 Task: Look for space in Portugalete, Spain from 10th July, 2023 to 15th July, 2023 for 7 adults in price range Rs.10000 to Rs.15000. Place can be entire place or shared room with 4 bedrooms having 7 beds and 4 bathrooms. Property type can be house, flat, guest house. Amenities needed are: wifi, TV, free parkinig on premises, gym, breakfast. Booking option can be shelf check-in. Required host language is English.
Action: Mouse moved to (381, 145)
Screenshot: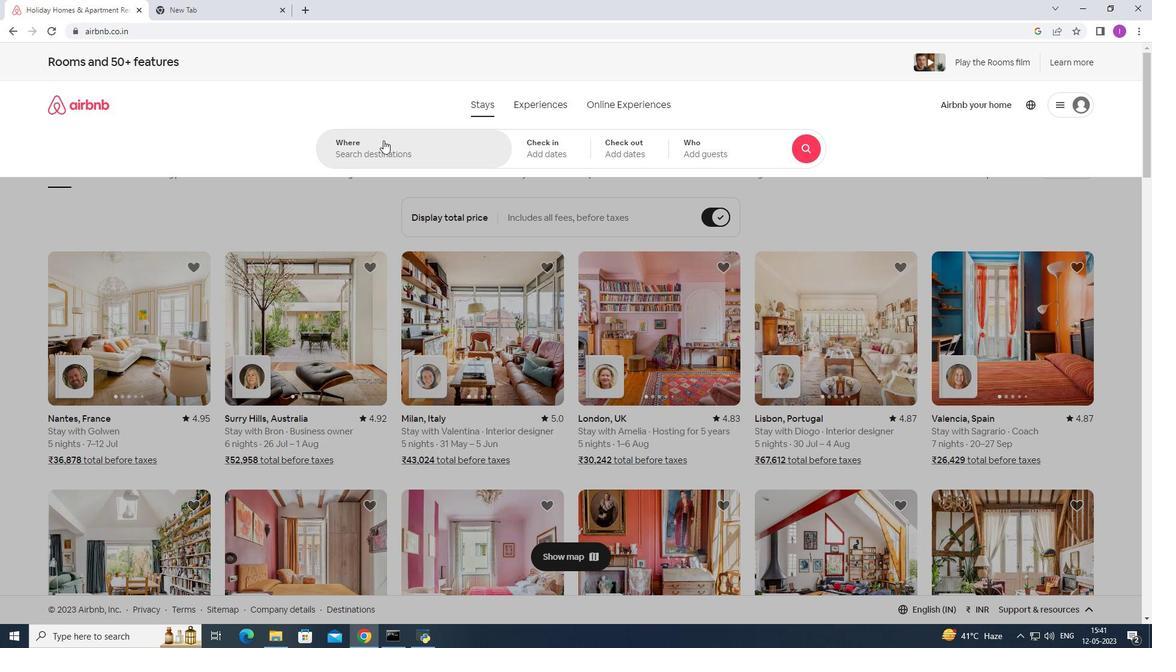 
Action: Mouse pressed left at (381, 145)
Screenshot: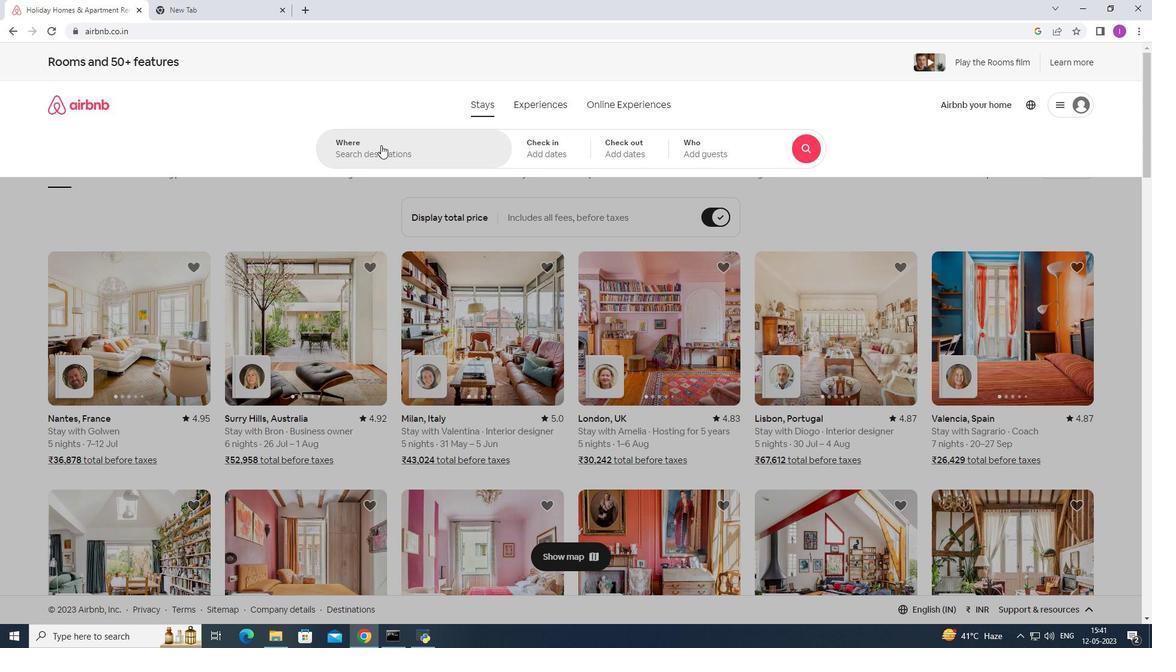 
Action: Key pressed <Key.shift><Key.shift><Key.shift><Key.shift><Key.shift><Key.shift><Key.shift><Key.shift><Key.shift><Key.shift><Key.shift><Key.shift><Key.shift><Key.shift><Key.shift><Key.shift><Key.shift><Key.shift><Key.shift><Key.shift><Key.shift><Key.shift><Key.shift><Key.shift><Key.shift><Key.shift><Key.shift><Key.shift><Key.shift><Key.shift><Key.shift><Key.shift><Key.shift><Key.shift><Key.shift><Key.shift><Key.shift><Key.shift><Key.shift><Key.shift><Key.shift><Key.shift><Key.shift><Key.shift><Key.shift><Key.shift><Key.shift><Key.shift><Key.shift><Key.shift><Key.shift><Key.shift><Key.shift><Key.shift>Porttugalete
Screenshot: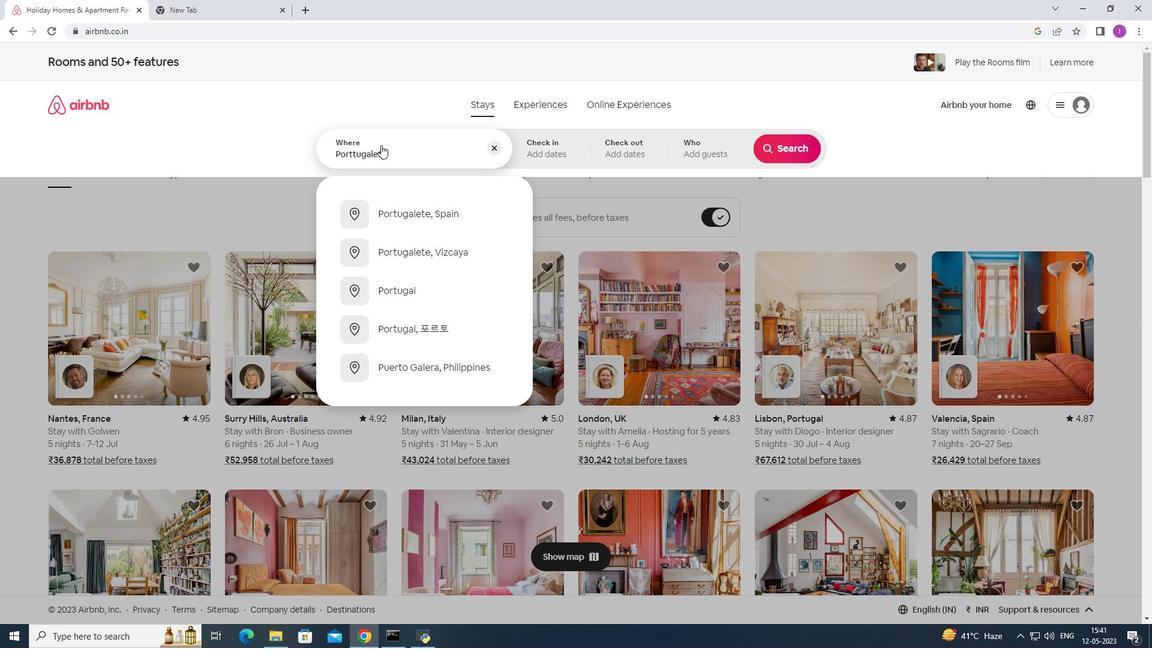 
Action: Mouse moved to (425, 216)
Screenshot: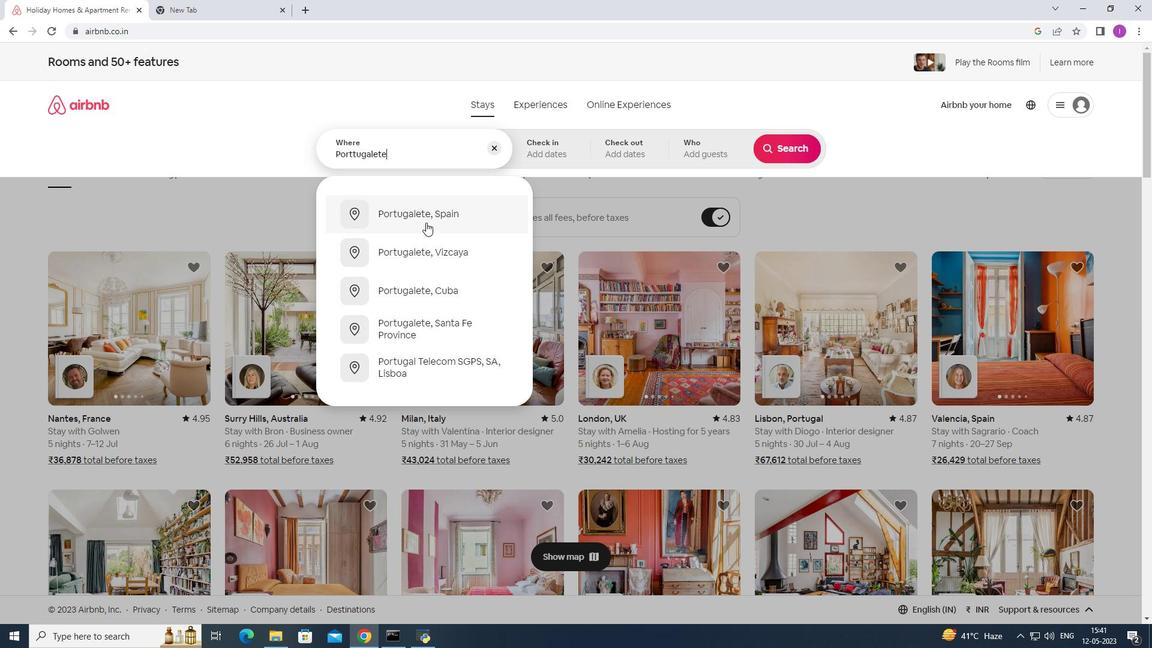 
Action: Mouse pressed left at (425, 216)
Screenshot: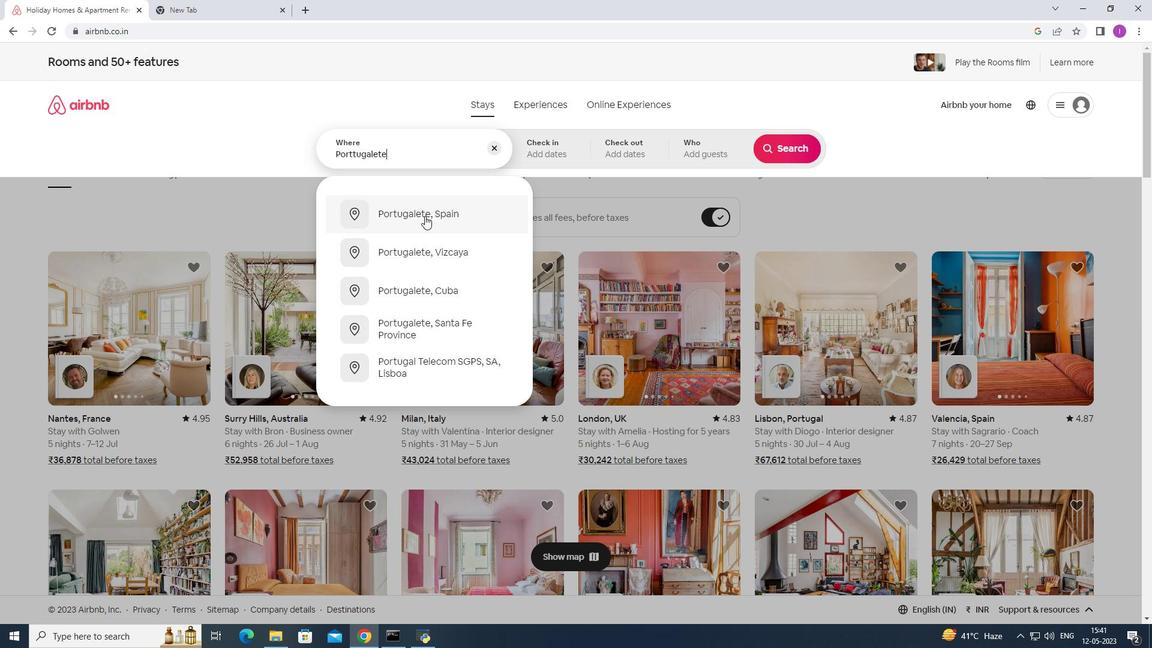 
Action: Mouse moved to (782, 240)
Screenshot: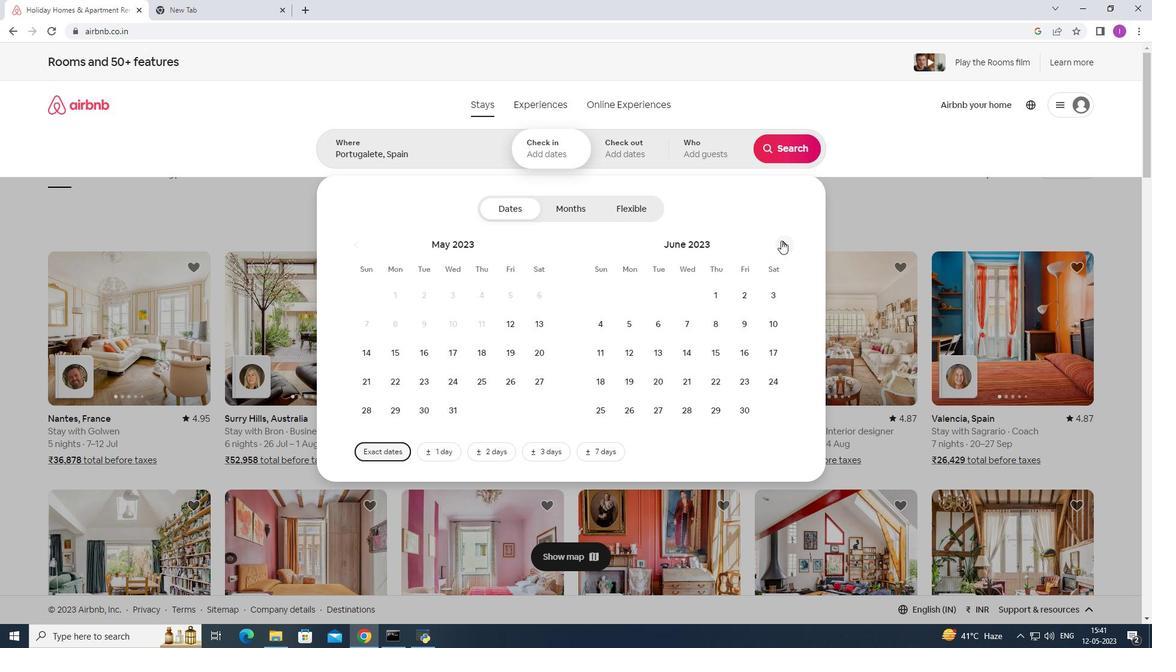 
Action: Mouse pressed left at (782, 240)
Screenshot: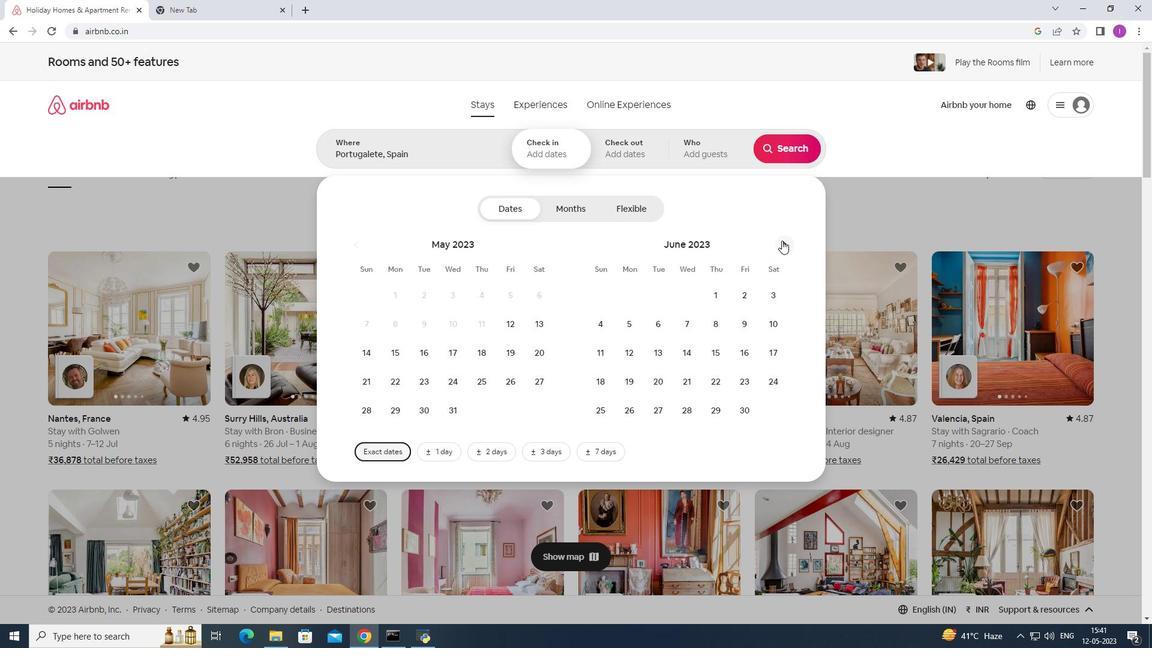 
Action: Mouse moved to (633, 355)
Screenshot: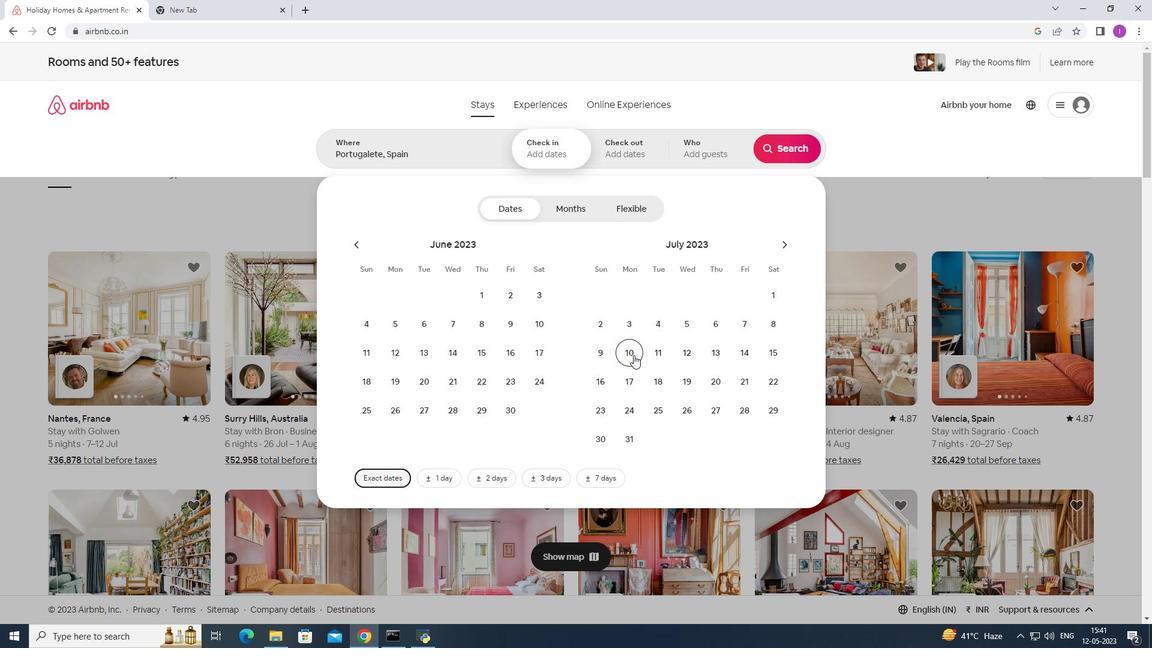 
Action: Mouse pressed left at (633, 355)
Screenshot: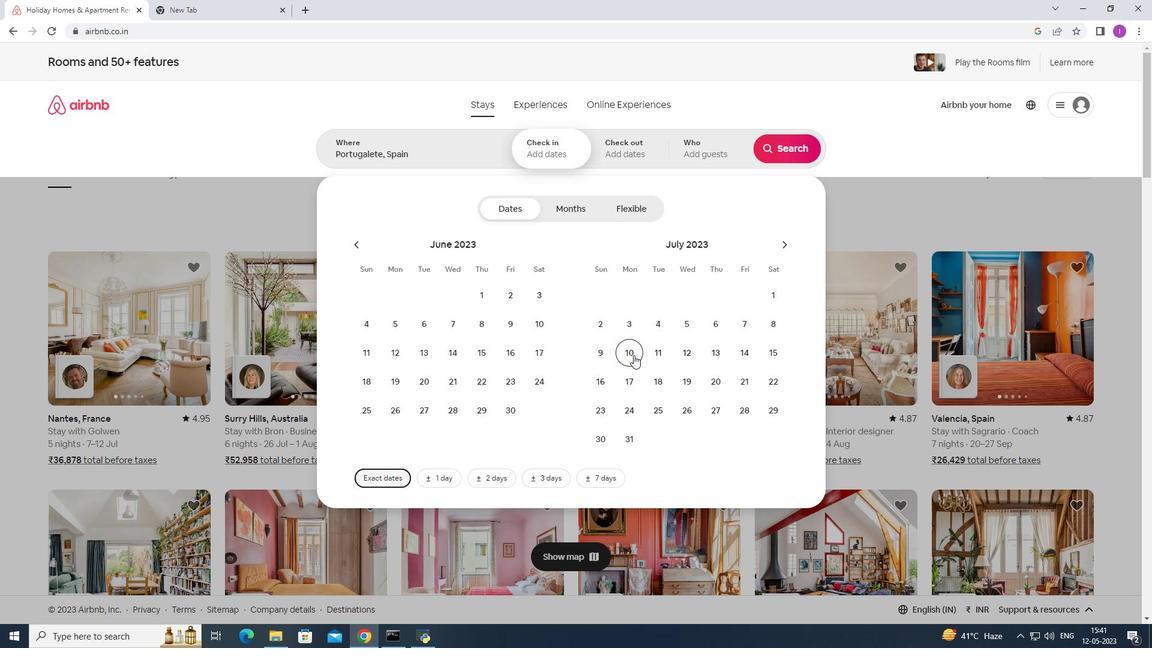 
Action: Mouse moved to (773, 348)
Screenshot: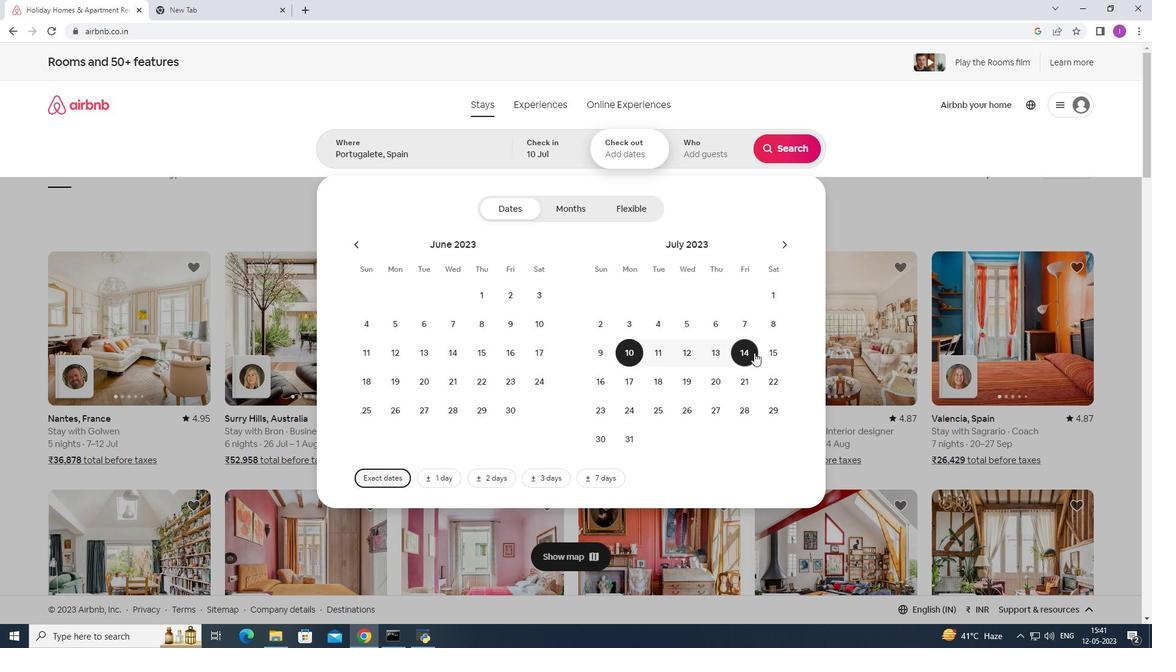 
Action: Mouse pressed left at (773, 348)
Screenshot: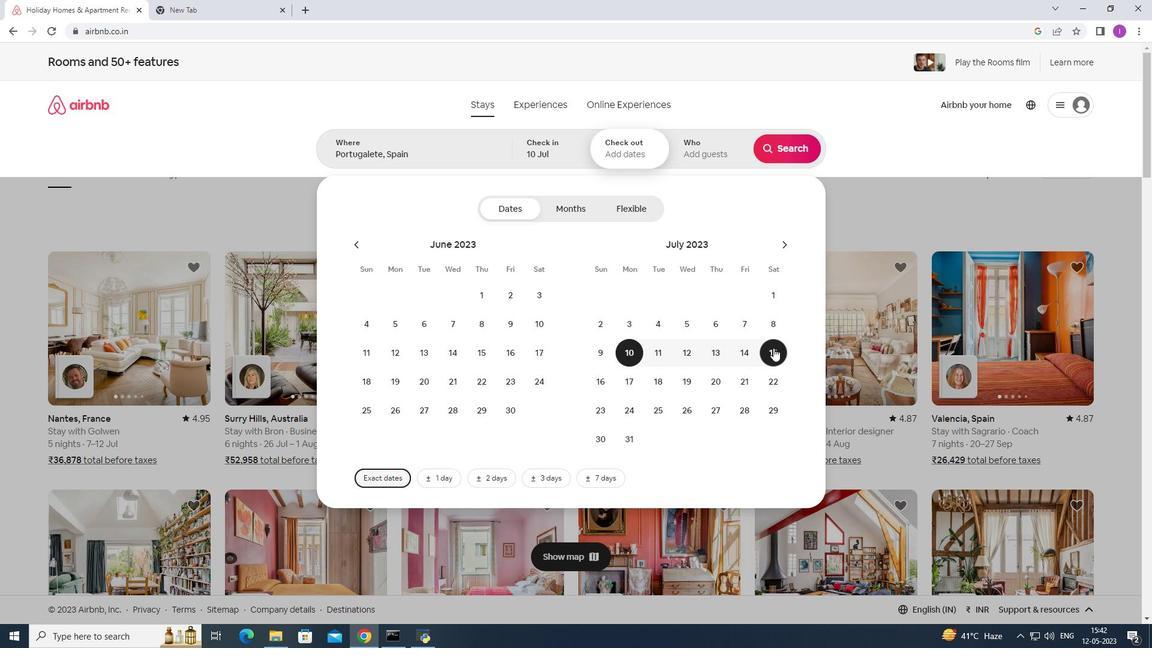 
Action: Mouse moved to (713, 141)
Screenshot: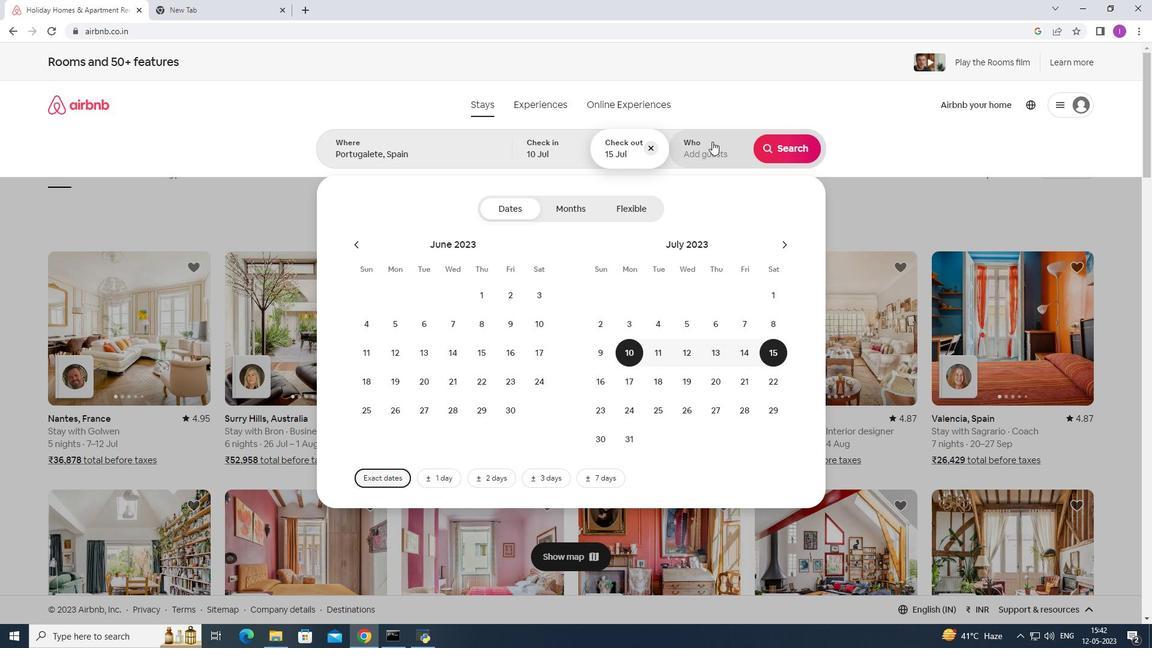 
Action: Mouse pressed left at (713, 141)
Screenshot: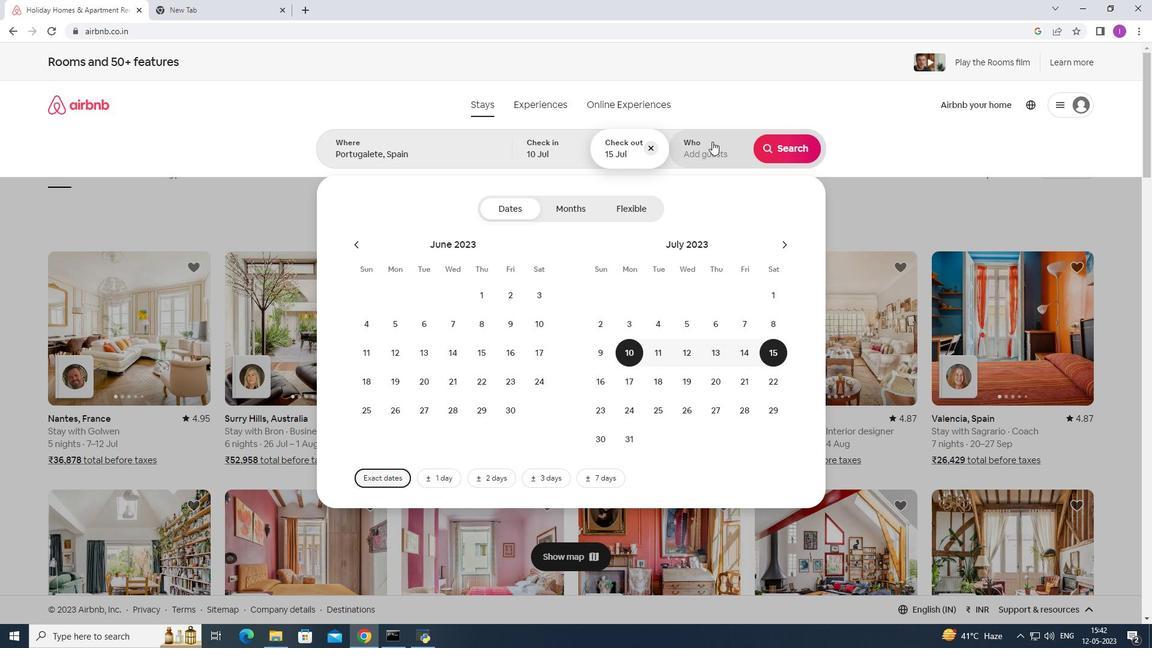 
Action: Mouse moved to (791, 211)
Screenshot: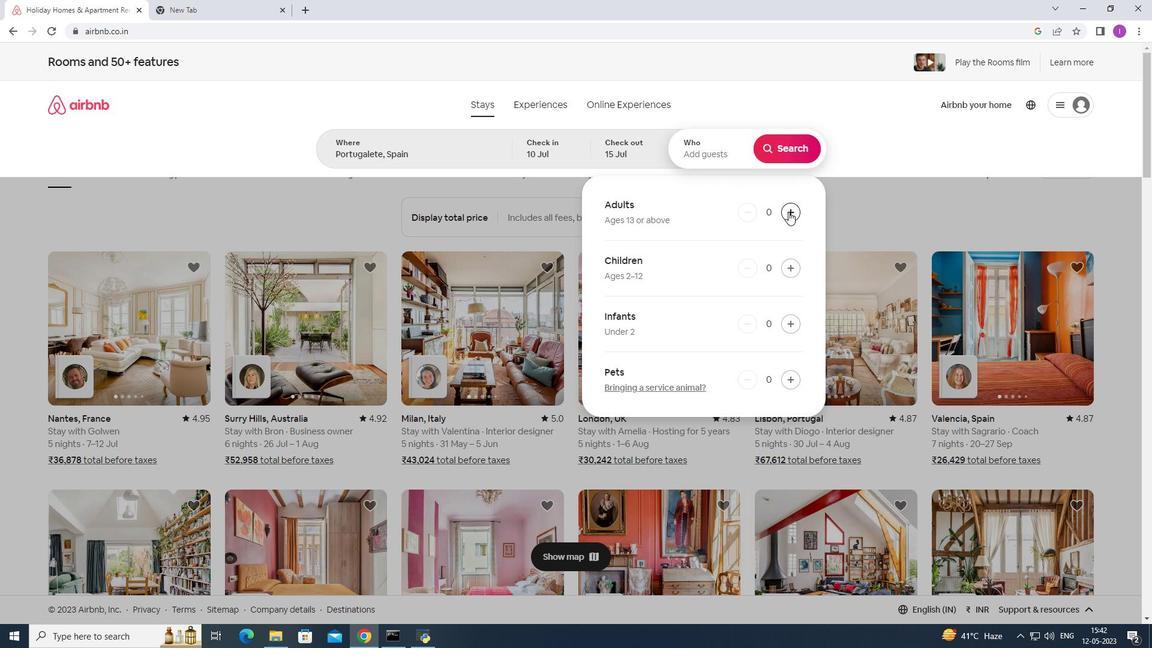 
Action: Mouse pressed left at (791, 211)
Screenshot: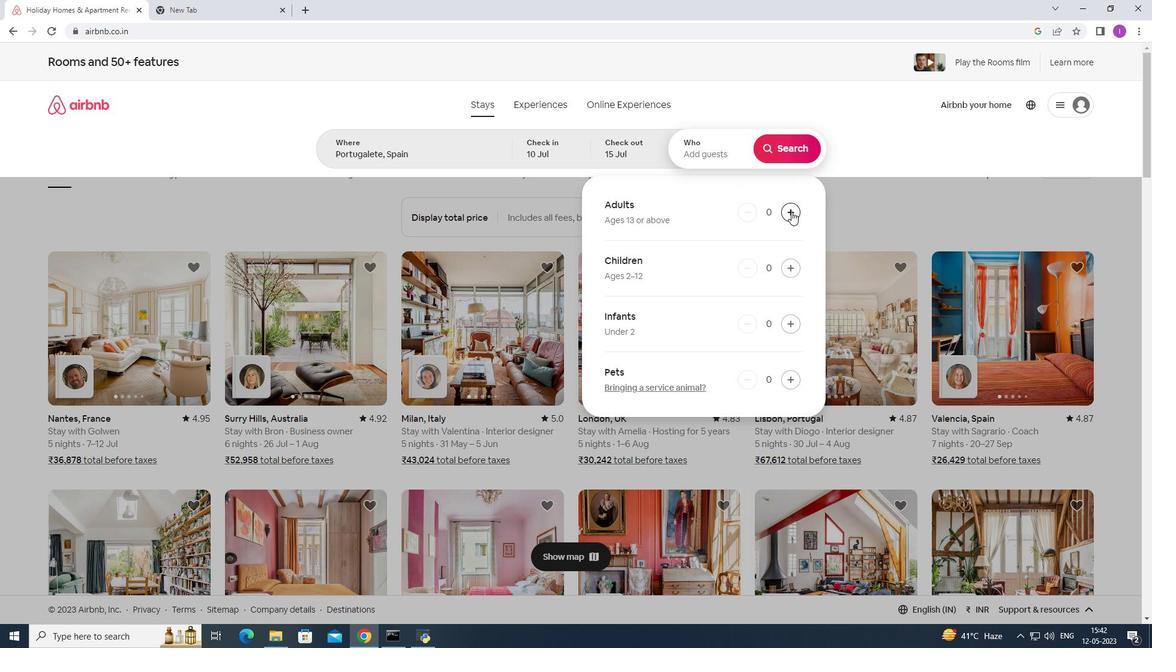 
Action: Mouse pressed left at (791, 211)
Screenshot: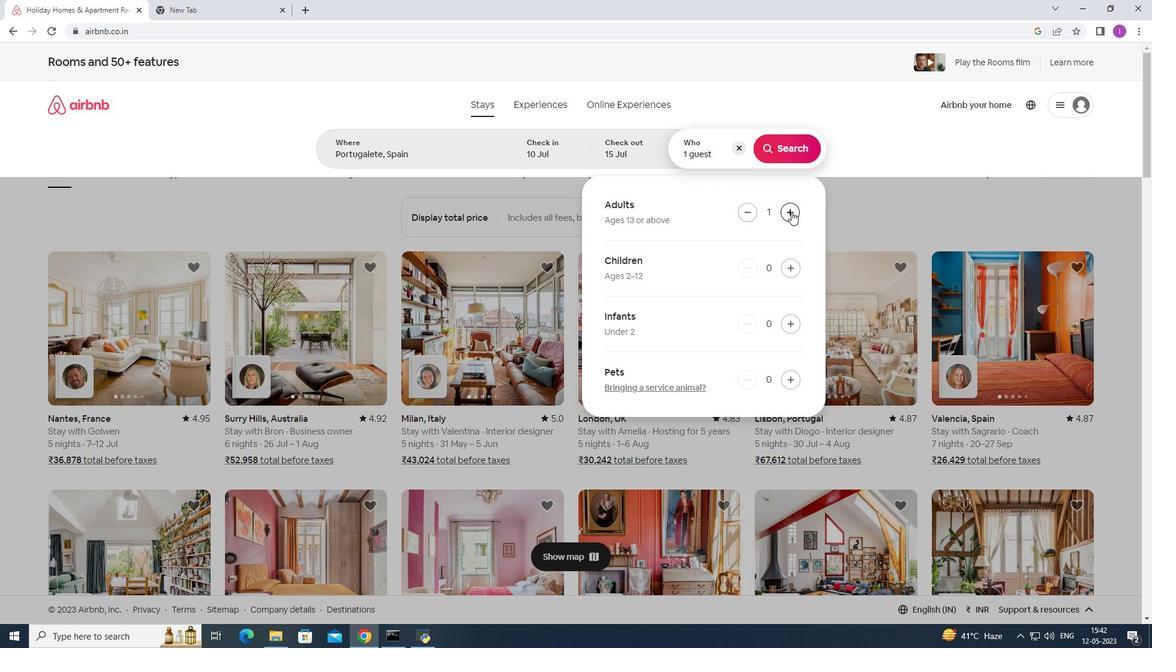 
Action: Mouse pressed left at (791, 211)
Screenshot: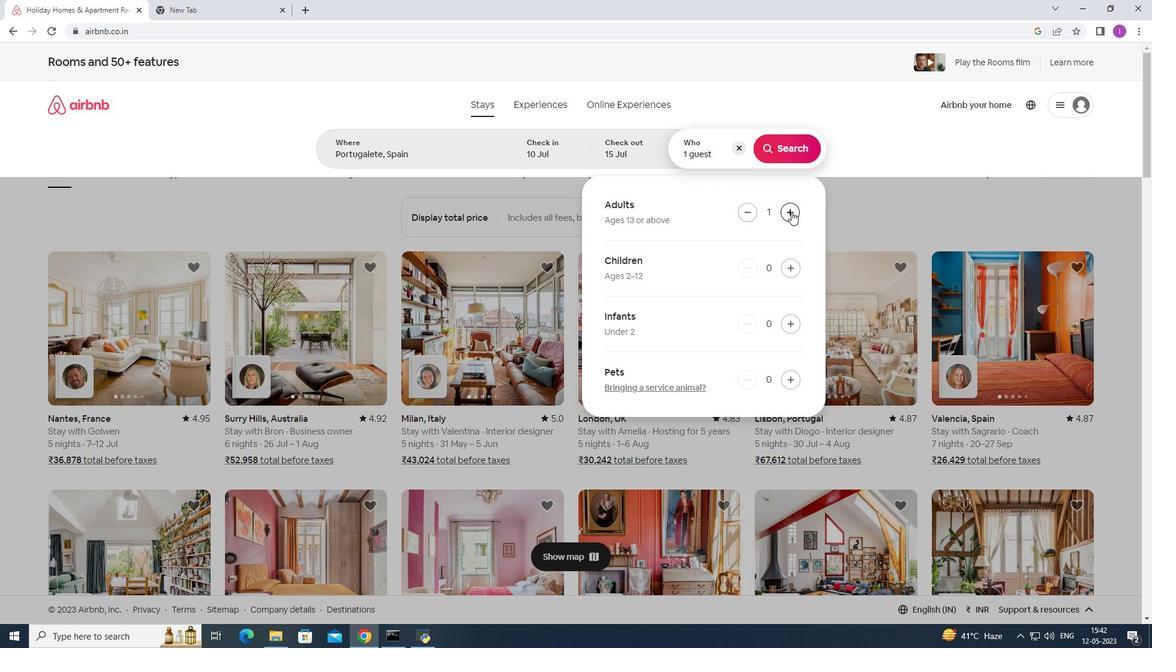 
Action: Mouse pressed left at (791, 211)
Screenshot: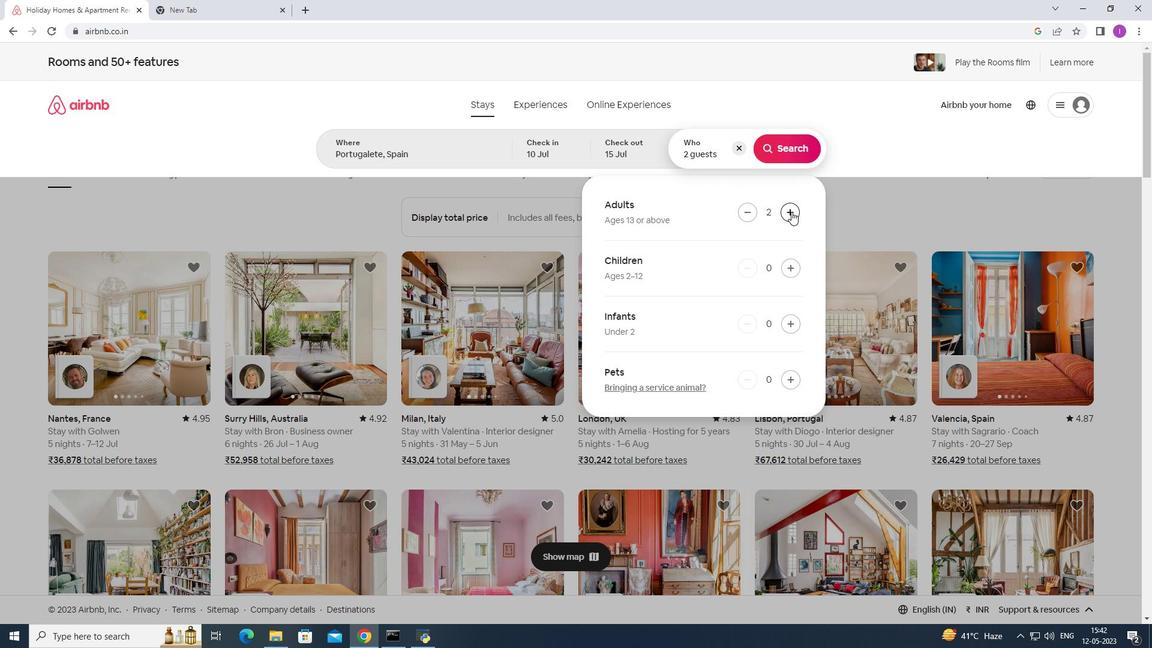 
Action: Mouse pressed left at (791, 211)
Screenshot: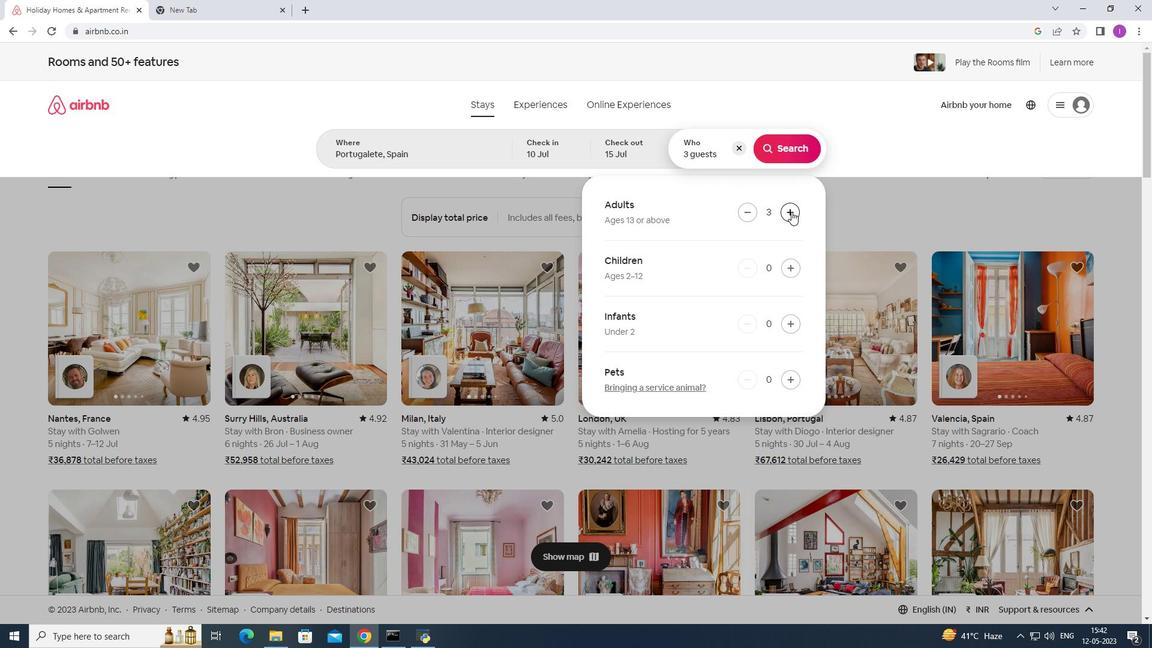 
Action: Mouse pressed left at (791, 211)
Screenshot: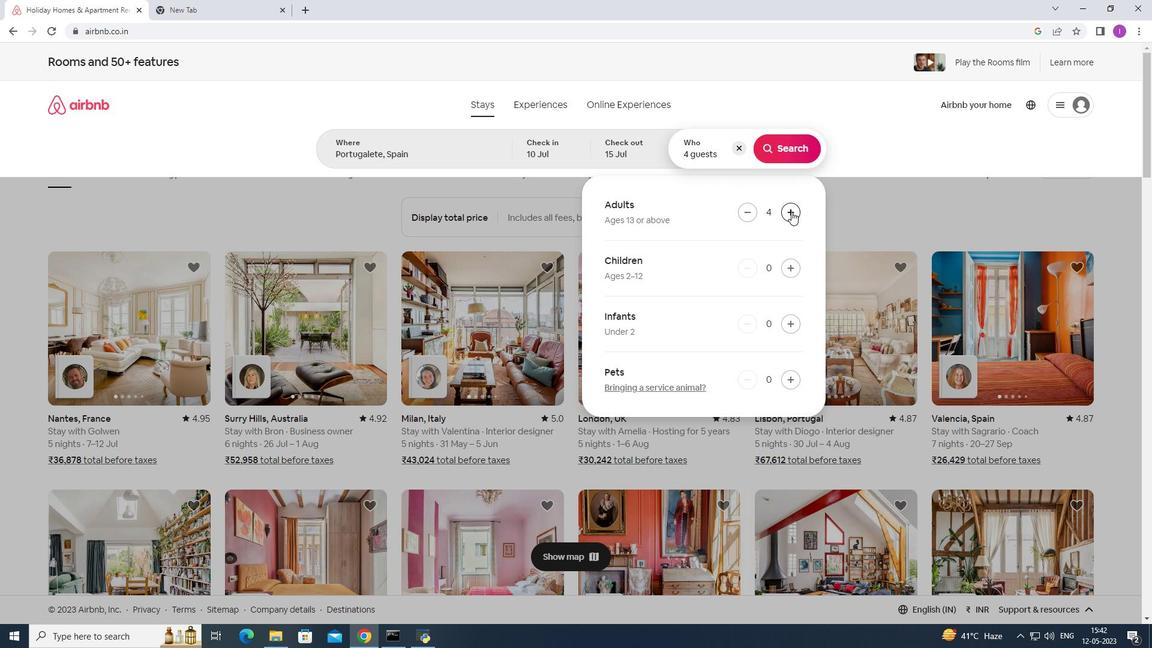 
Action: Mouse pressed left at (791, 211)
Screenshot: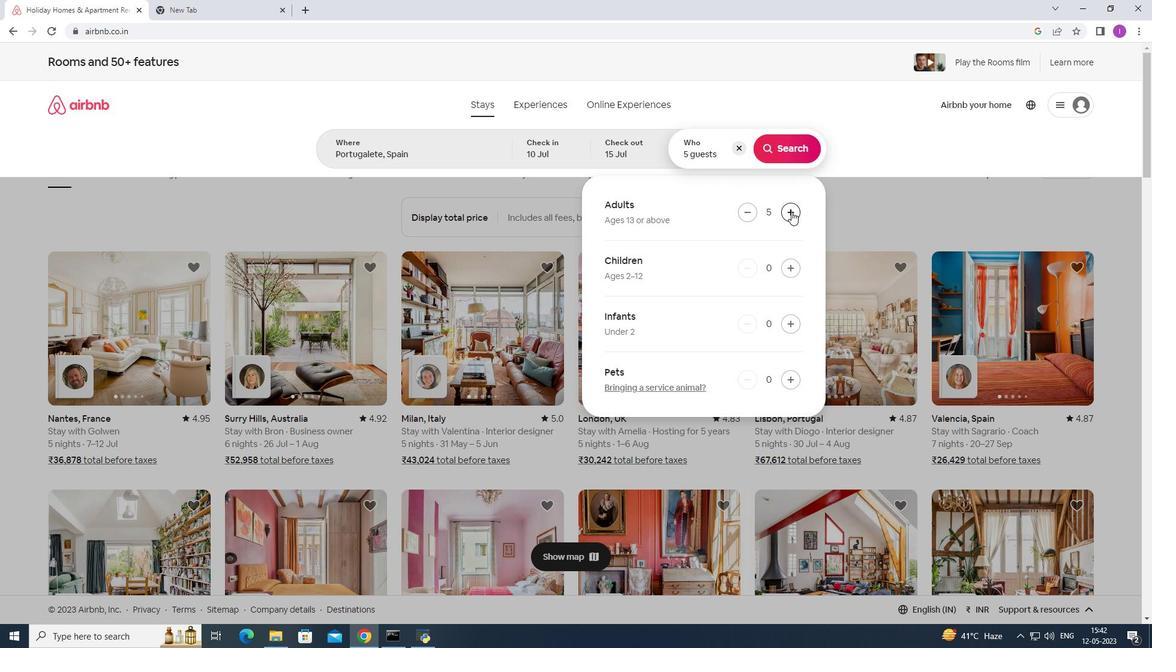 
Action: Mouse moved to (776, 147)
Screenshot: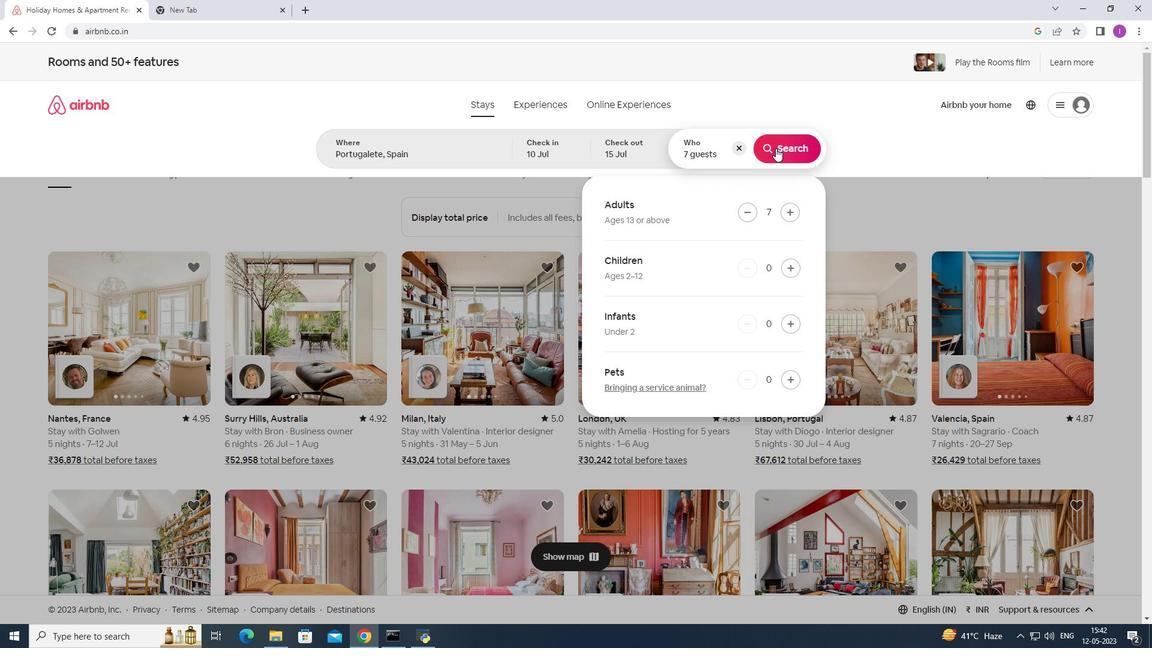 
Action: Mouse pressed left at (776, 147)
Screenshot: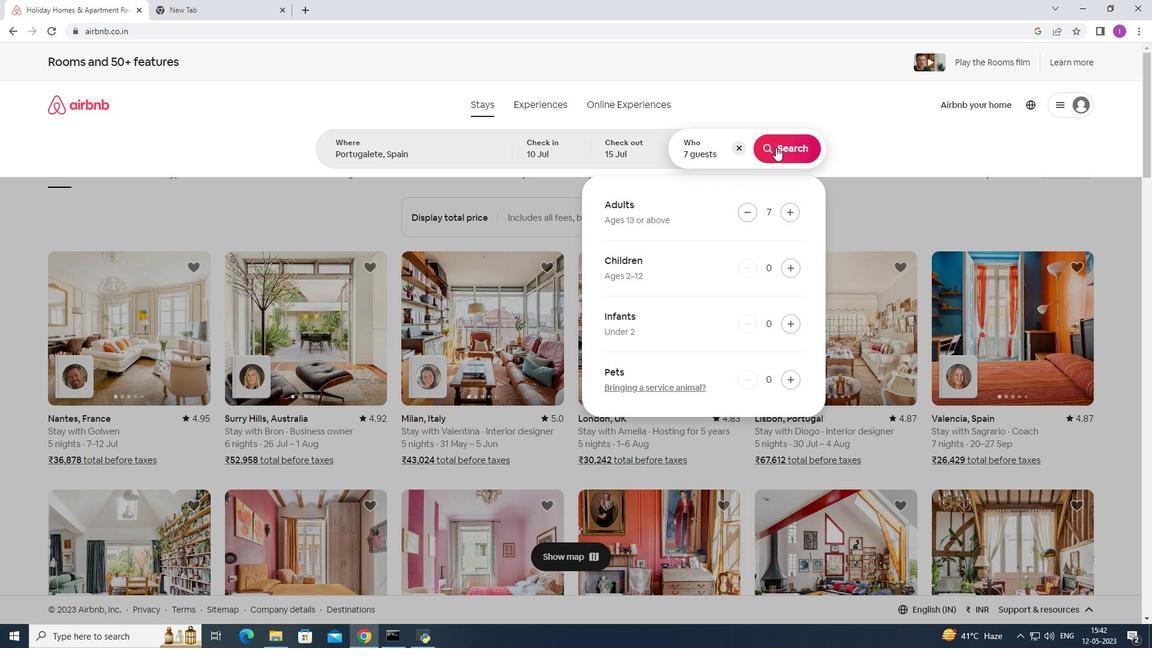 
Action: Mouse moved to (1109, 109)
Screenshot: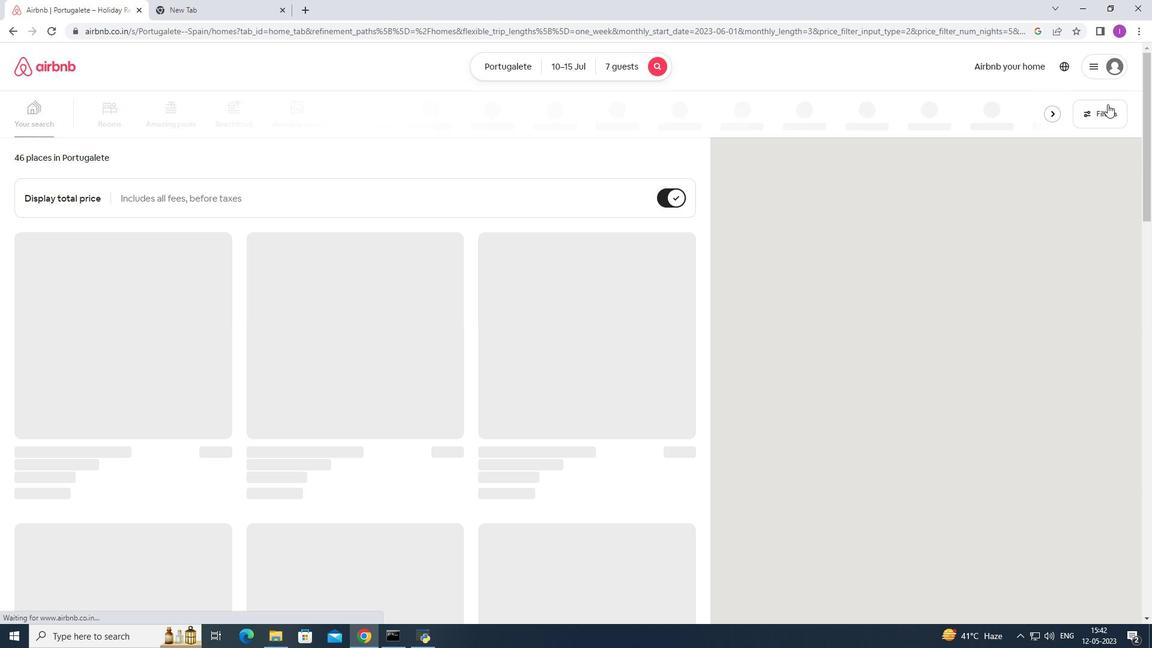 
Action: Mouse pressed left at (1109, 109)
Screenshot: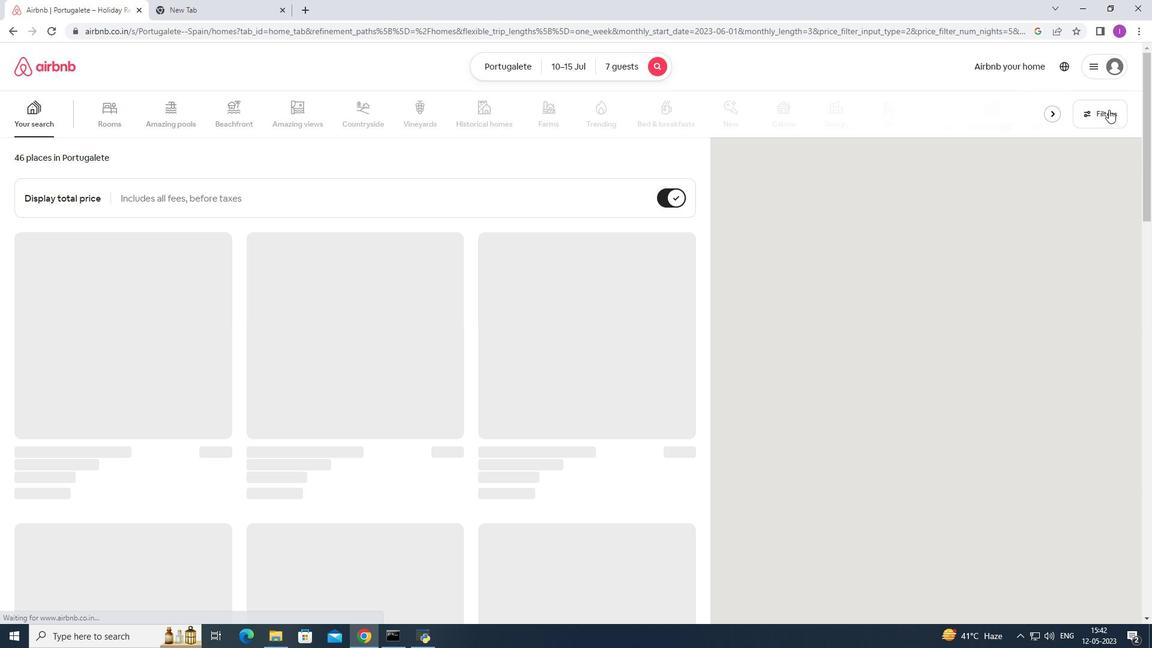 
Action: Mouse moved to (360, 250)
Screenshot: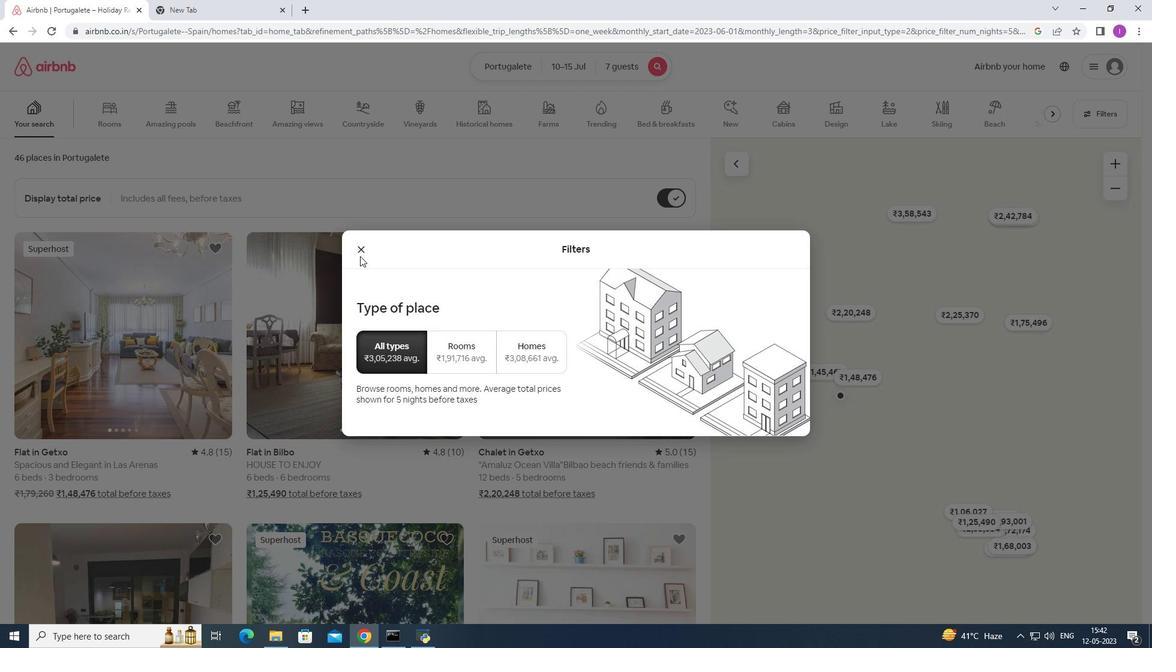 
Action: Mouse pressed left at (360, 250)
Screenshot: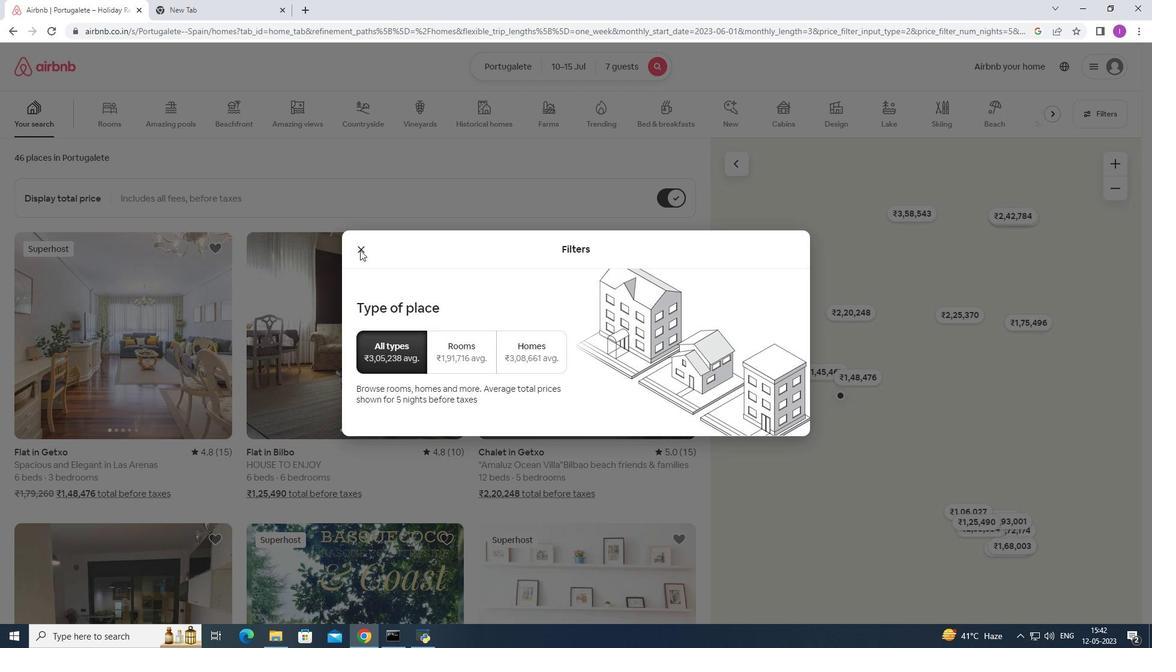 
Action: Mouse moved to (1092, 114)
Screenshot: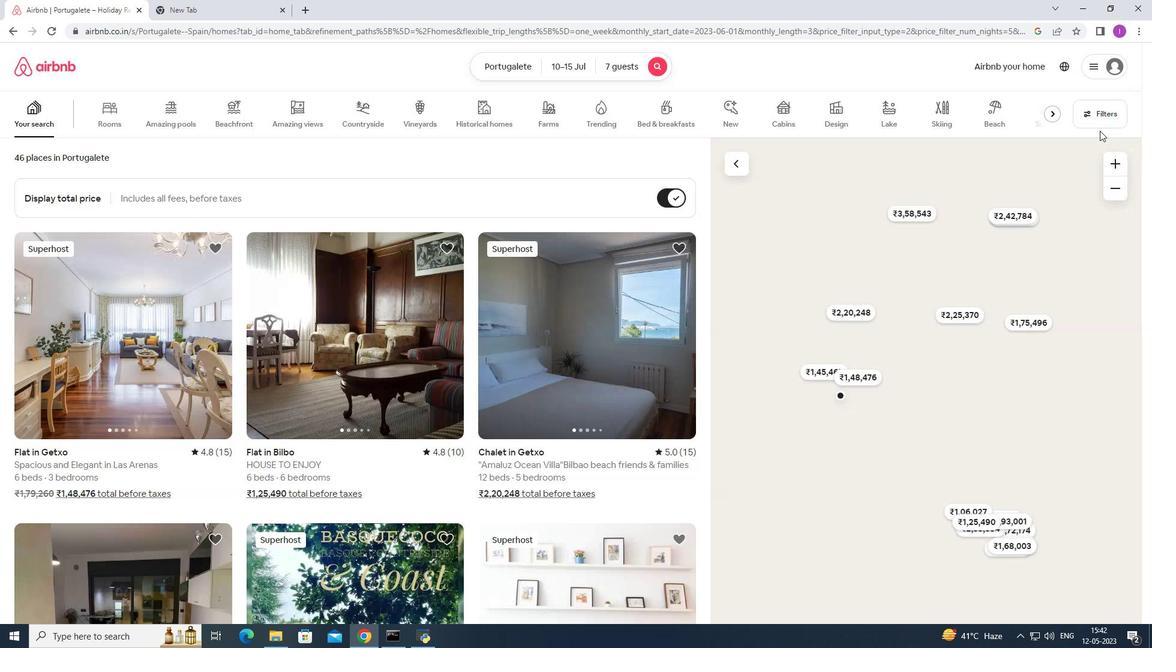 
Action: Mouse pressed left at (1092, 114)
Screenshot: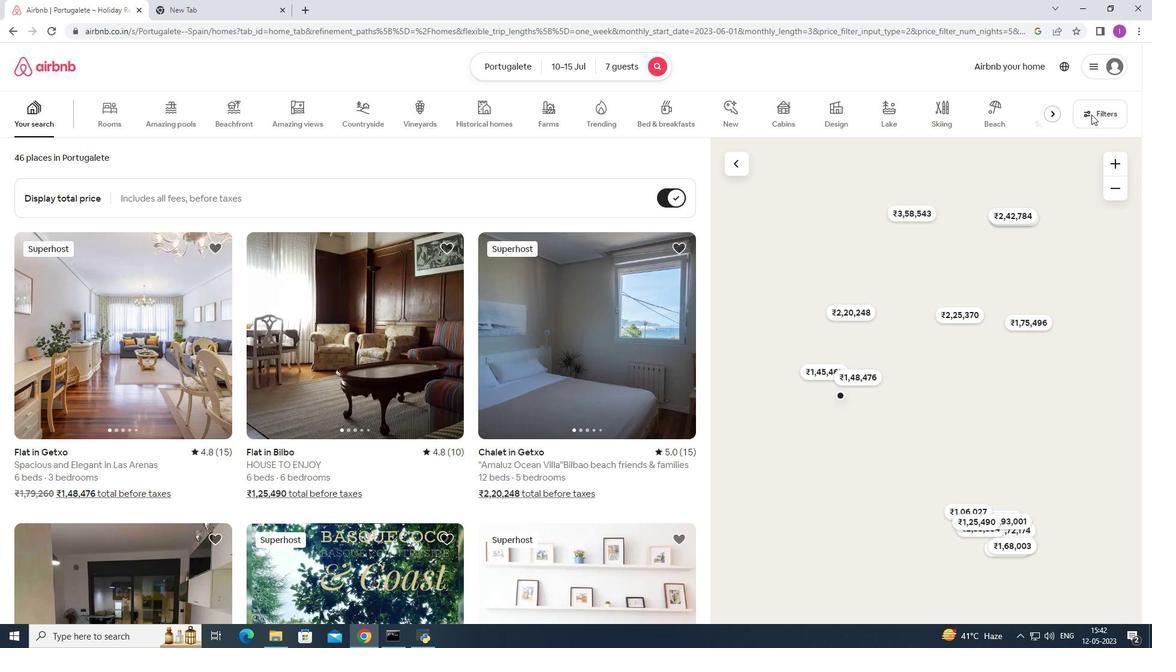 
Action: Mouse moved to (647, 411)
Screenshot: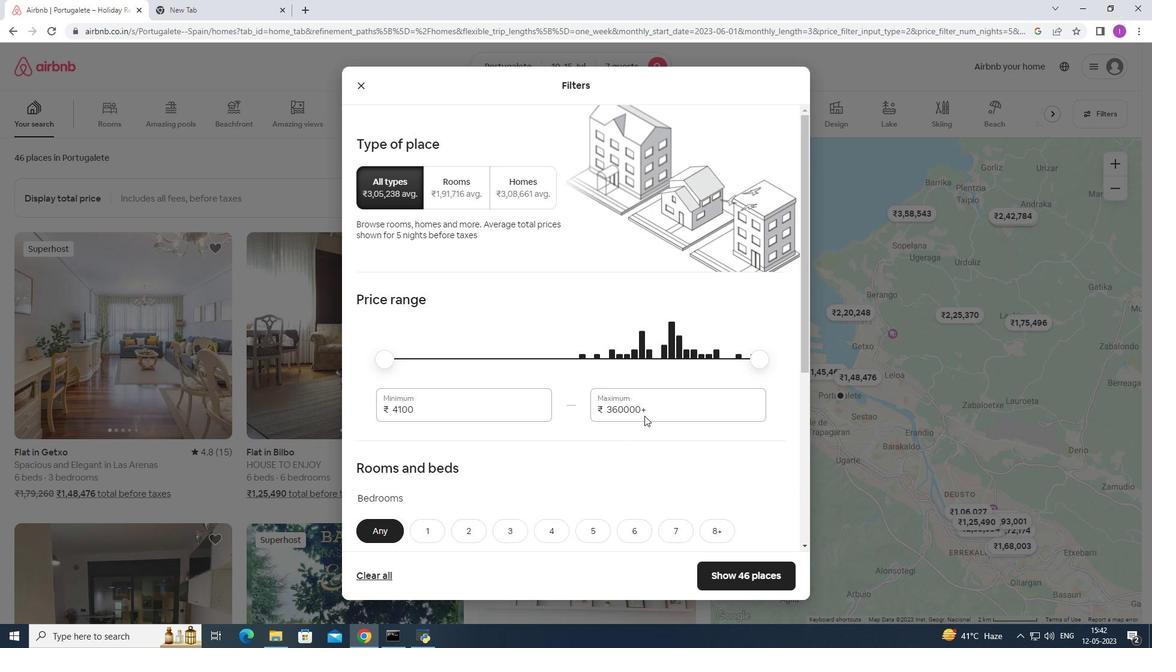 
Action: Mouse pressed left at (647, 411)
Screenshot: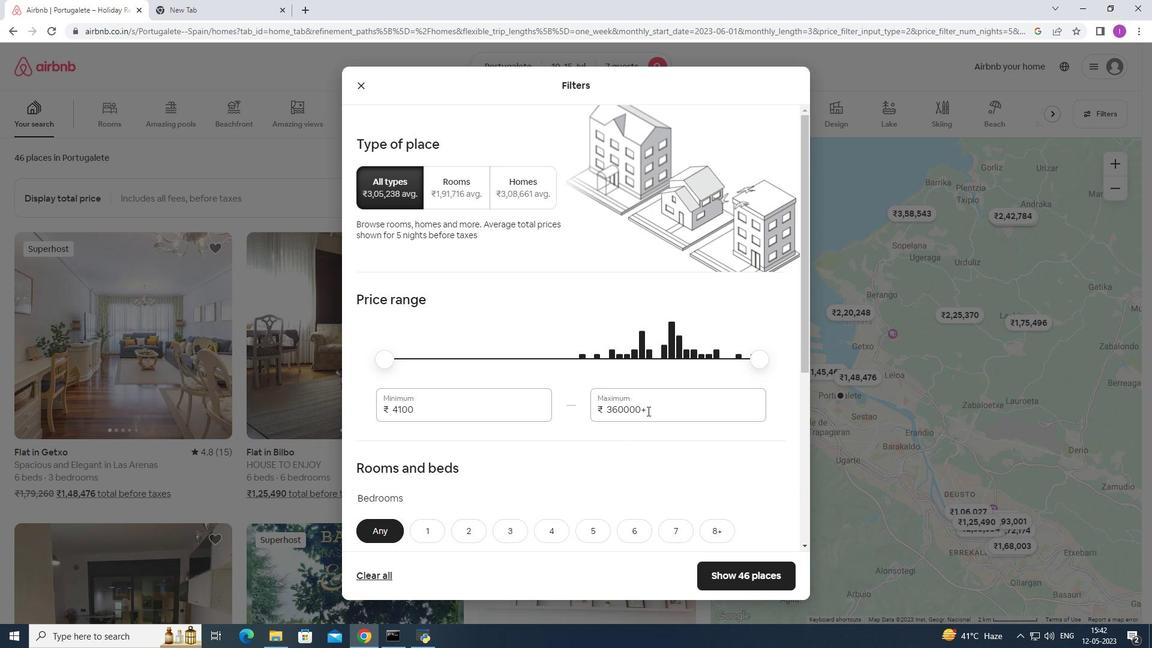 
Action: Mouse moved to (656, 411)
Screenshot: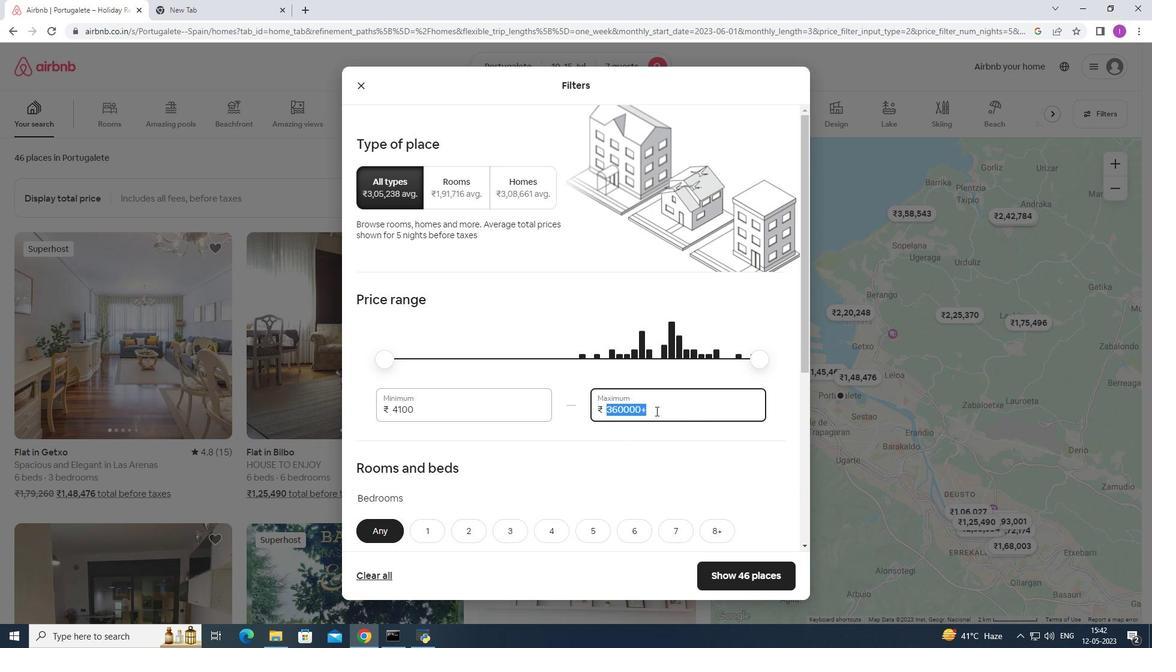 
Action: Key pressed <Key.backspace>
Screenshot: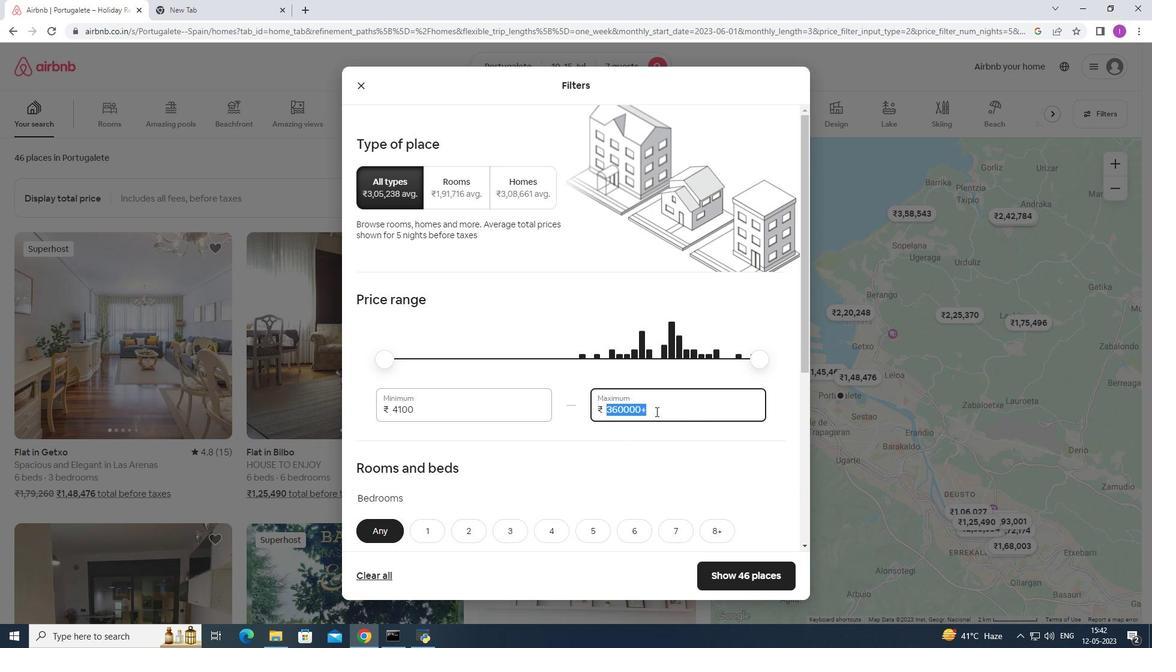 
Action: Mouse moved to (654, 413)
Screenshot: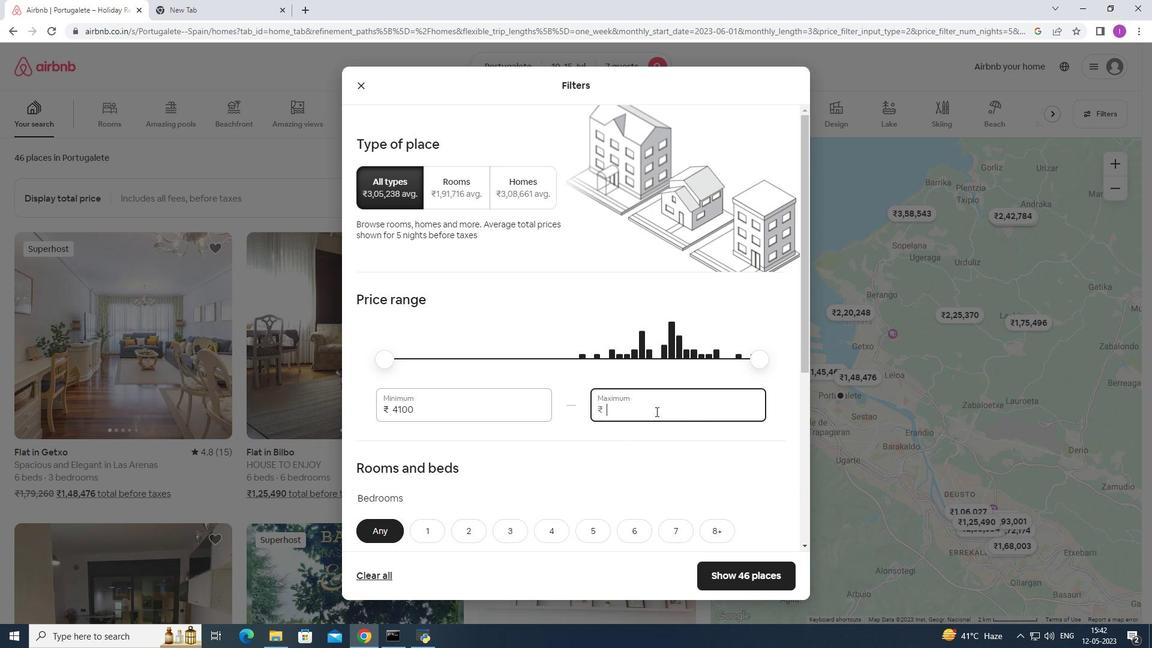 
Action: Key pressed <Key.backspace>
Screenshot: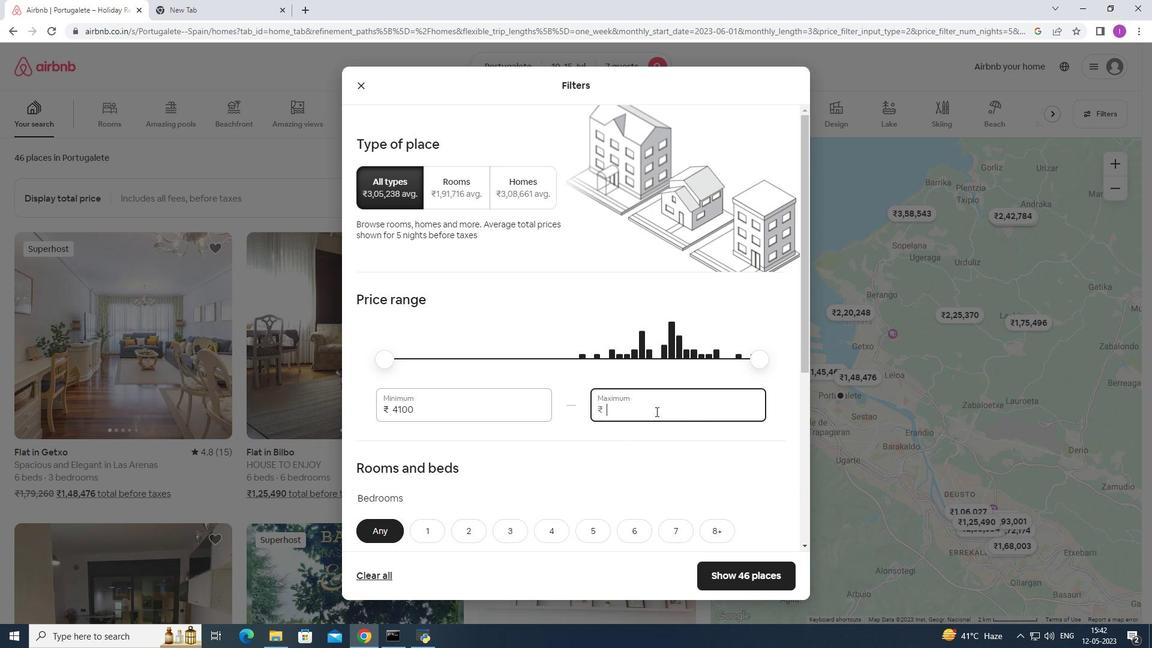 
Action: Mouse moved to (654, 413)
Screenshot: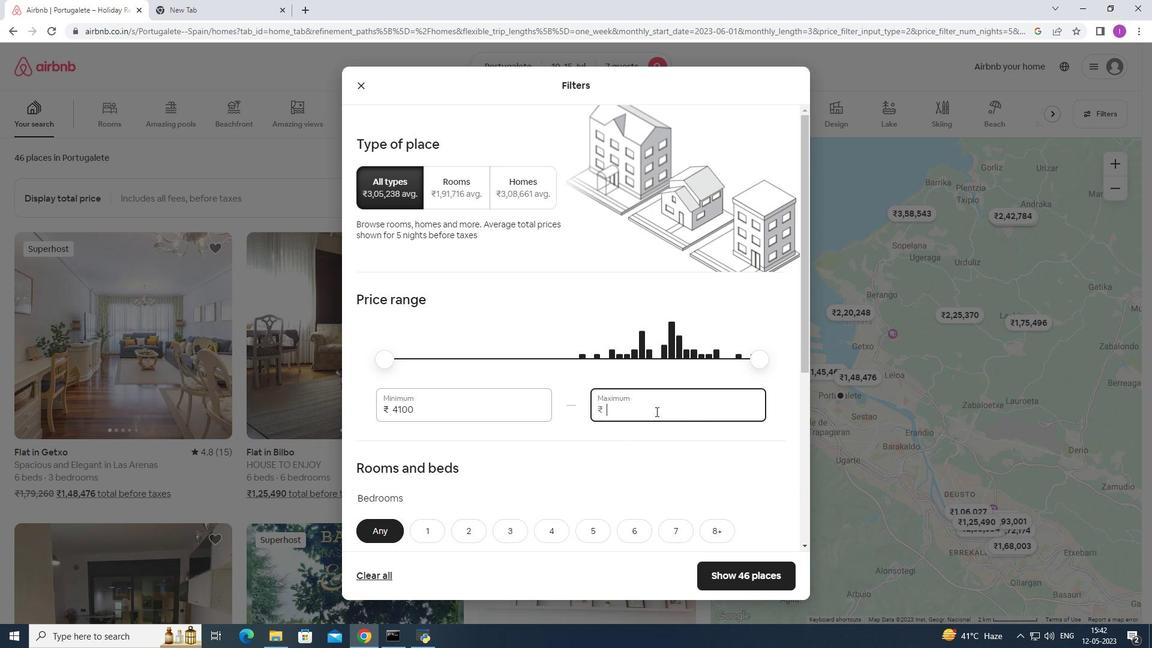 
Action: Key pressed <Key.backspace>
Screenshot: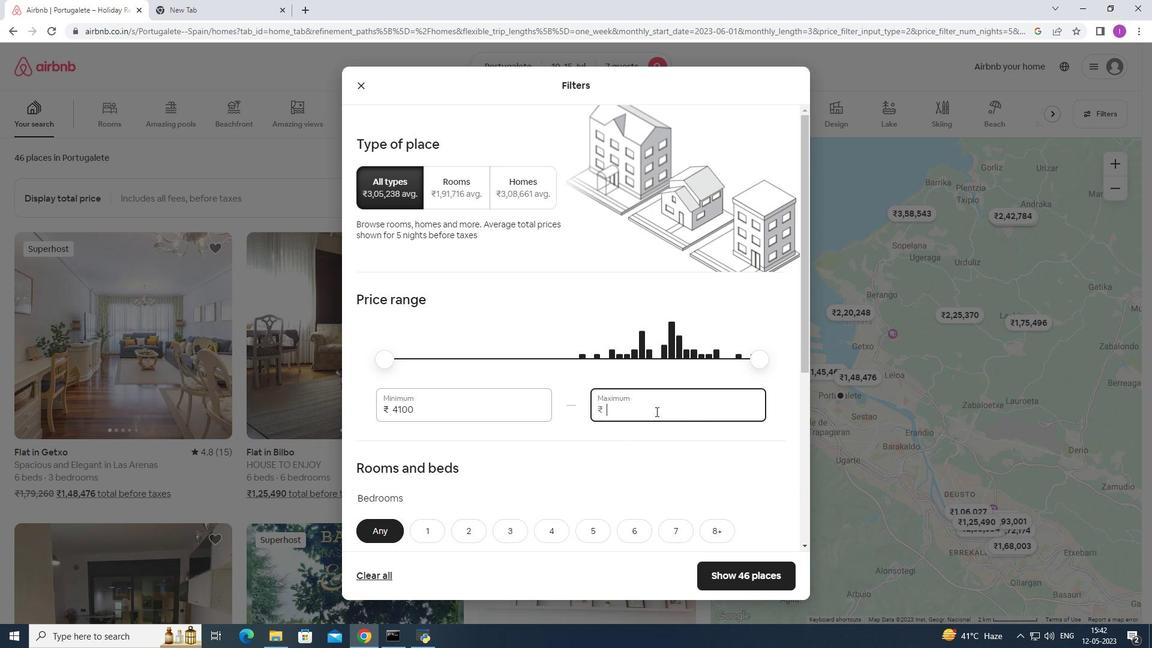 
Action: Mouse moved to (651, 416)
Screenshot: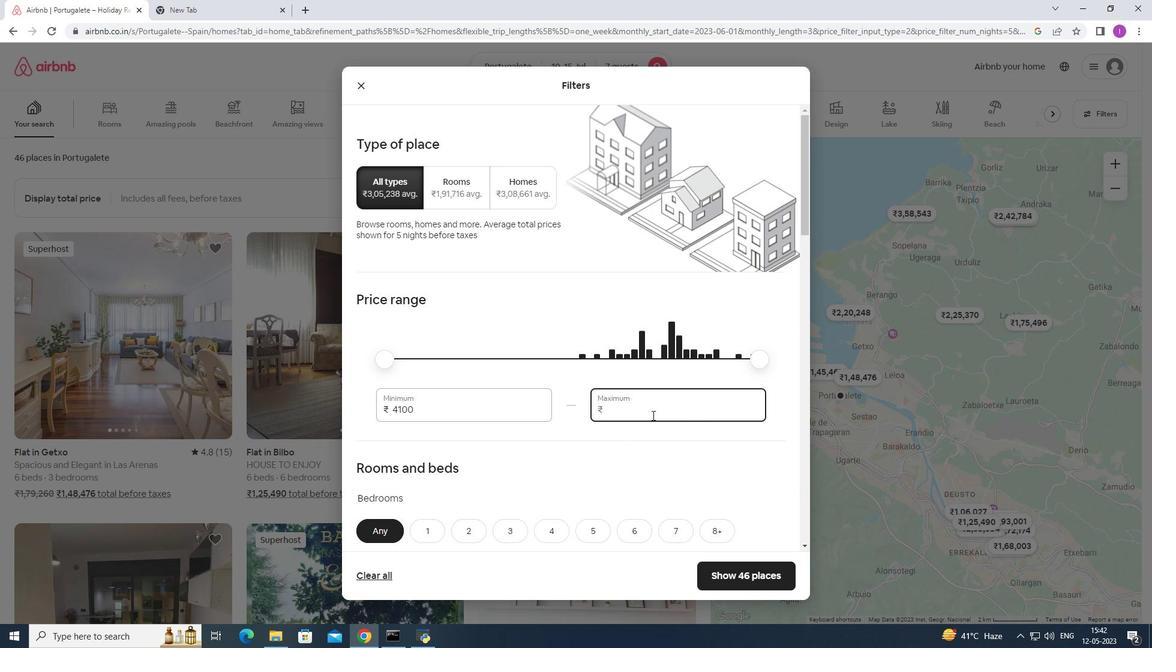 
Action: Key pressed 15000
Screenshot: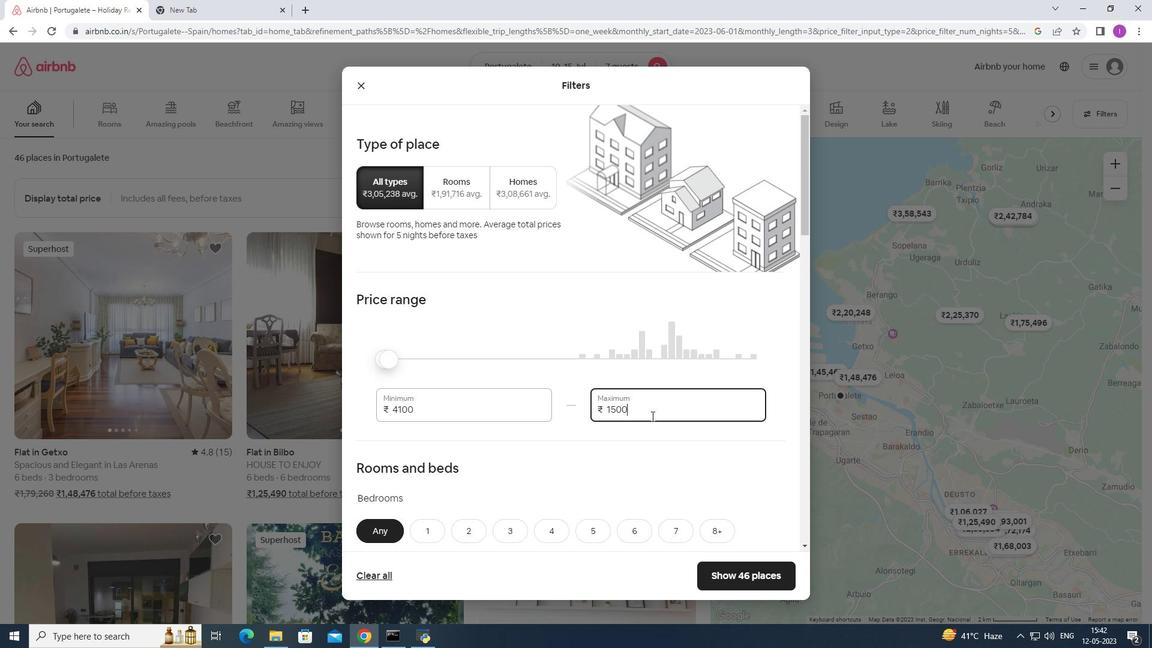 
Action: Mouse moved to (452, 413)
Screenshot: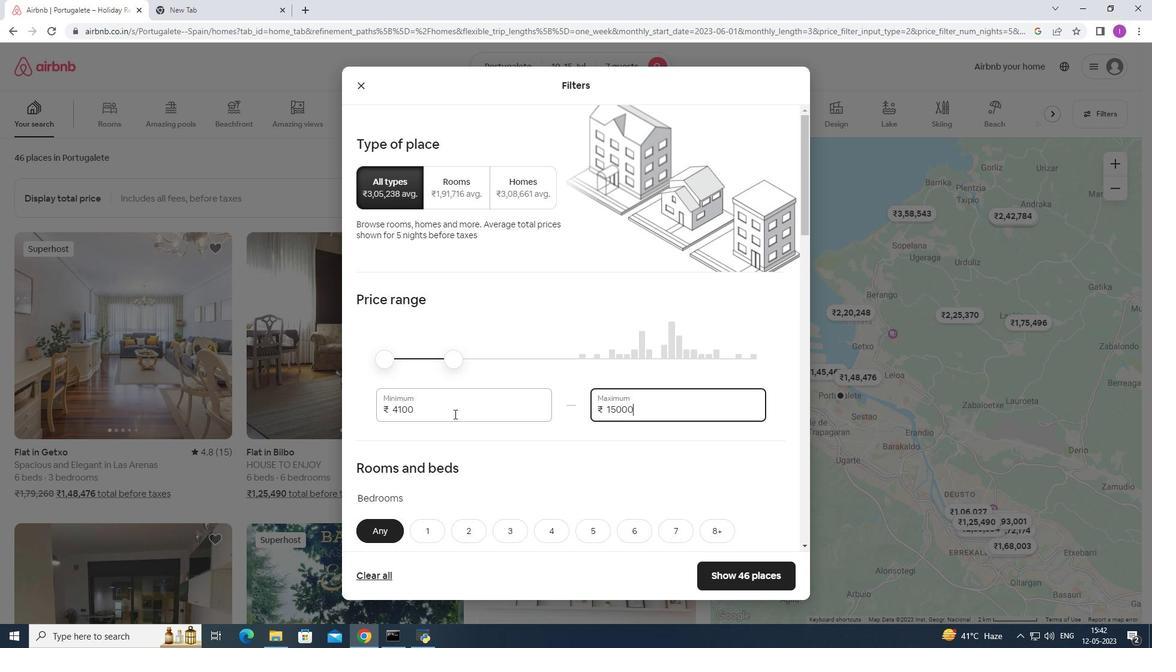
Action: Mouse pressed left at (452, 413)
Screenshot: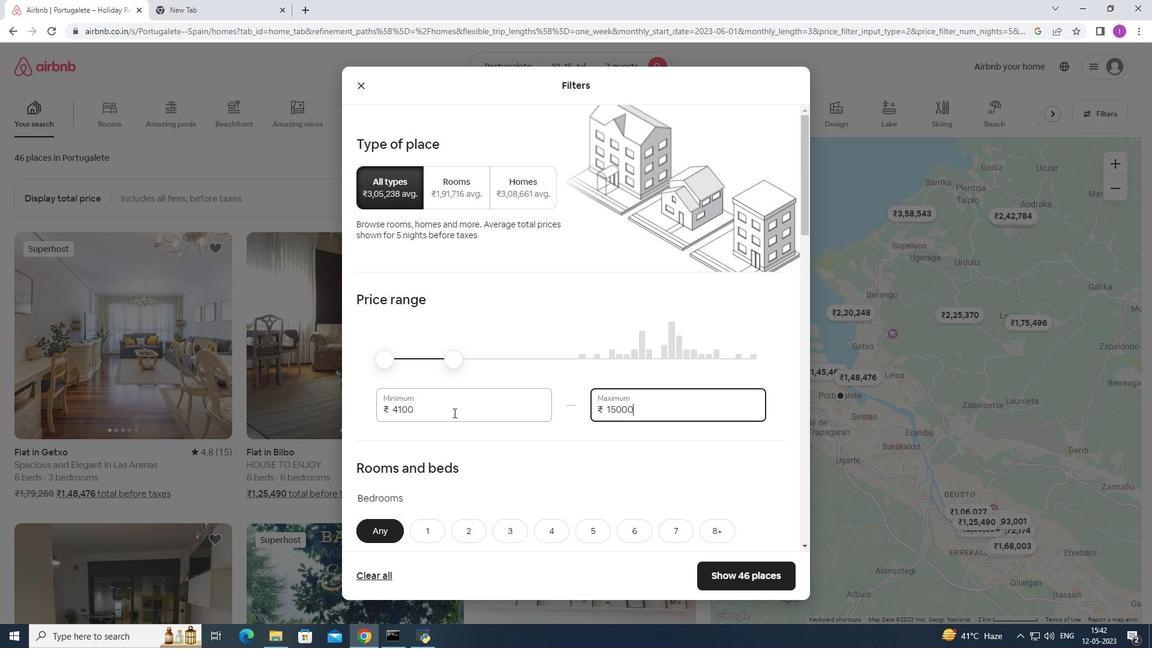 
Action: Mouse moved to (402, 413)
Screenshot: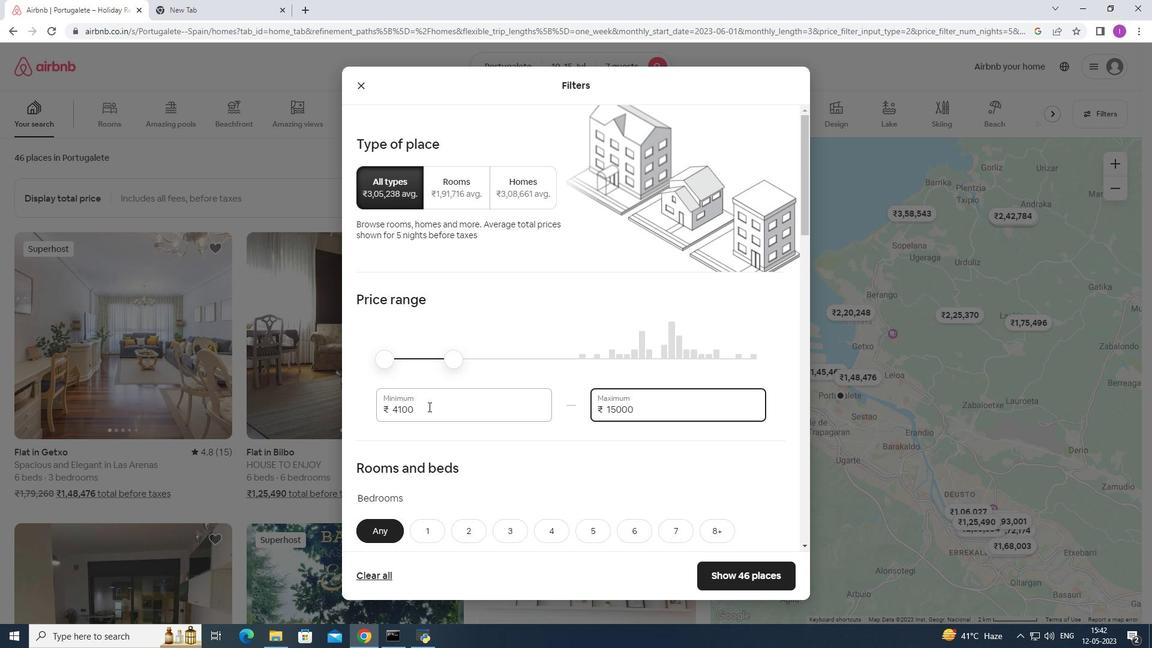 
Action: Mouse pressed left at (402, 413)
Screenshot: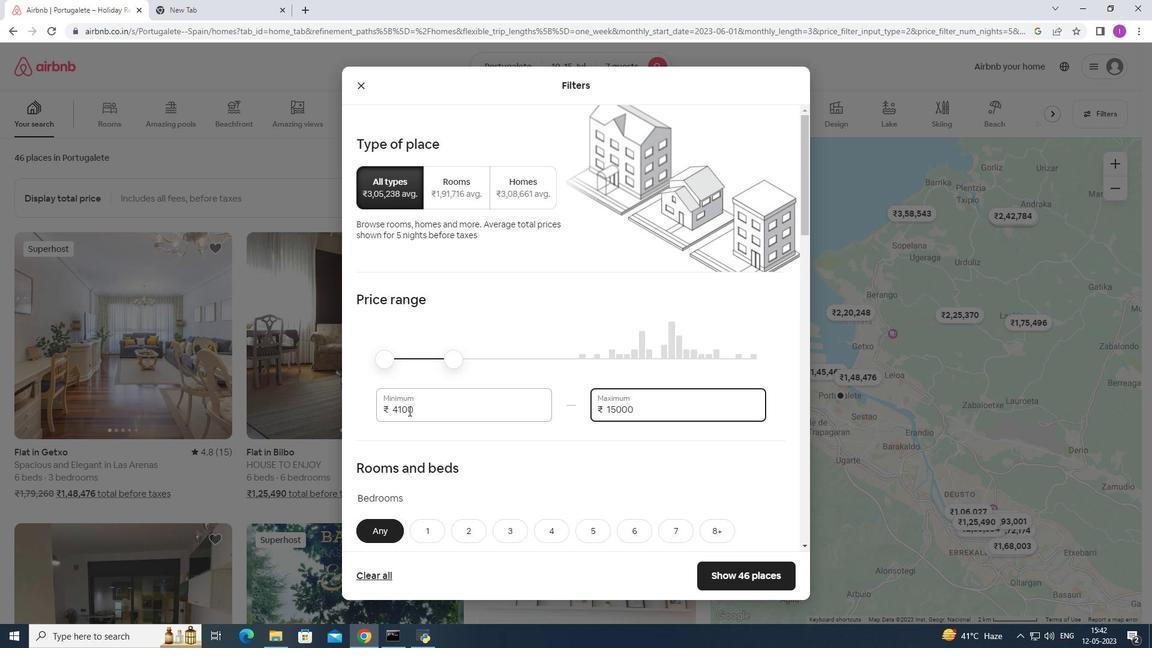 
Action: Mouse moved to (430, 410)
Screenshot: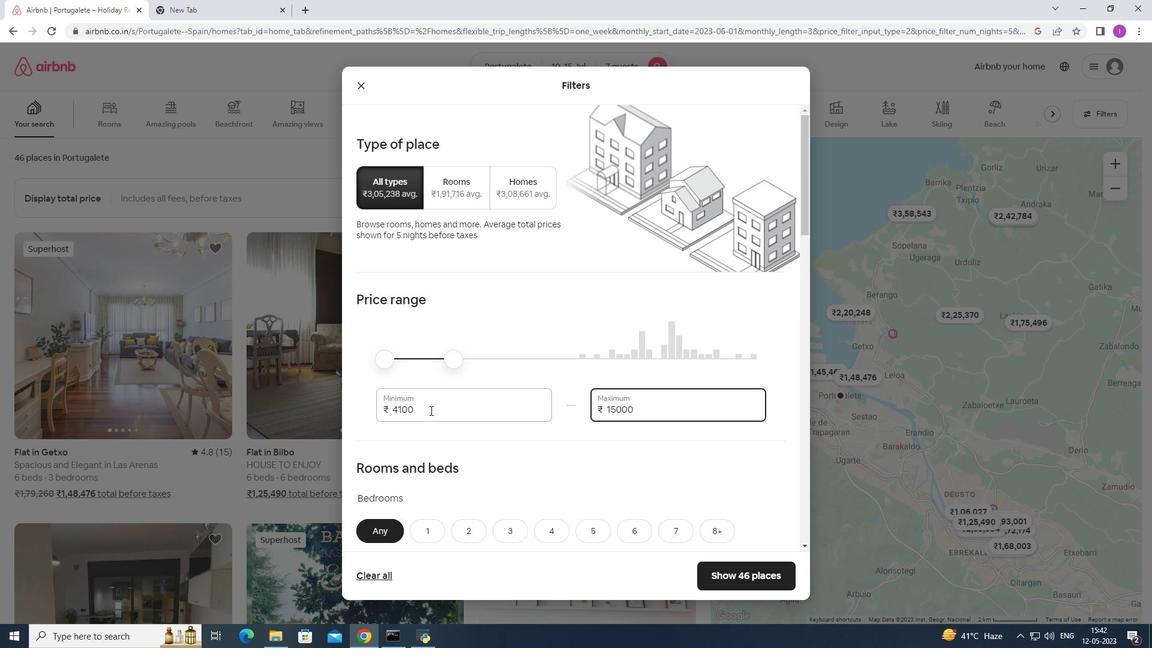 
Action: Mouse pressed left at (430, 410)
Screenshot: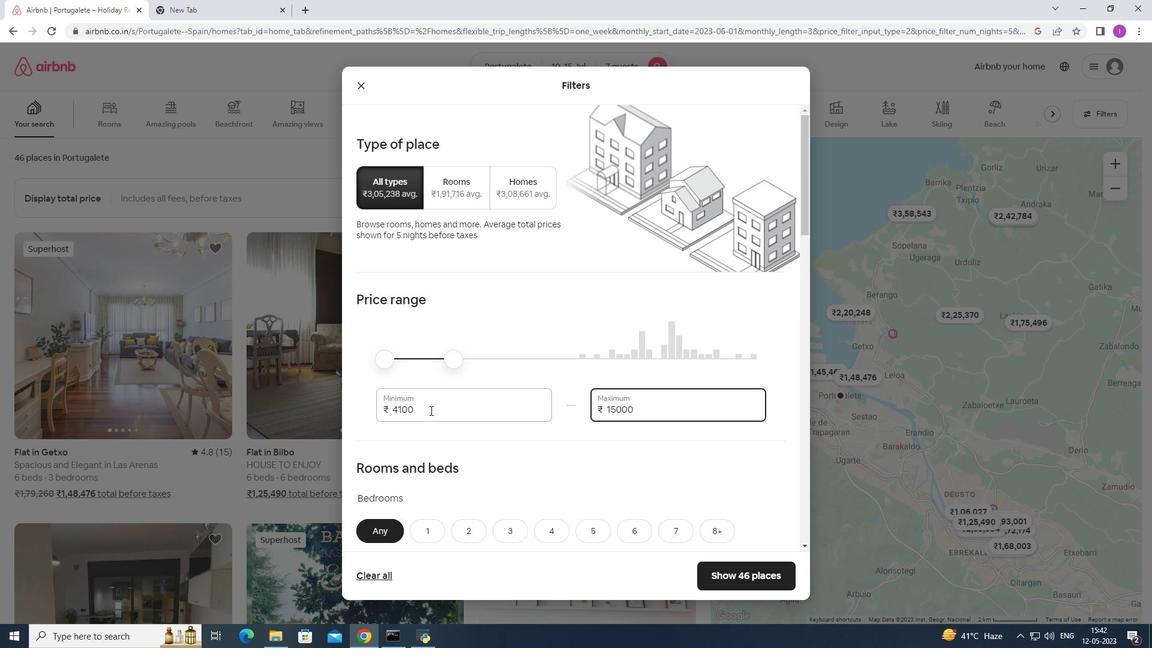 
Action: Mouse moved to (414, 407)
Screenshot: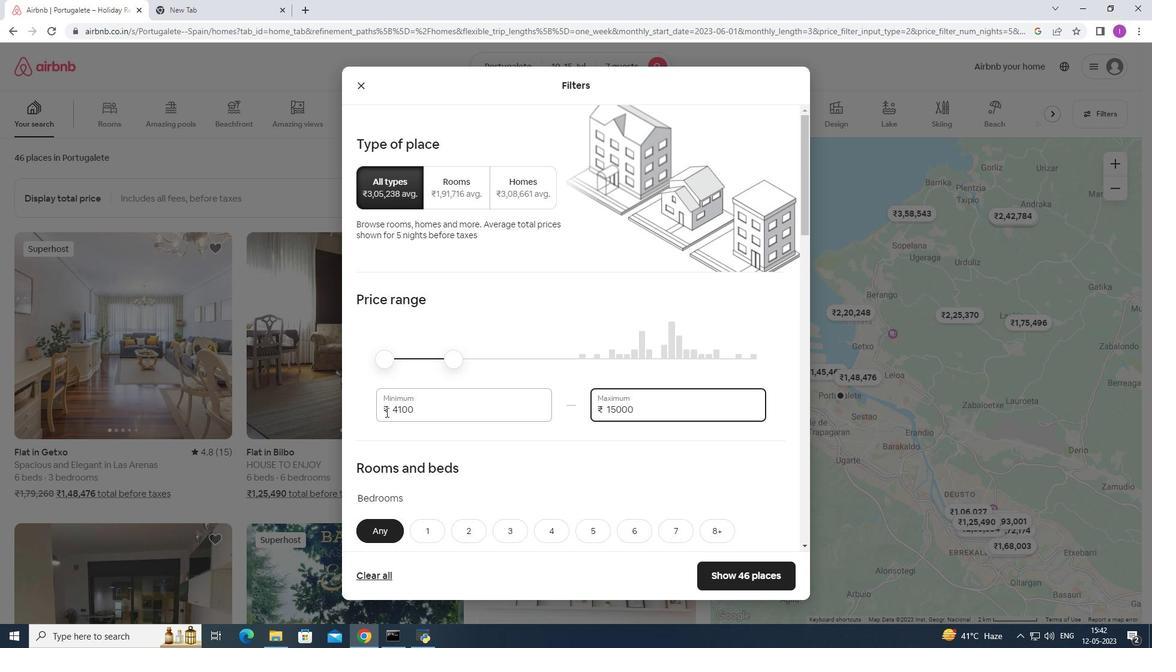 
Action: Mouse pressed left at (414, 407)
Screenshot: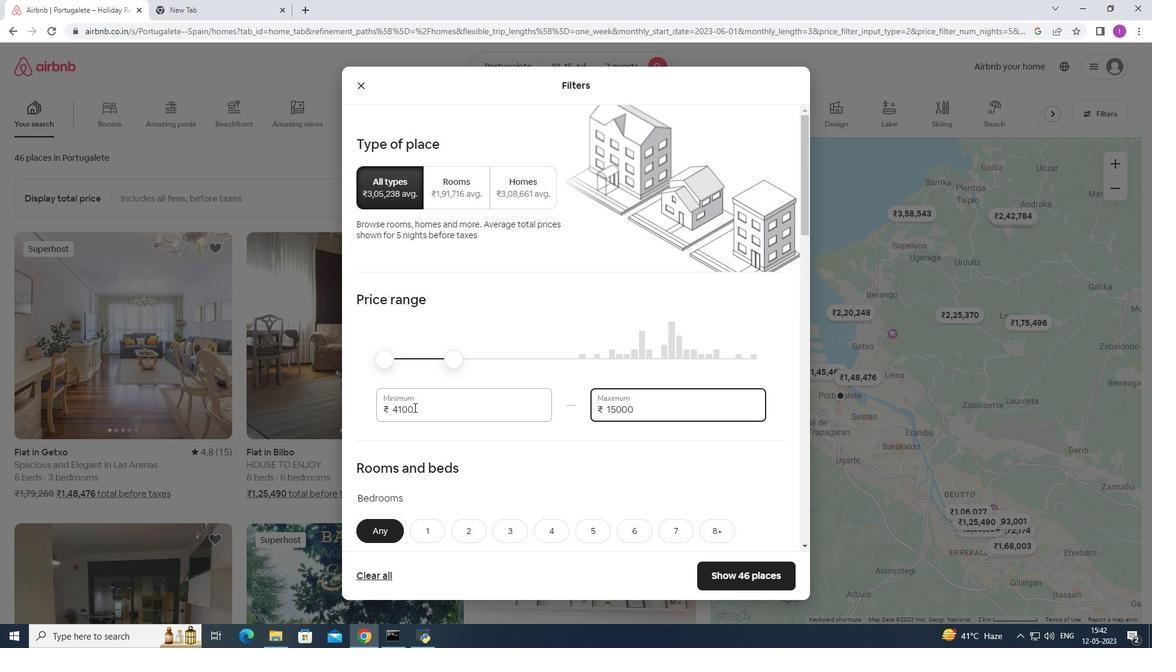 
Action: Mouse moved to (414, 407)
Screenshot: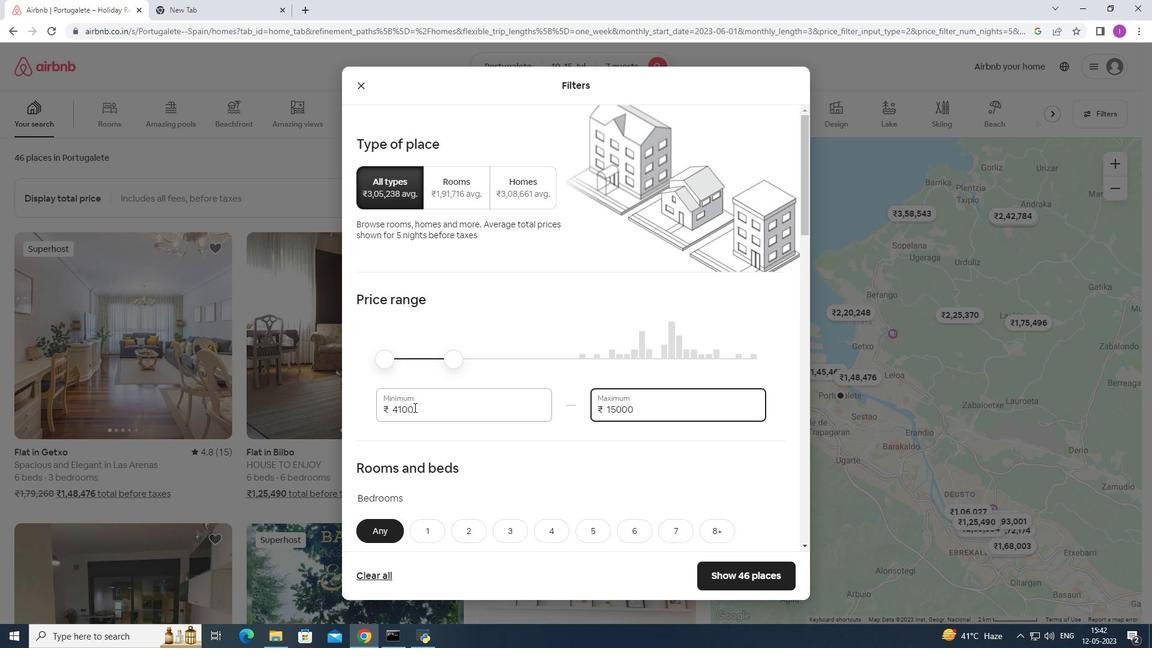 
Action: Mouse pressed left at (414, 407)
Screenshot: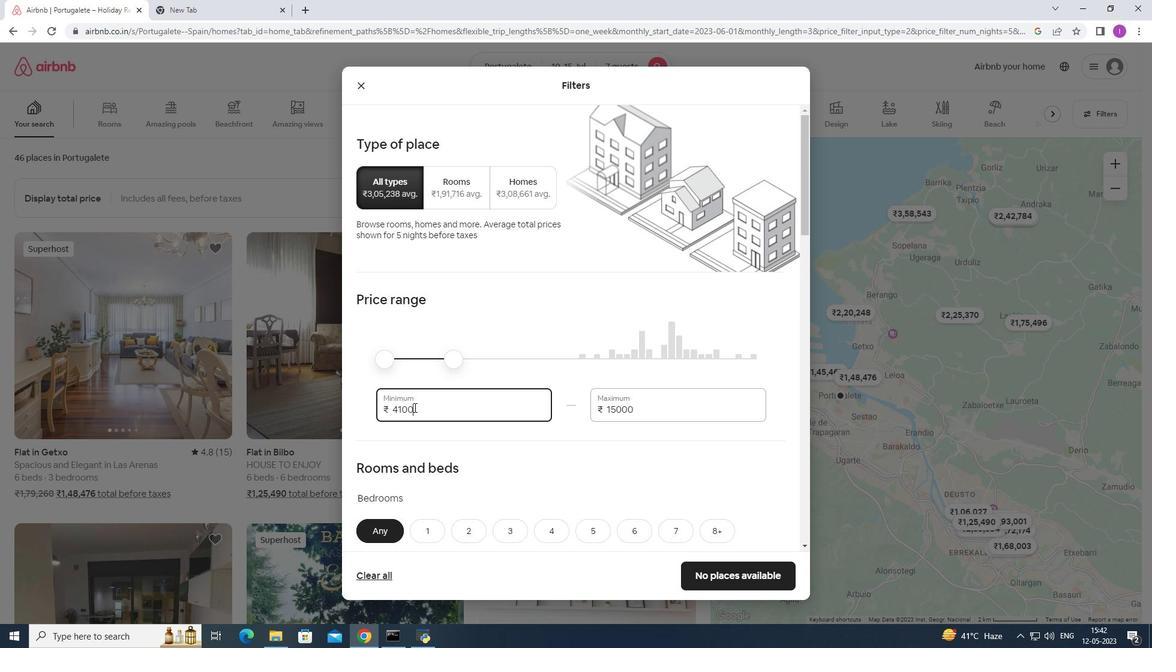 
Action: Mouse moved to (377, 419)
Screenshot: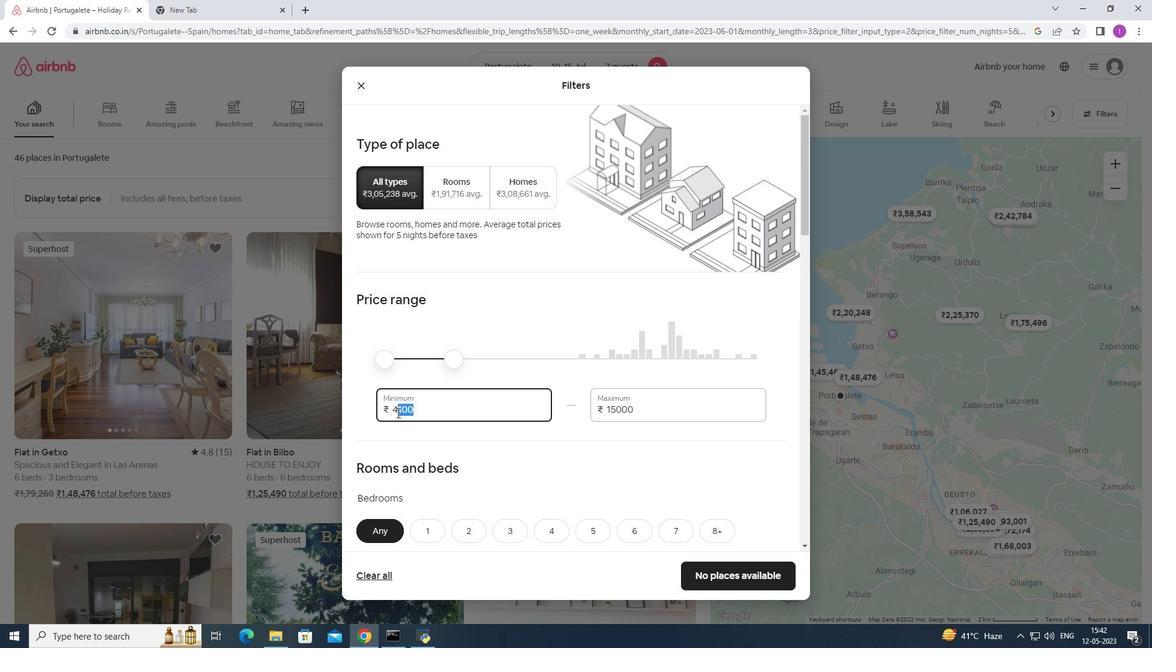 
Action: Mouse pressed left at (377, 419)
Screenshot: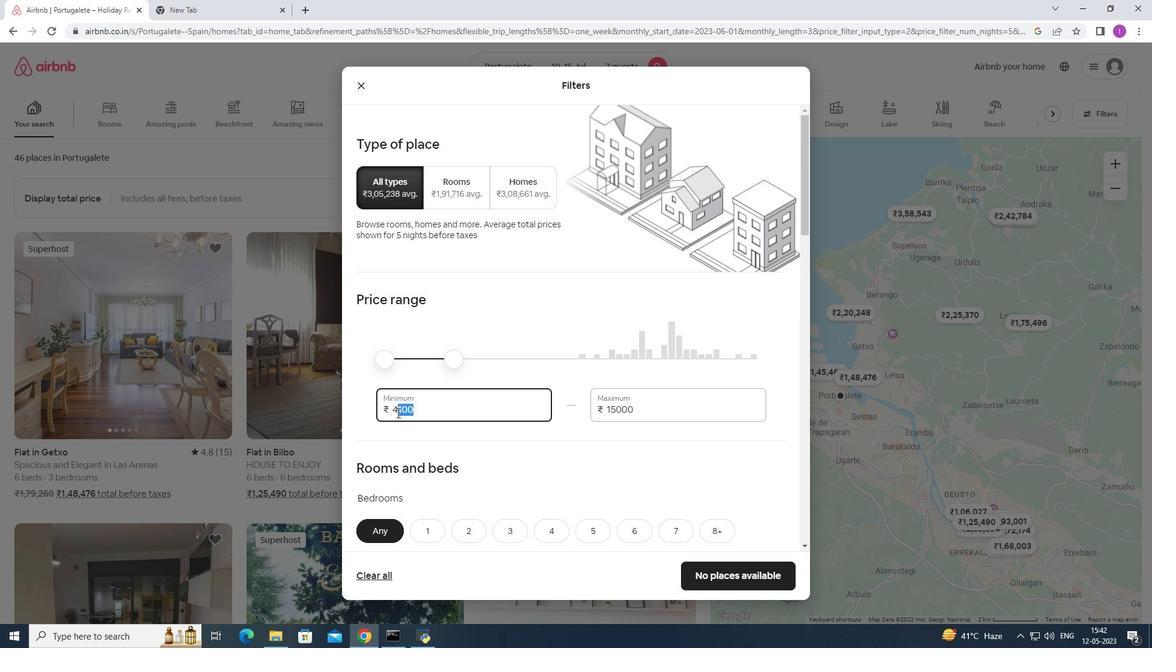 
Action: Mouse moved to (414, 411)
Screenshot: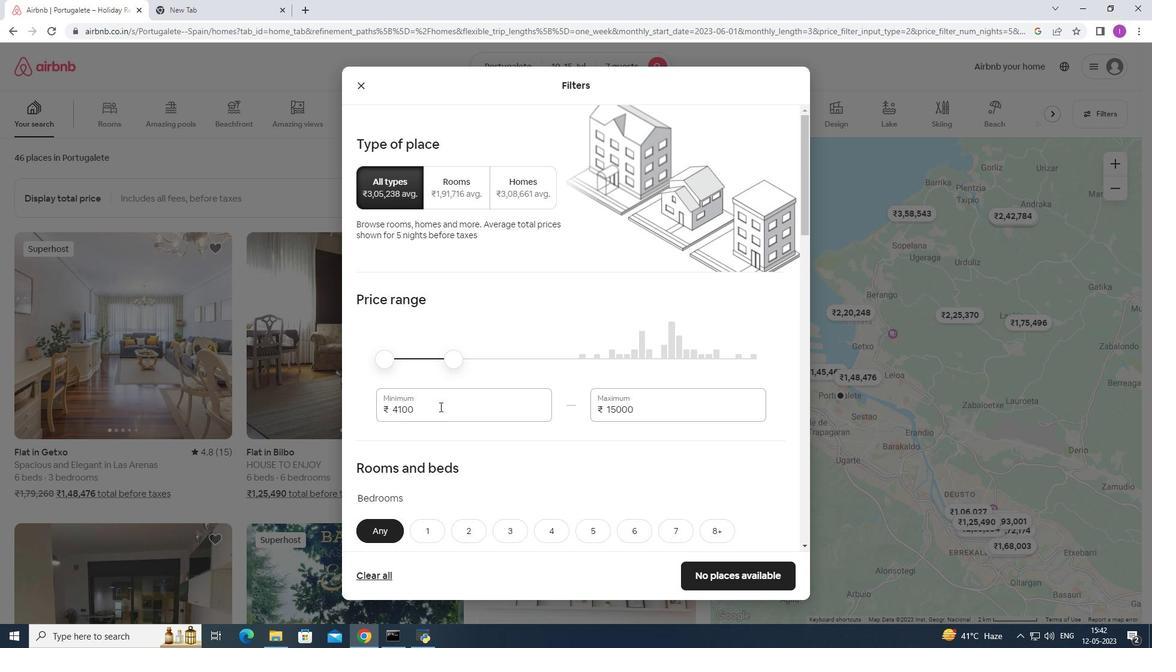 
Action: Mouse pressed left at (414, 411)
Screenshot: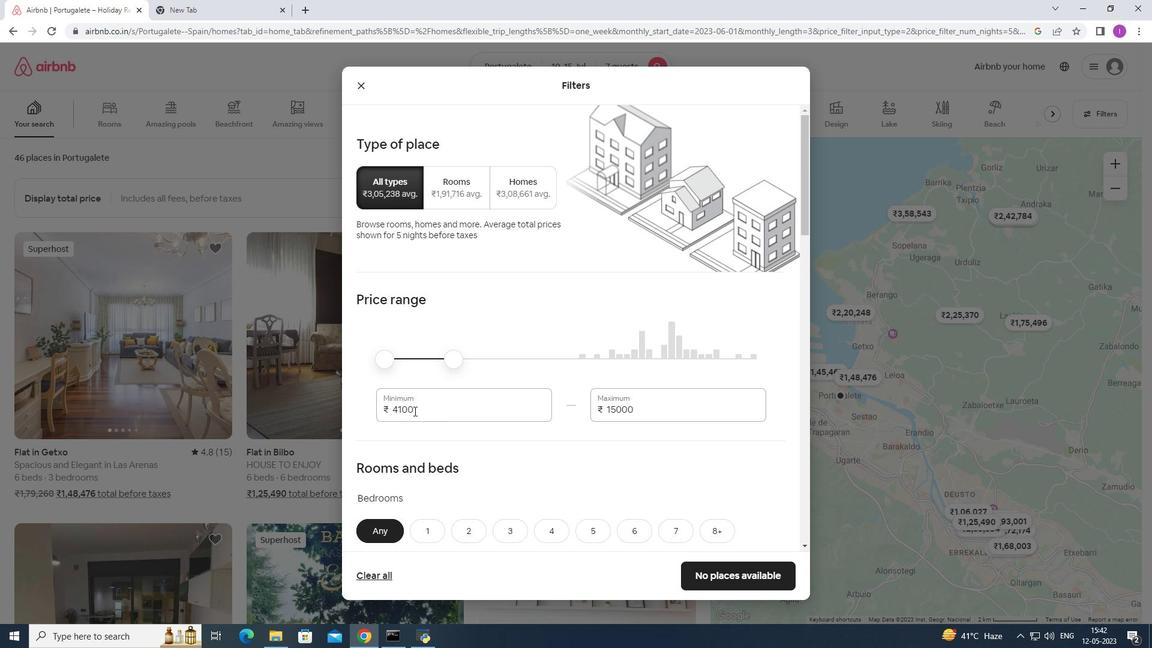 
Action: Key pressed <Key.backspace><Key.backspace><Key.backspace><Key.backspace><Key.backspace><Key.backspace><Key.backspace><Key.backspace><Key.backspace><Key.backspace><Key.backspace><Key.backspace><Key.backspace>
Screenshot: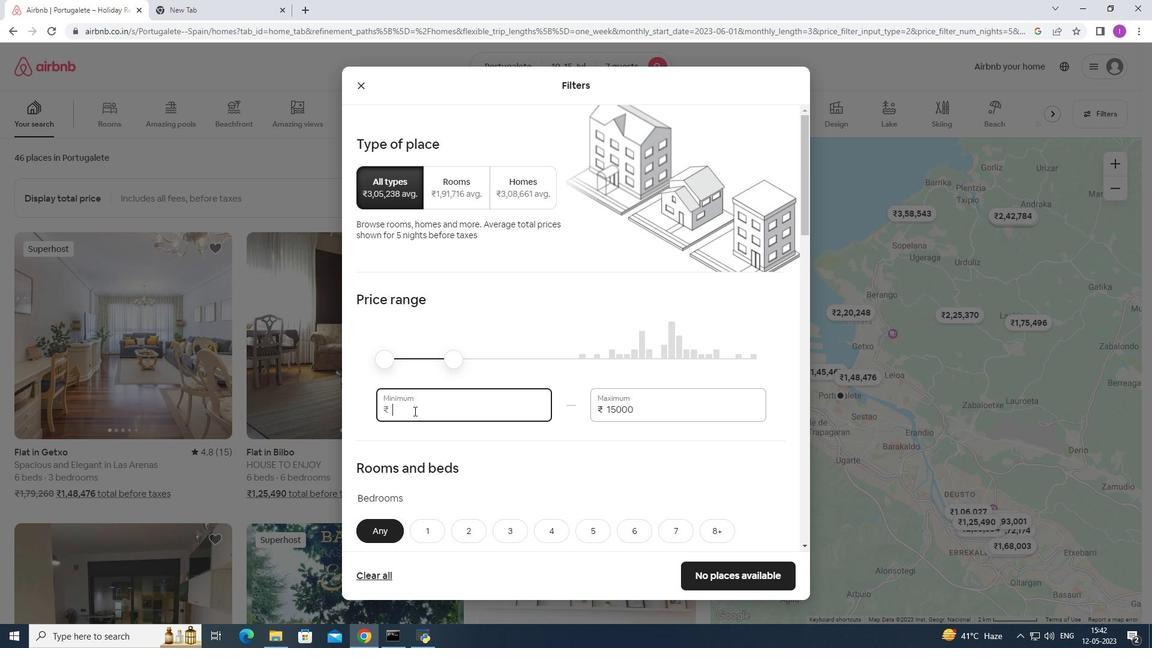 
Action: Mouse moved to (452, 417)
Screenshot: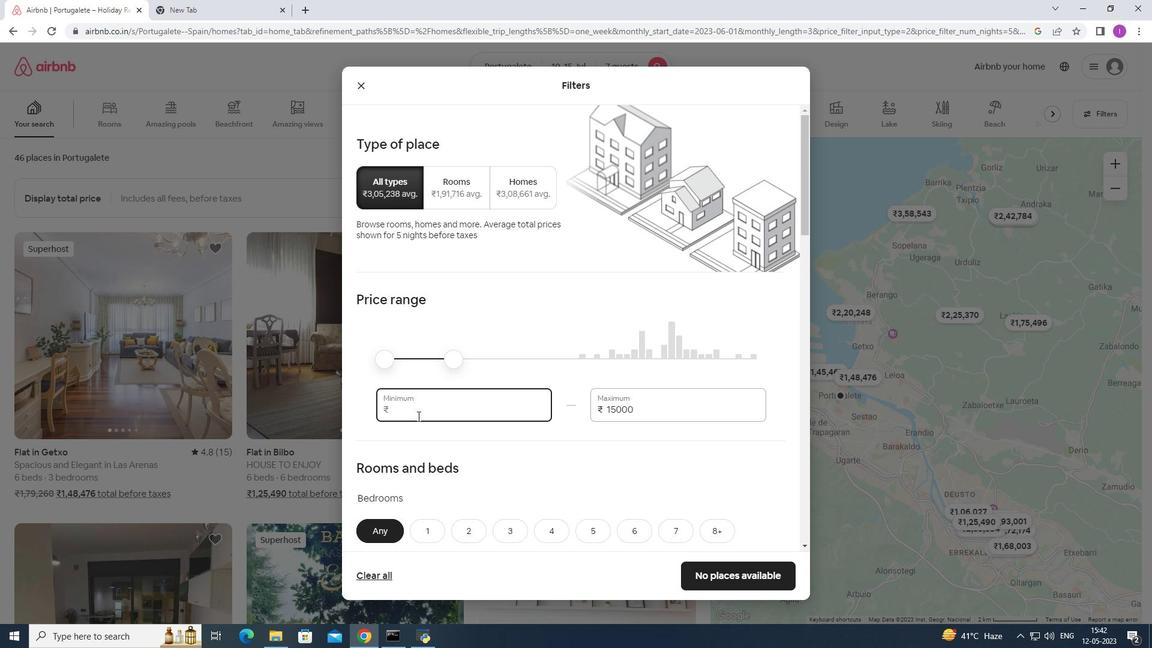 
Action: Key pressed 10000
Screenshot: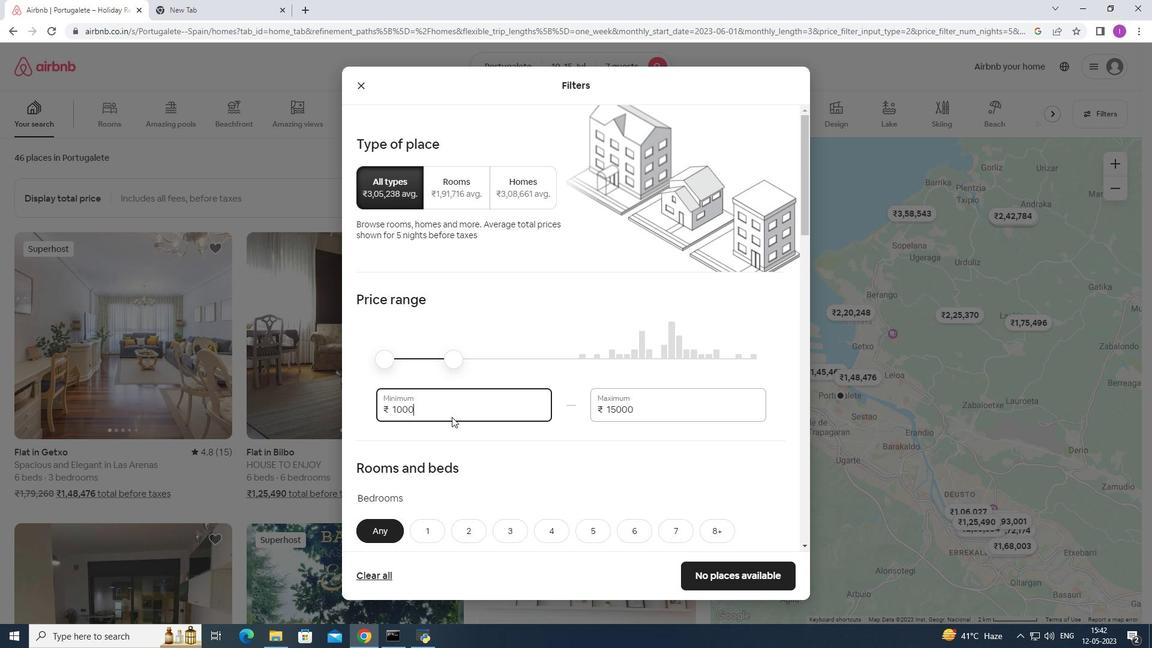 
Action: Mouse moved to (498, 455)
Screenshot: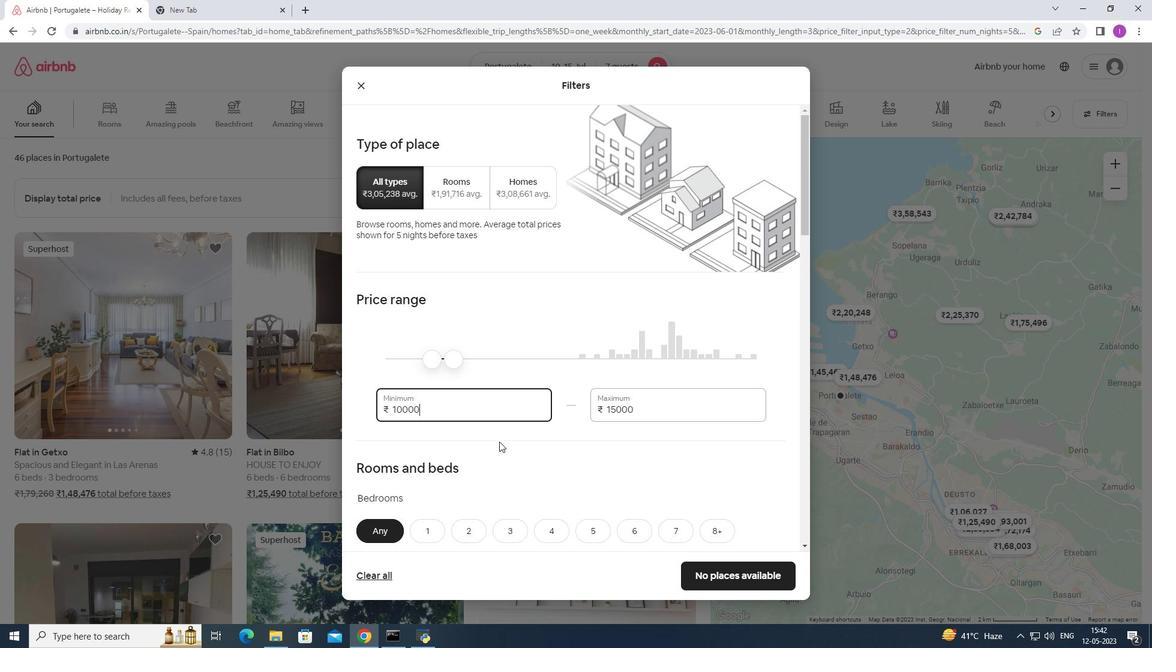
Action: Mouse scrolled (498, 455) with delta (0, 0)
Screenshot: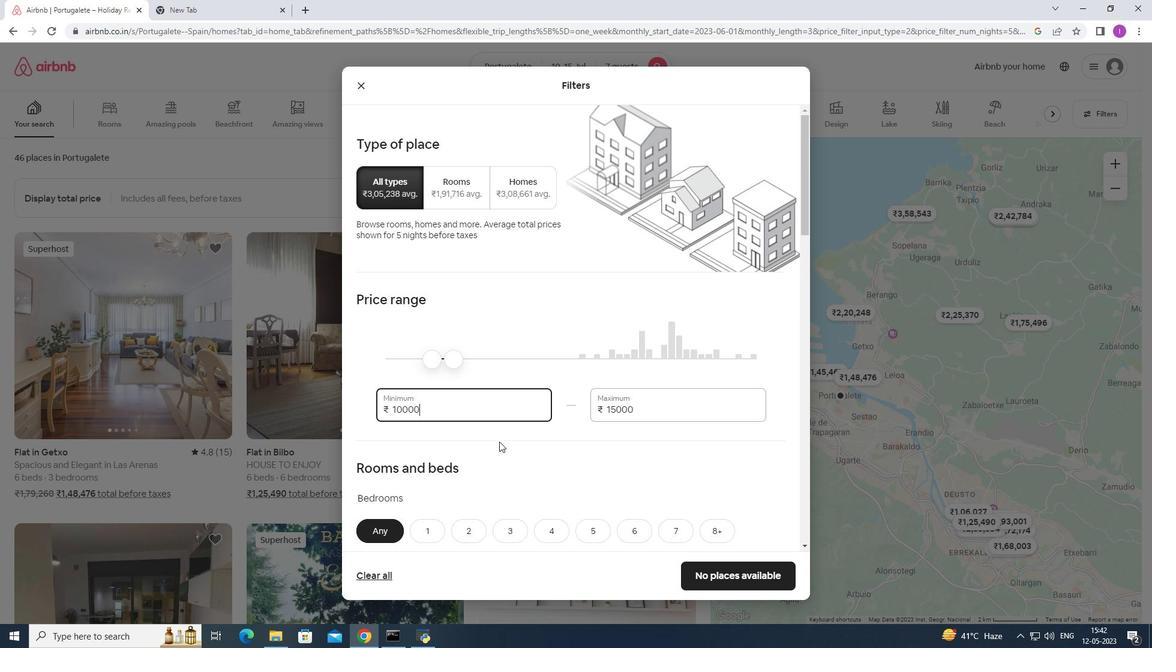 
Action: Mouse moved to (498, 460)
Screenshot: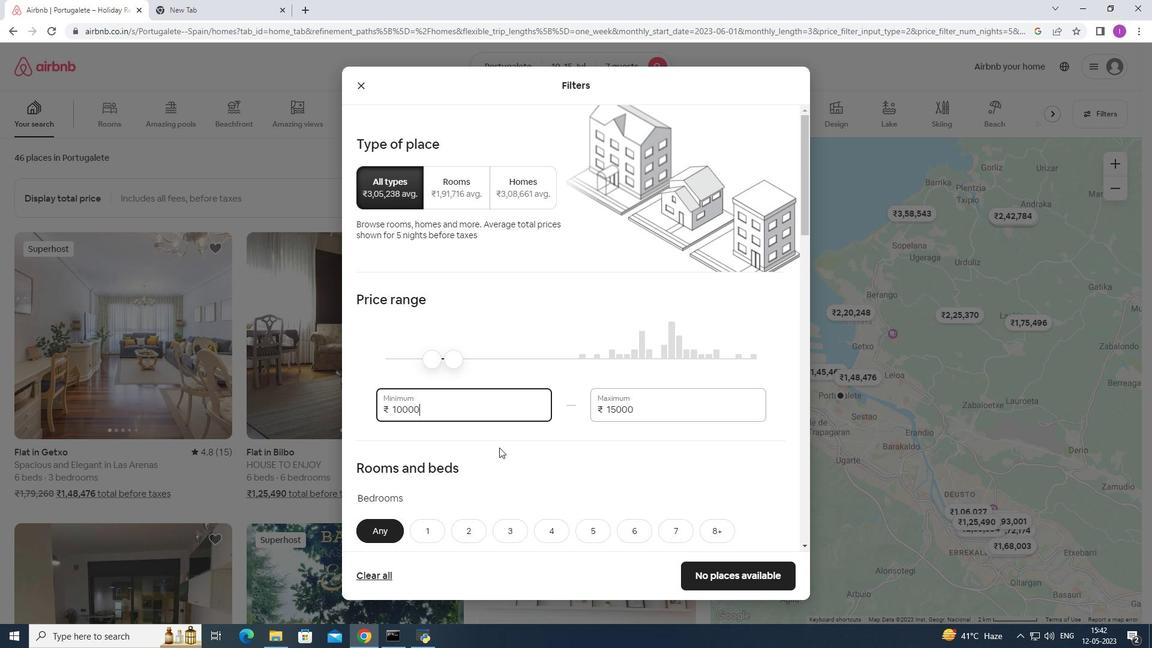 
Action: Mouse scrolled (498, 459) with delta (0, 0)
Screenshot: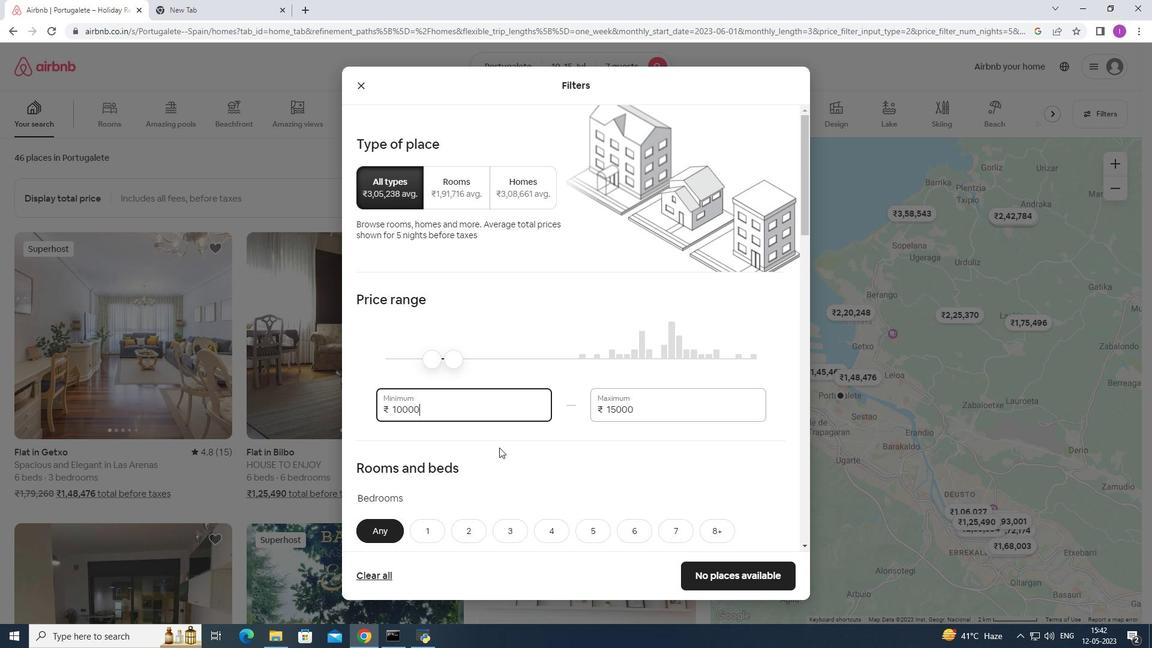 
Action: Mouse moved to (498, 461)
Screenshot: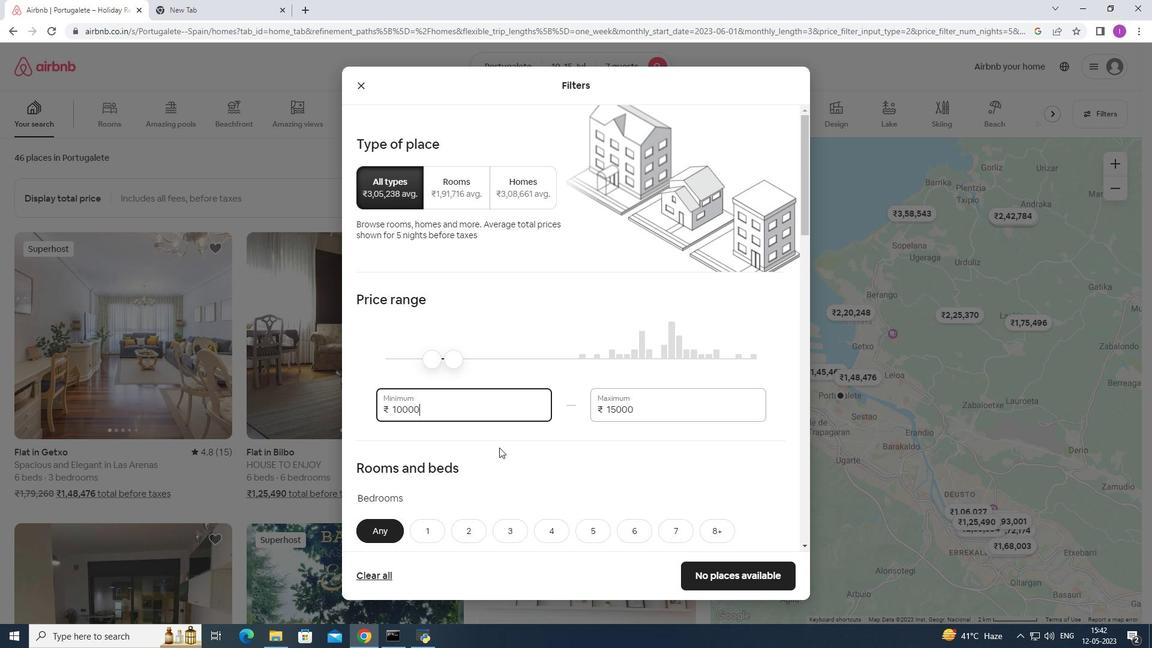 
Action: Mouse scrolled (498, 460) with delta (0, 0)
Screenshot: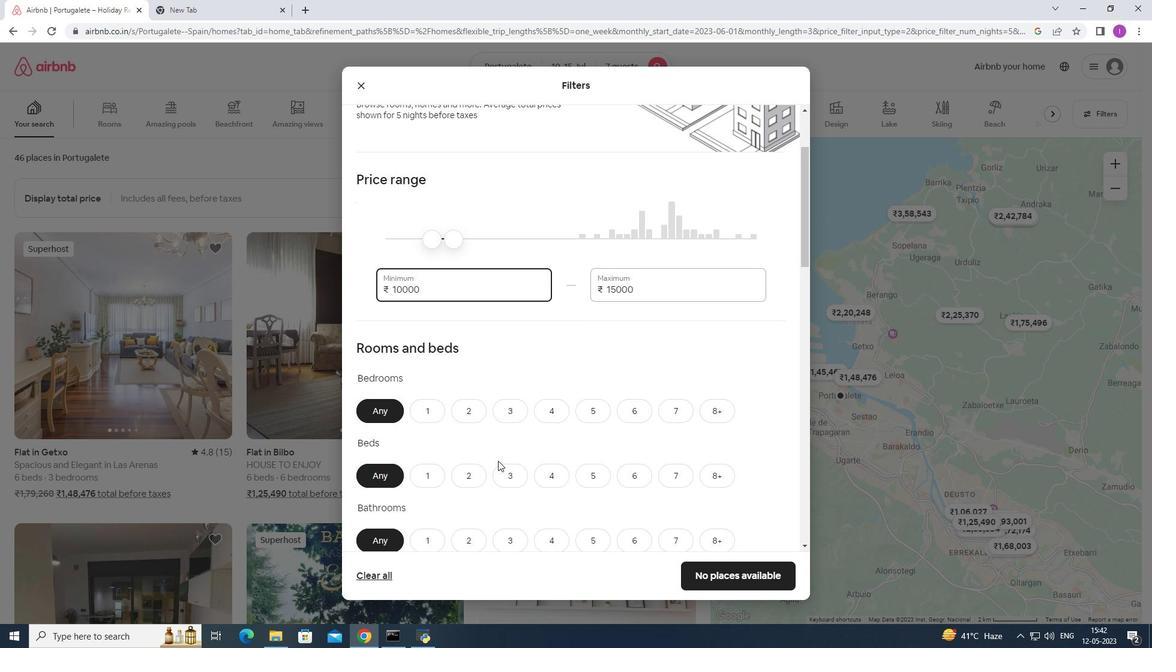 
Action: Mouse scrolled (498, 460) with delta (0, 0)
Screenshot: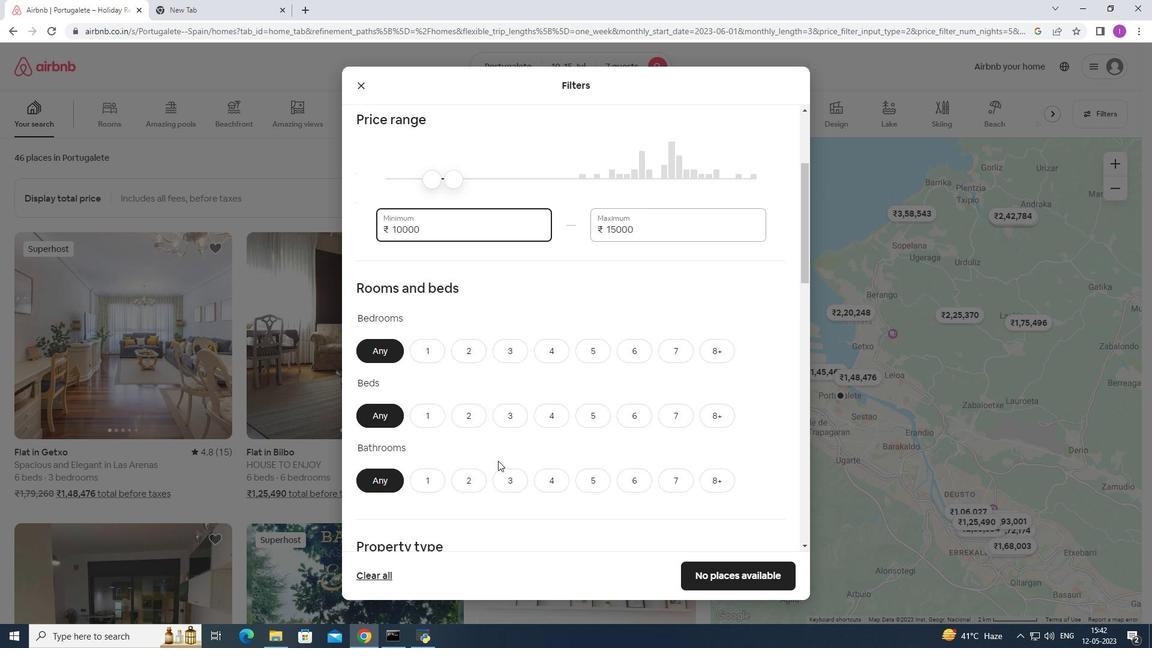 
Action: Mouse moved to (547, 292)
Screenshot: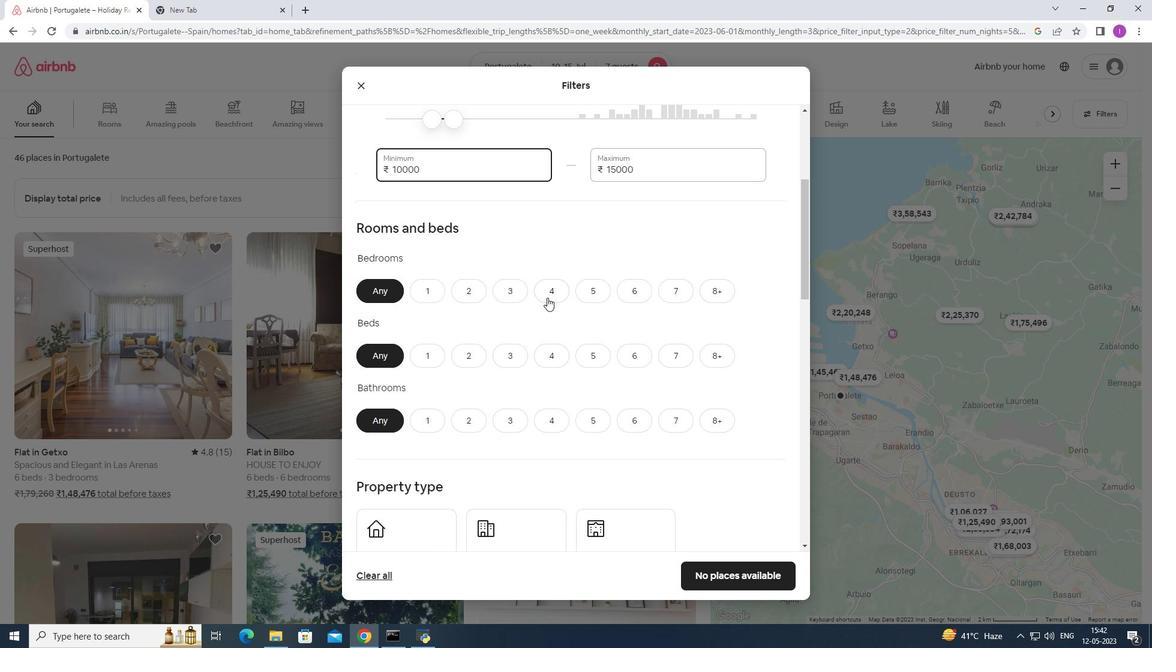 
Action: Mouse pressed left at (547, 292)
Screenshot: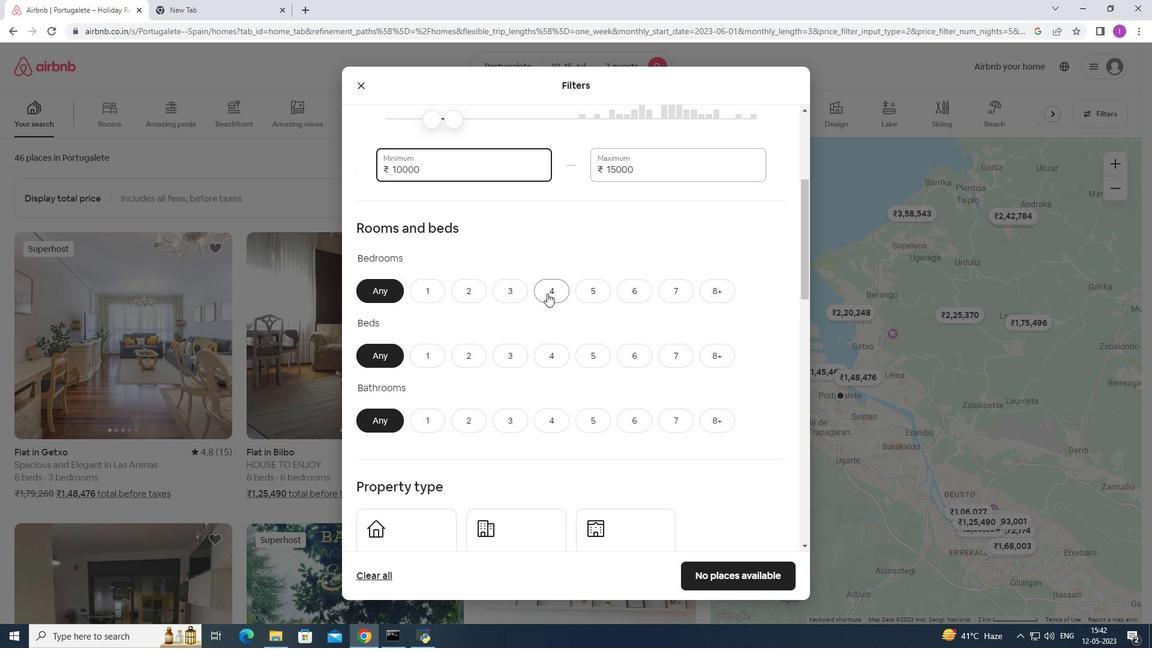 
Action: Mouse moved to (668, 362)
Screenshot: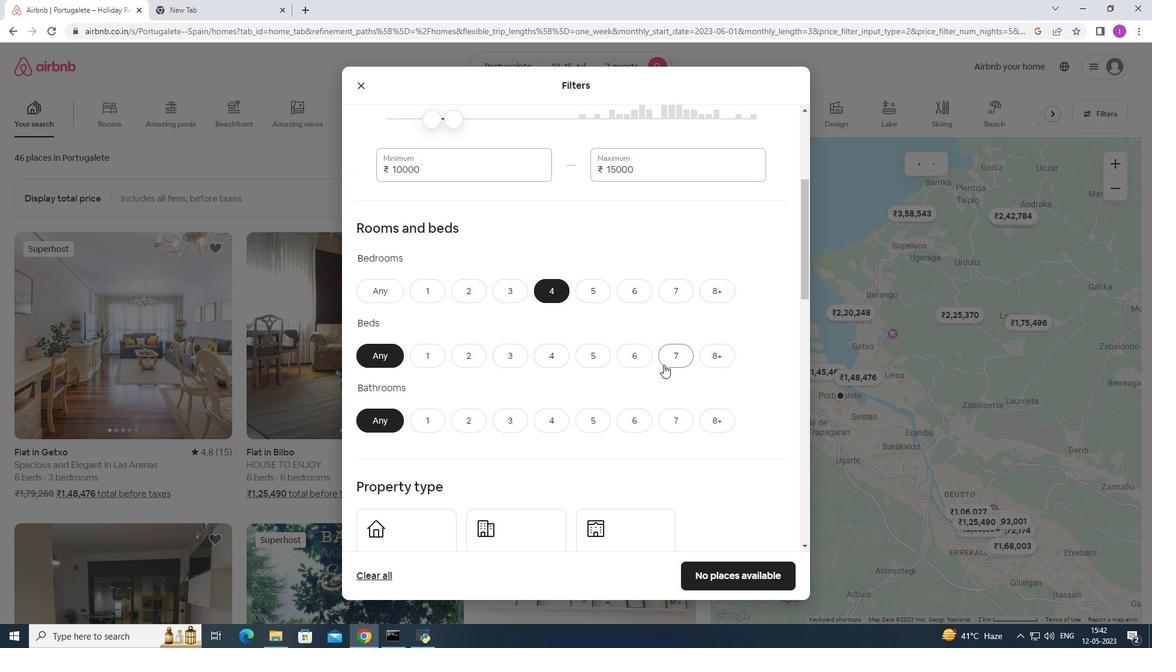 
Action: Mouse pressed left at (668, 362)
Screenshot: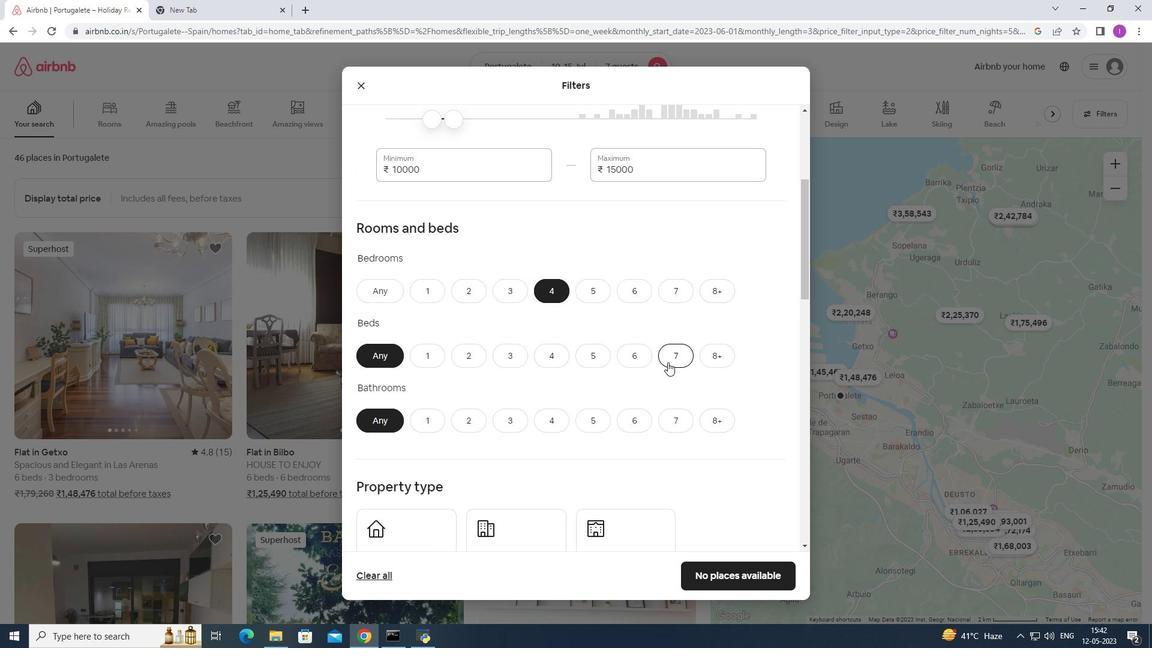 
Action: Mouse moved to (557, 429)
Screenshot: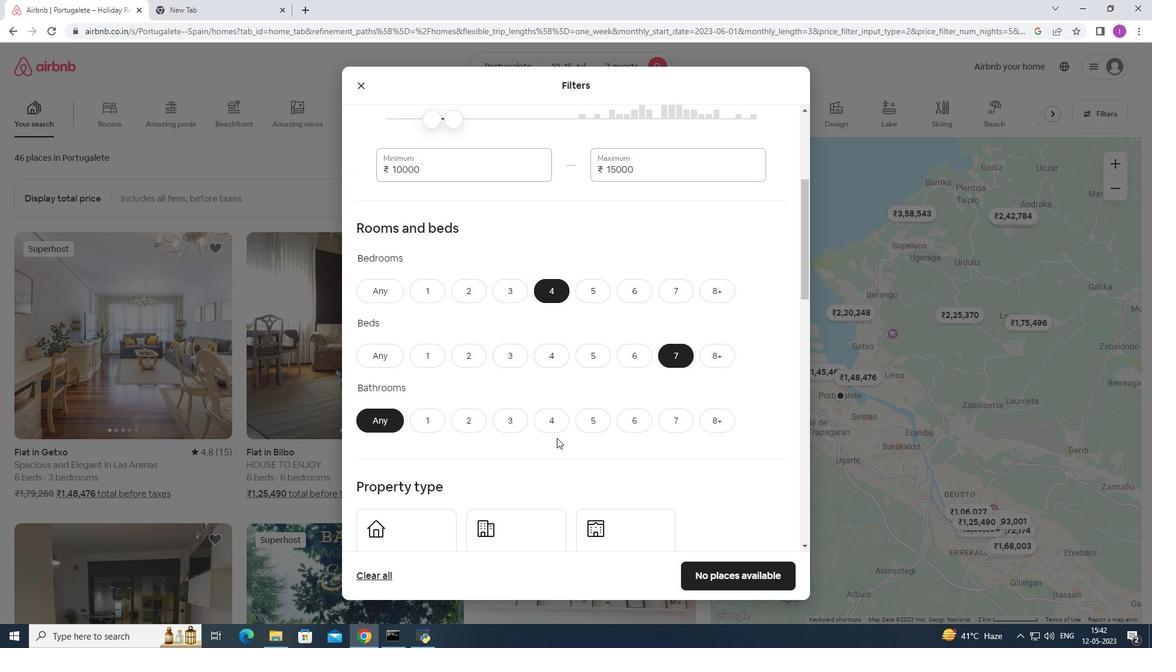 
Action: Mouse pressed left at (557, 429)
Screenshot: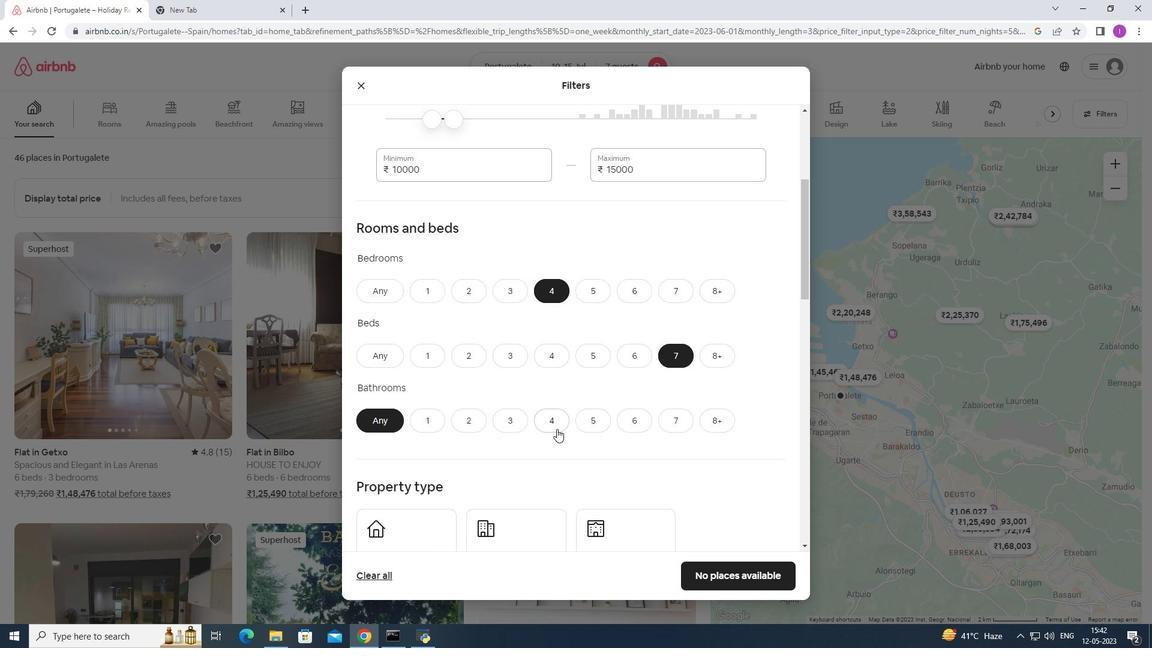 
Action: Mouse moved to (492, 441)
Screenshot: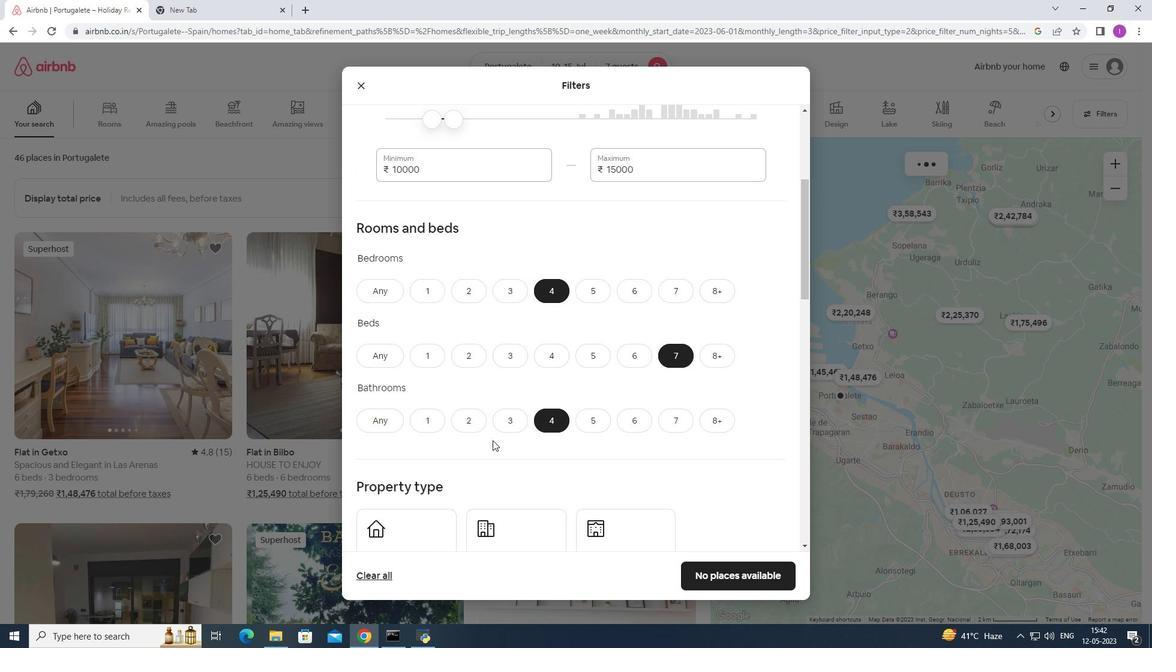 
Action: Mouse scrolled (492, 440) with delta (0, 0)
Screenshot: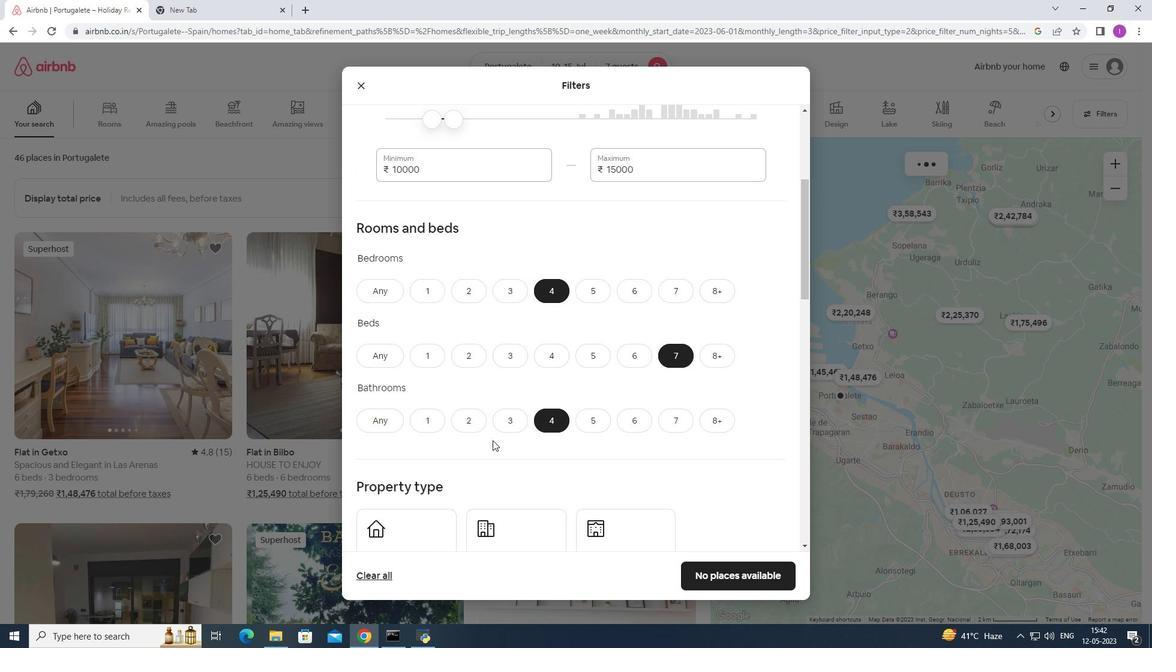
Action: Mouse moved to (492, 441)
Screenshot: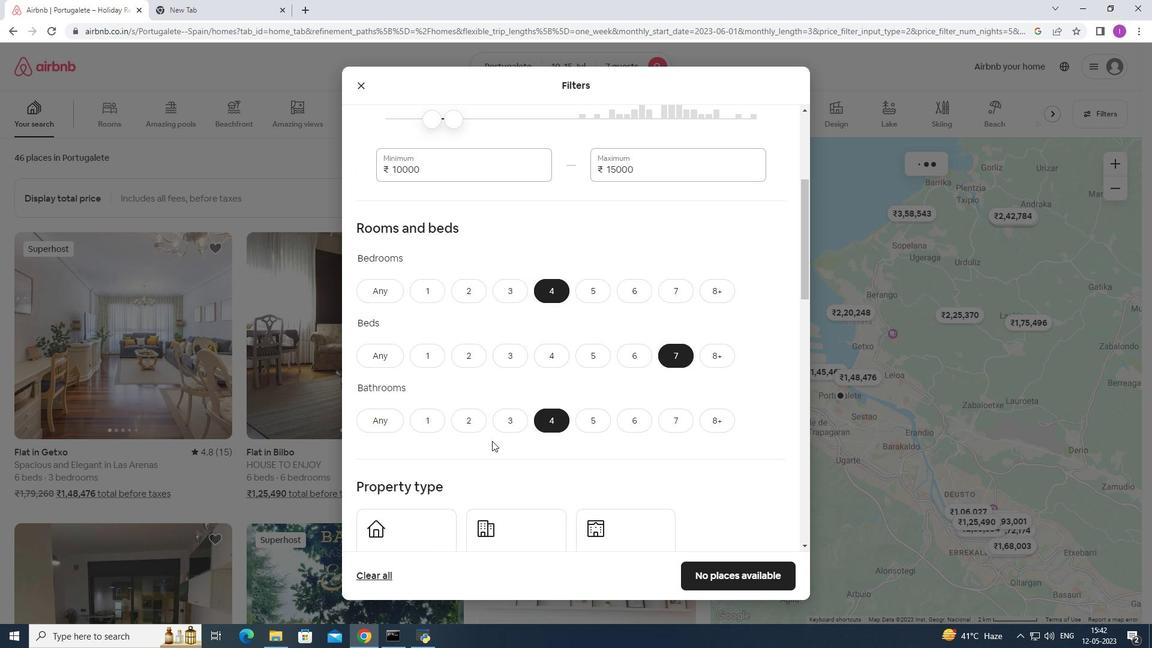 
Action: Mouse scrolled (492, 441) with delta (0, 0)
Screenshot: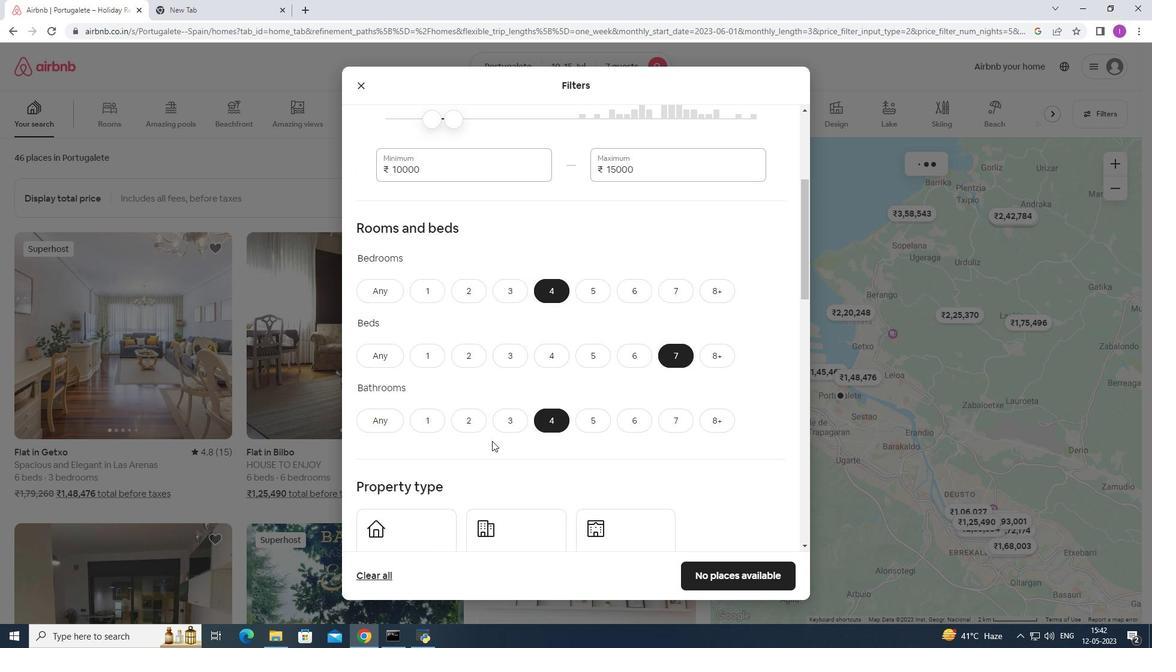 
Action: Mouse moved to (492, 442)
Screenshot: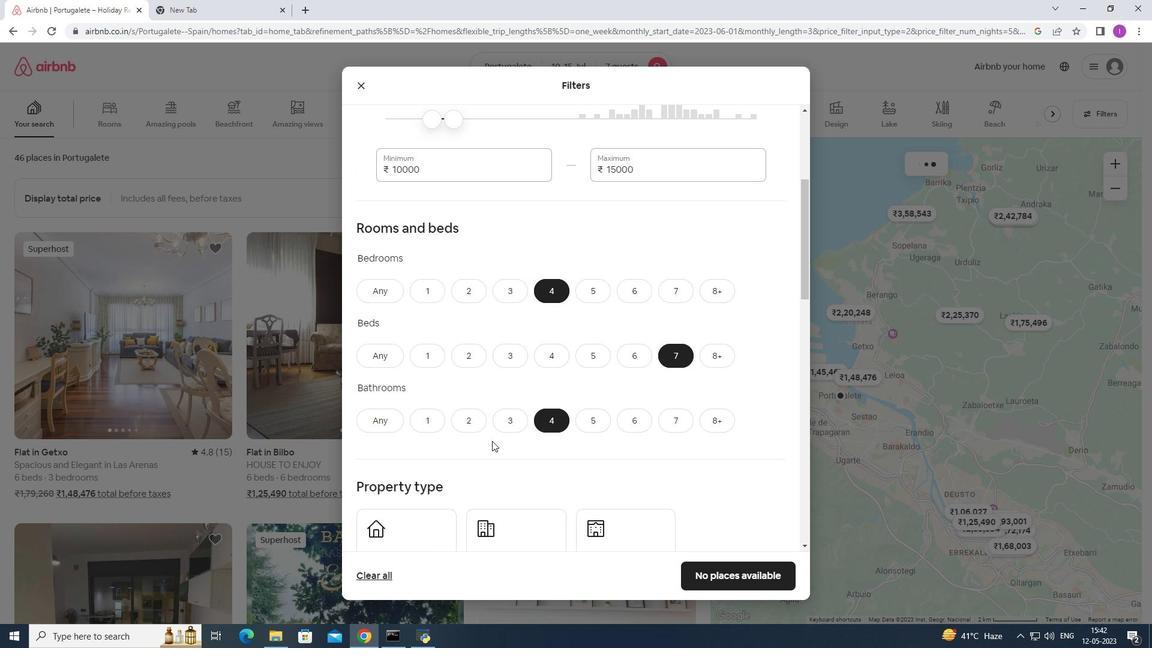 
Action: Mouse scrolled (492, 441) with delta (0, 0)
Screenshot: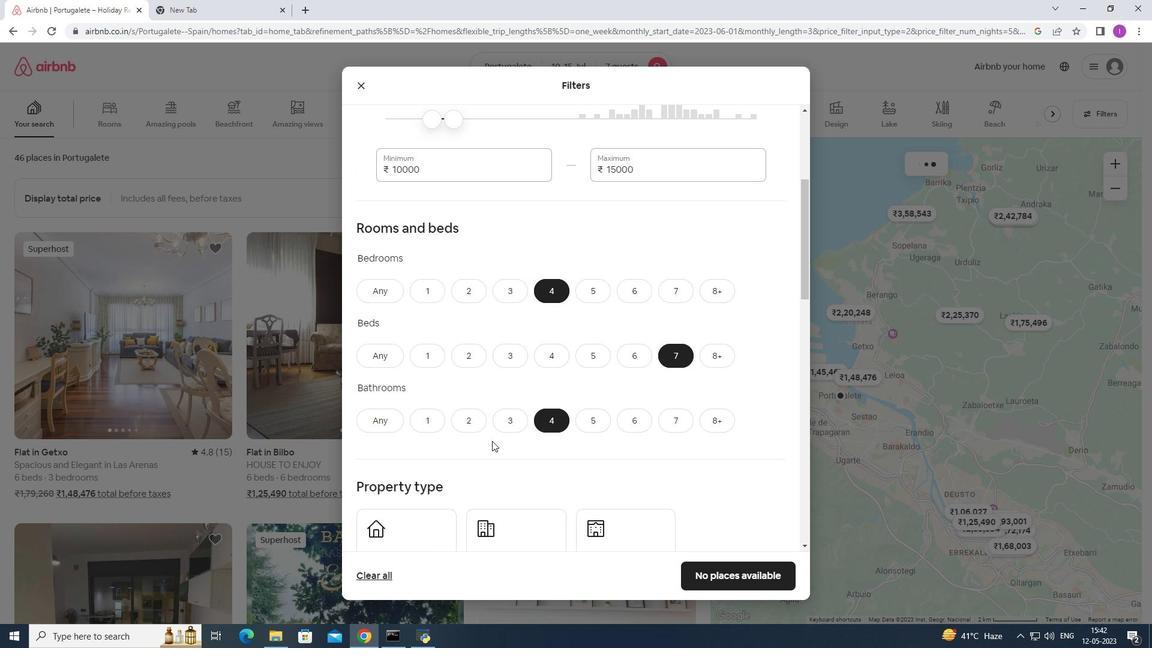
Action: Mouse moved to (399, 353)
Screenshot: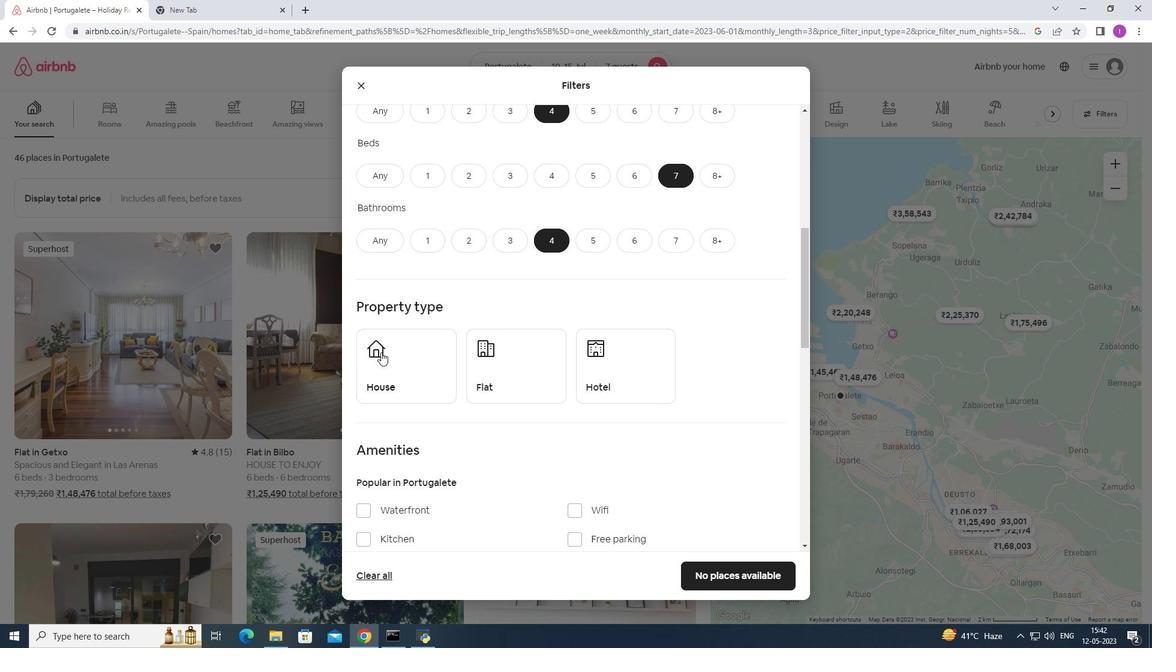 
Action: Mouse pressed left at (399, 353)
Screenshot: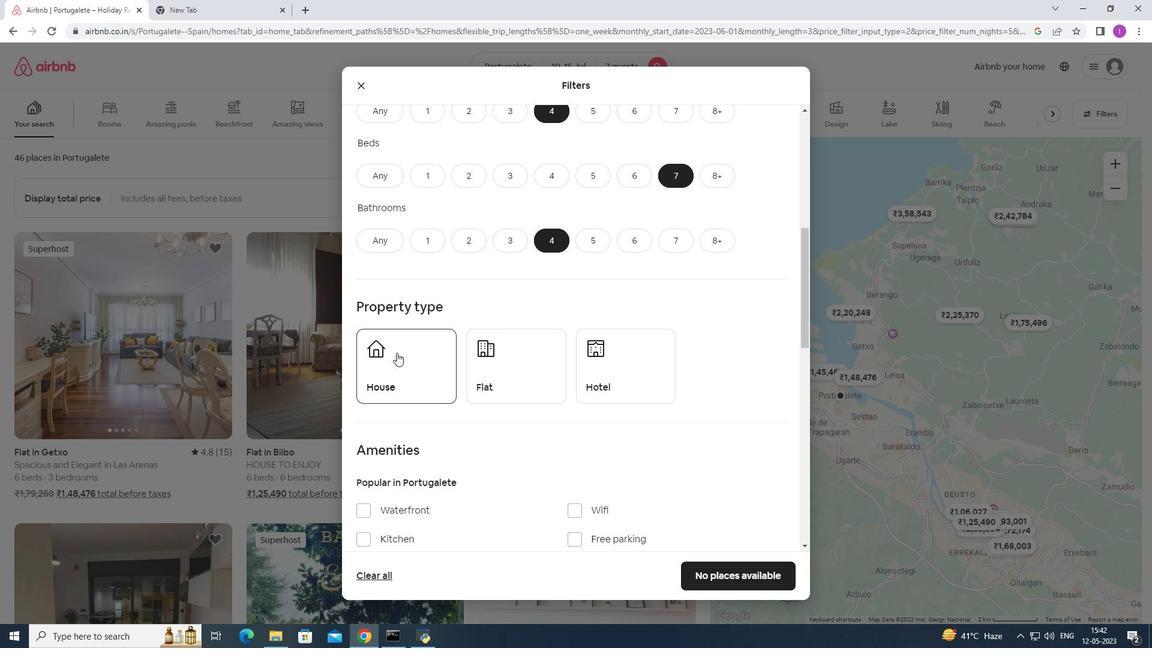 
Action: Mouse moved to (535, 353)
Screenshot: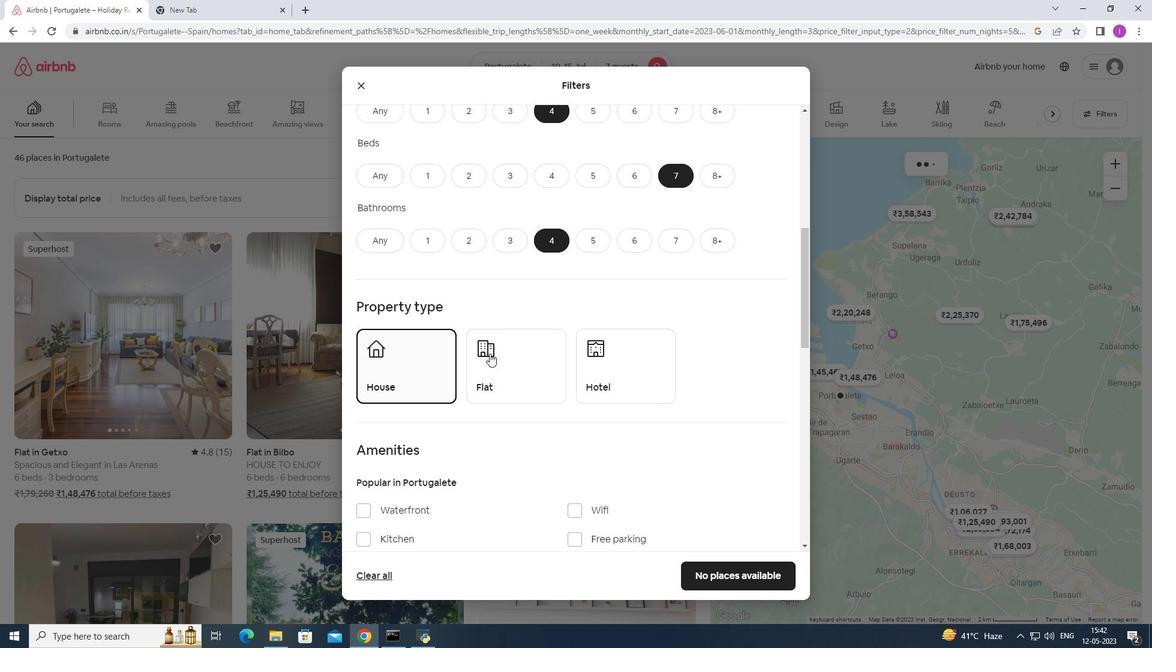
Action: Mouse pressed left at (535, 353)
Screenshot: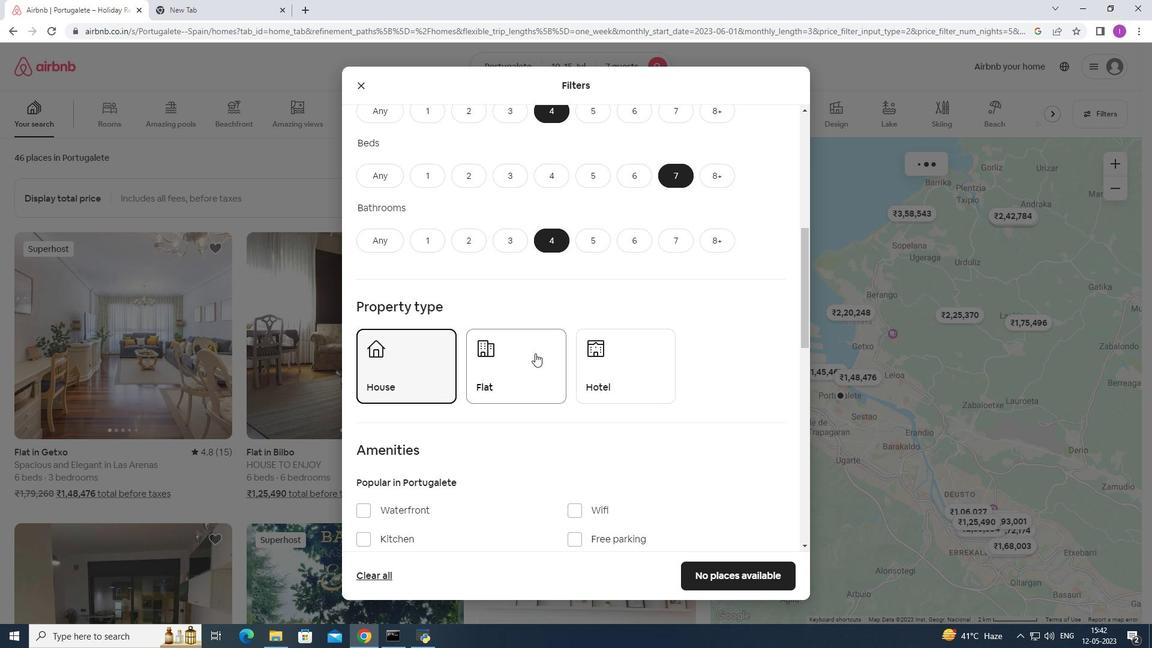 
Action: Mouse moved to (539, 398)
Screenshot: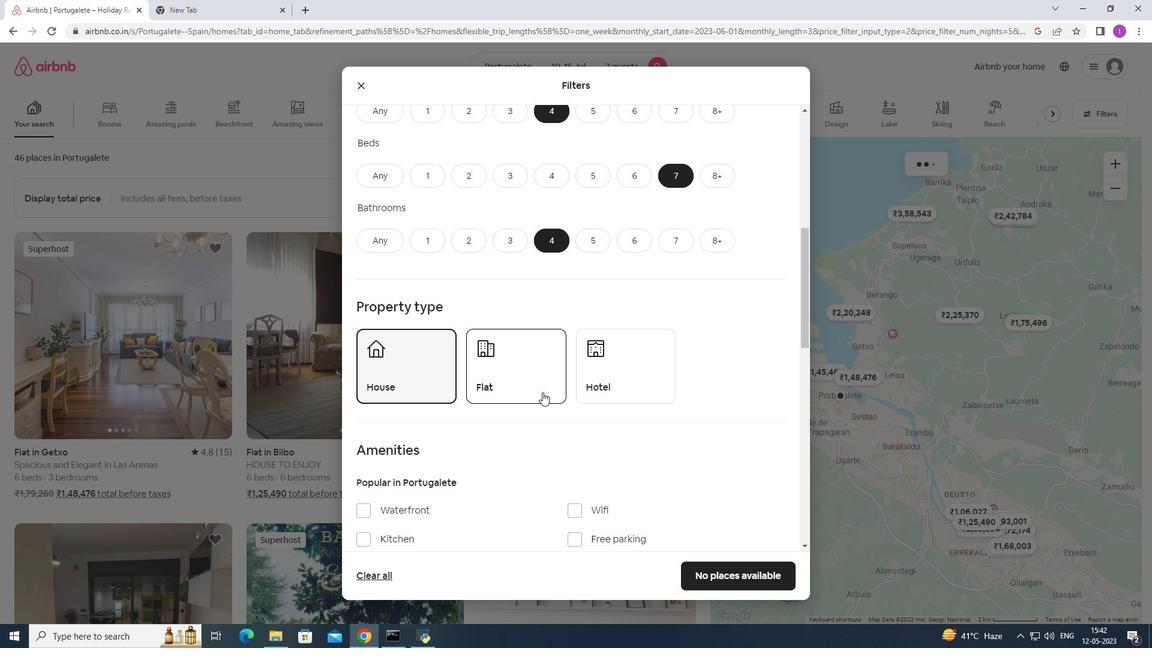 
Action: Mouse scrolled (539, 397) with delta (0, 0)
Screenshot: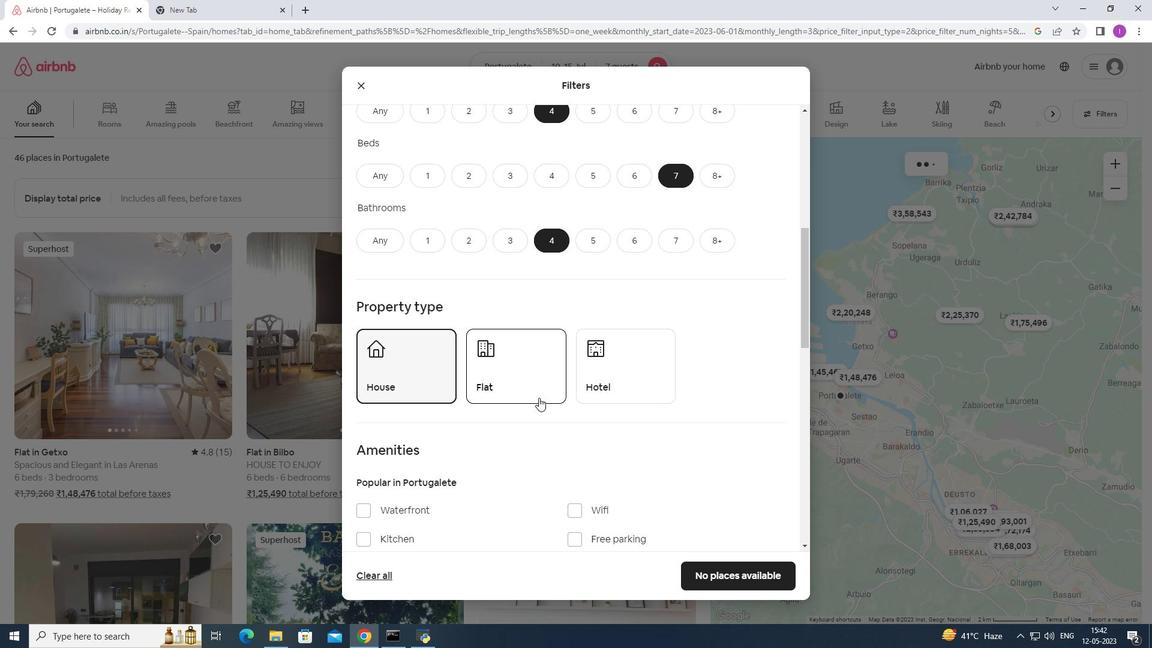 
Action: Mouse scrolled (539, 397) with delta (0, 0)
Screenshot: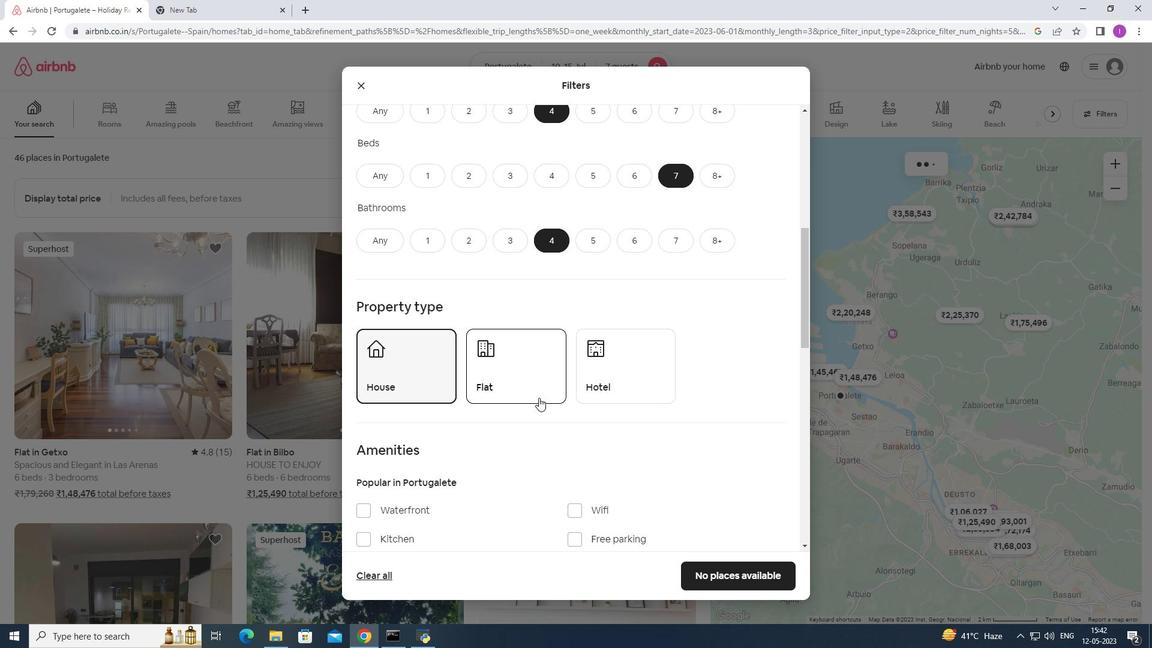 
Action: Mouse scrolled (539, 397) with delta (0, 0)
Screenshot: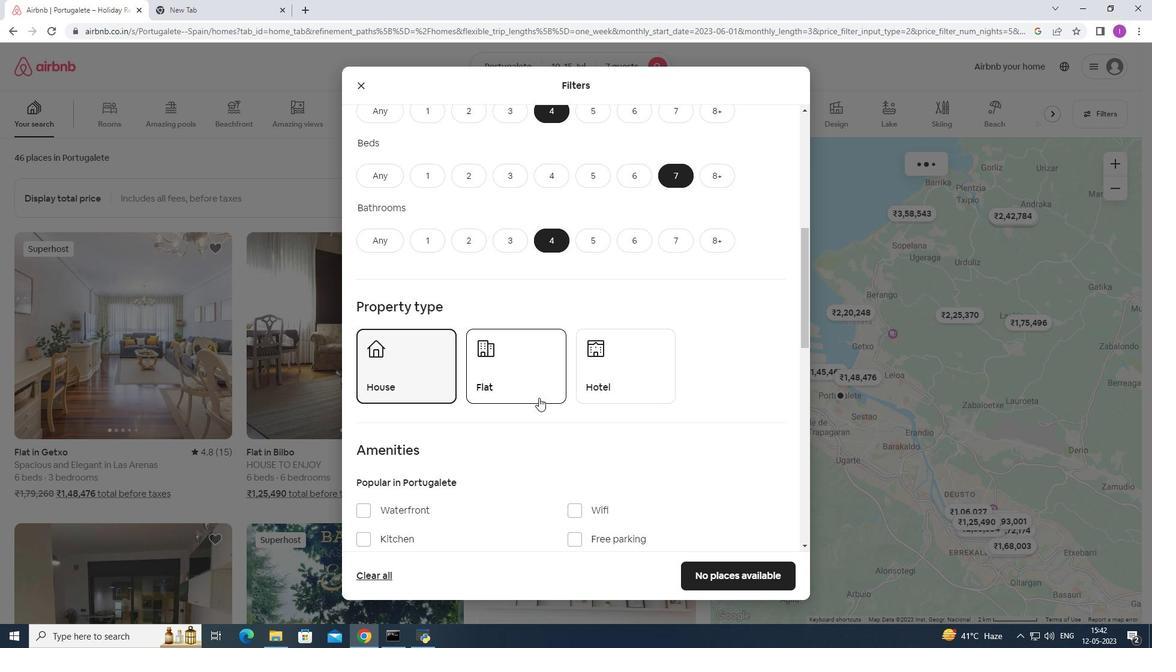 
Action: Mouse moved to (579, 324)
Screenshot: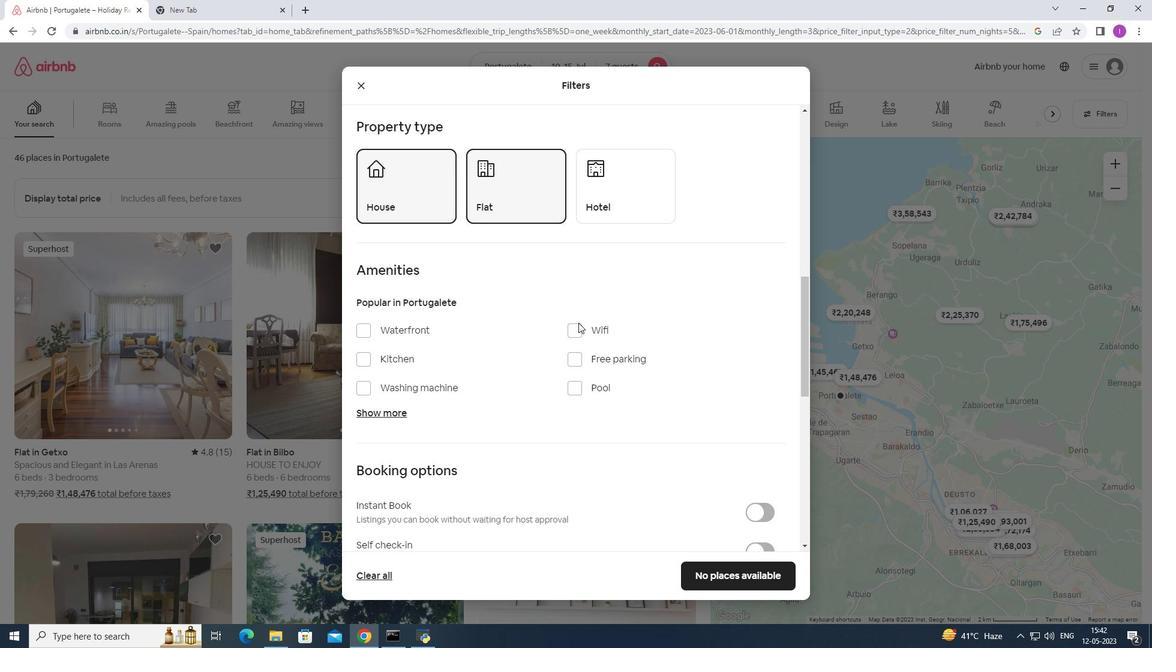 
Action: Mouse pressed left at (579, 324)
Screenshot: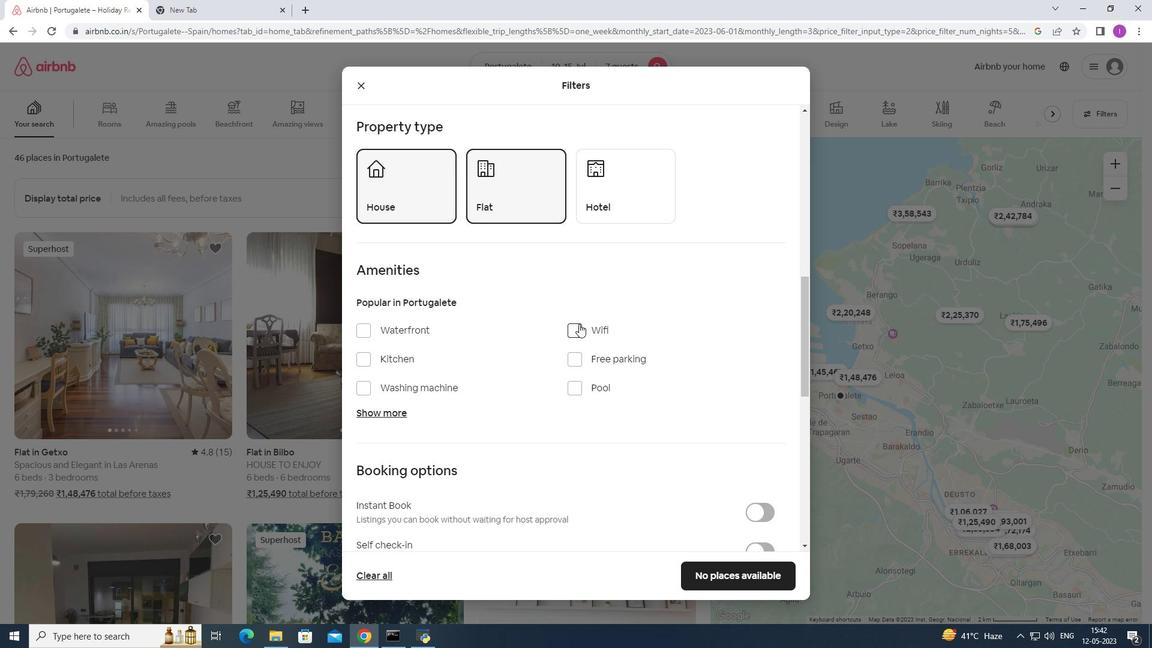 
Action: Mouse moved to (576, 356)
Screenshot: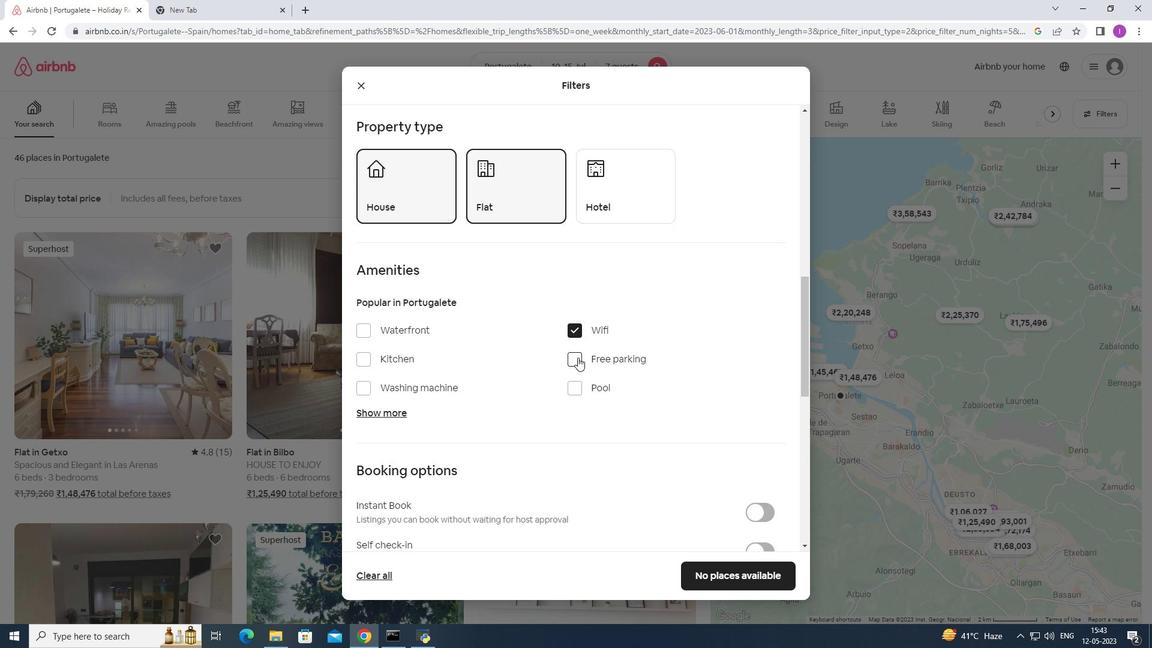 
Action: Mouse pressed left at (576, 356)
Screenshot: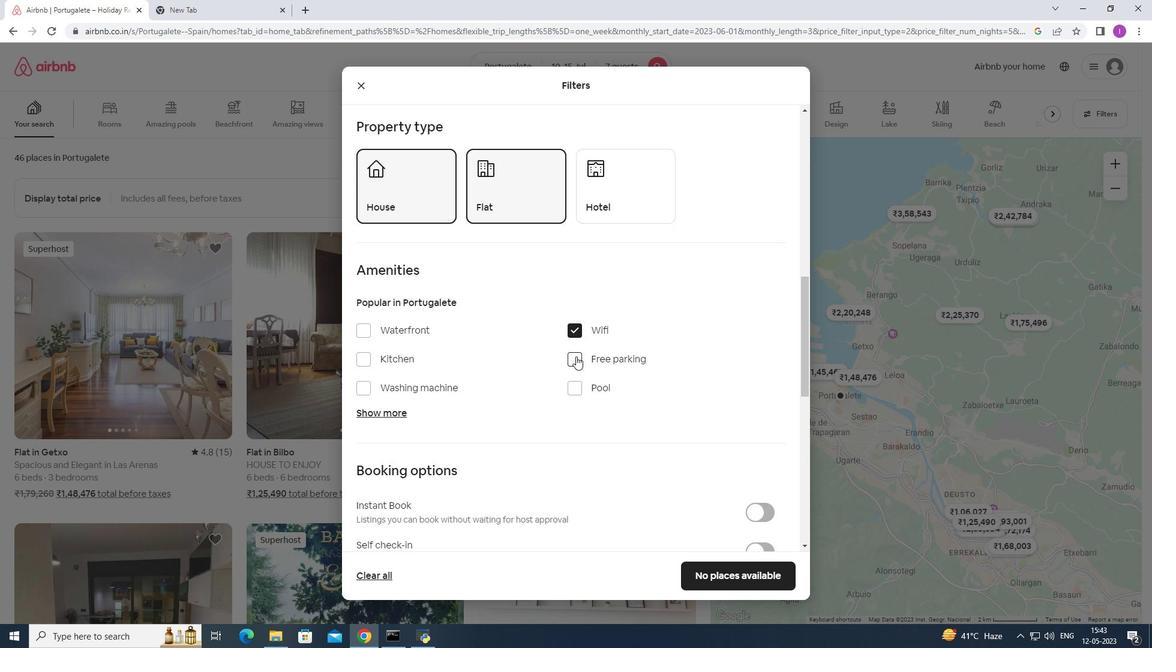 
Action: Mouse moved to (391, 411)
Screenshot: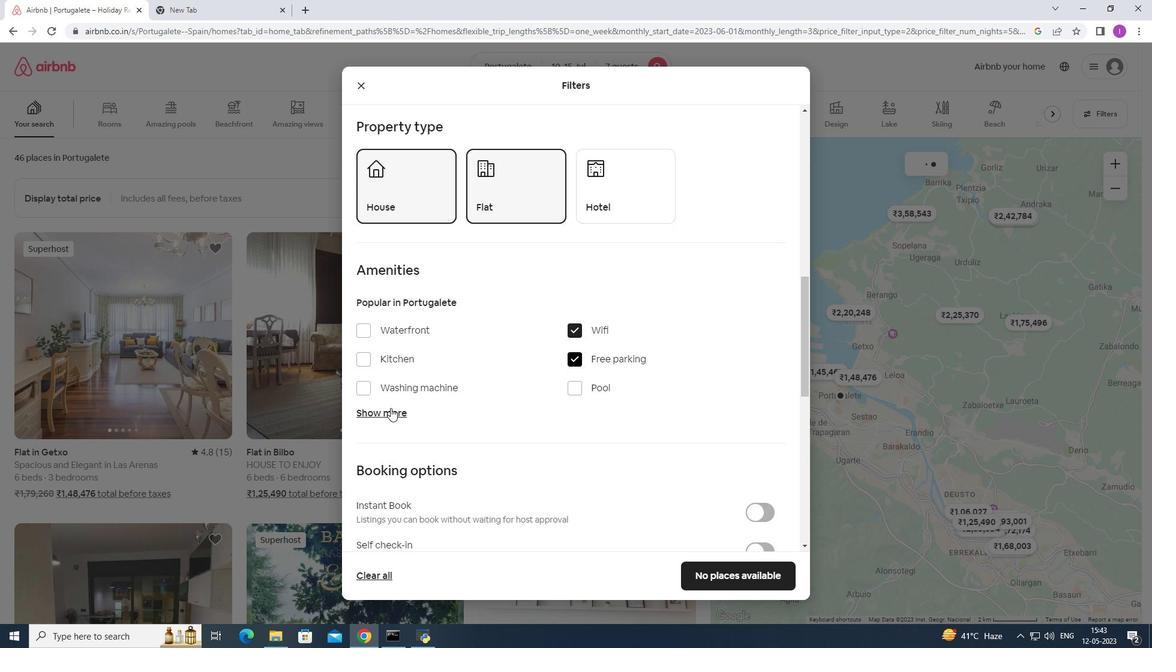 
Action: Mouse pressed left at (391, 411)
Screenshot: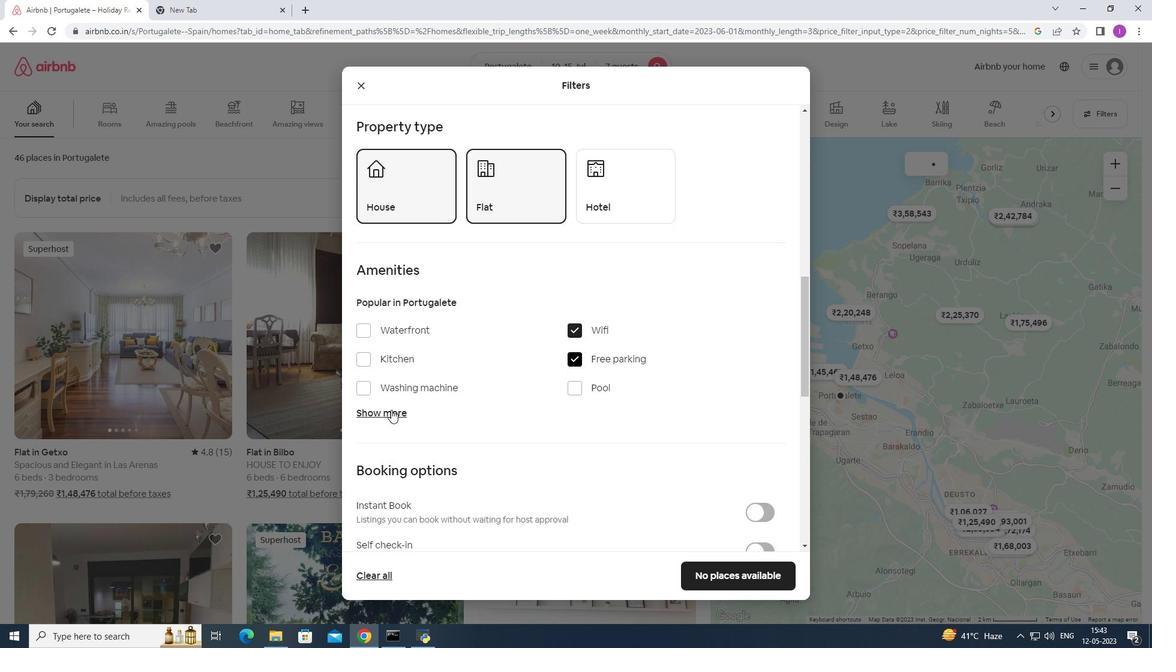 
Action: Mouse moved to (396, 413)
Screenshot: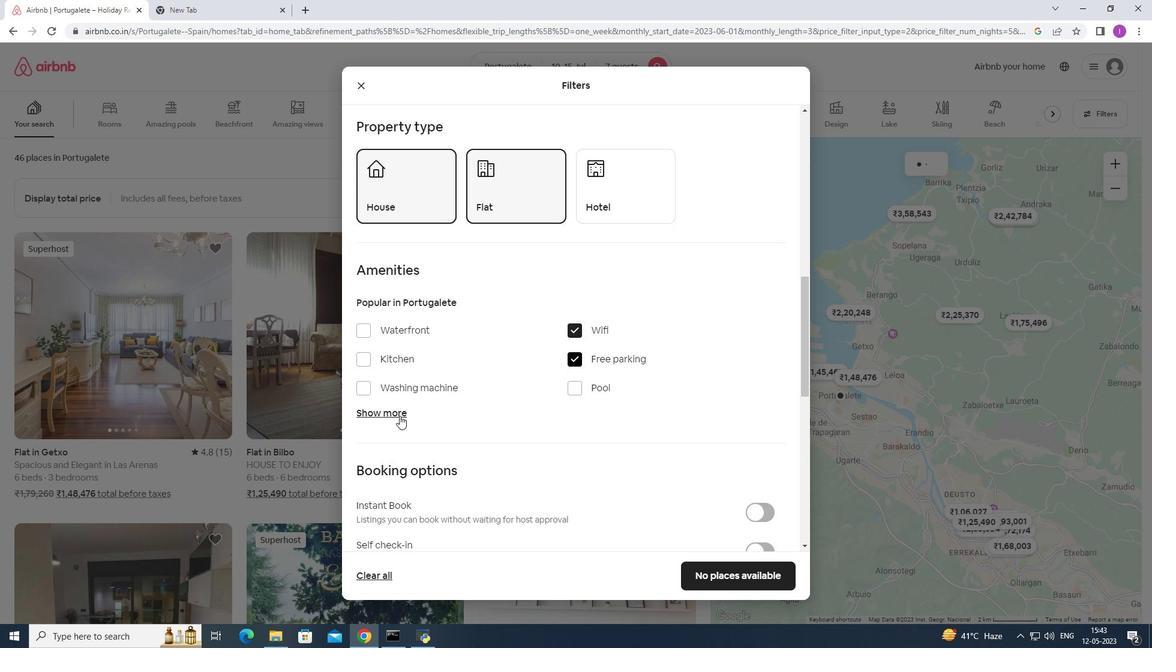 
Action: Mouse pressed left at (396, 413)
Screenshot: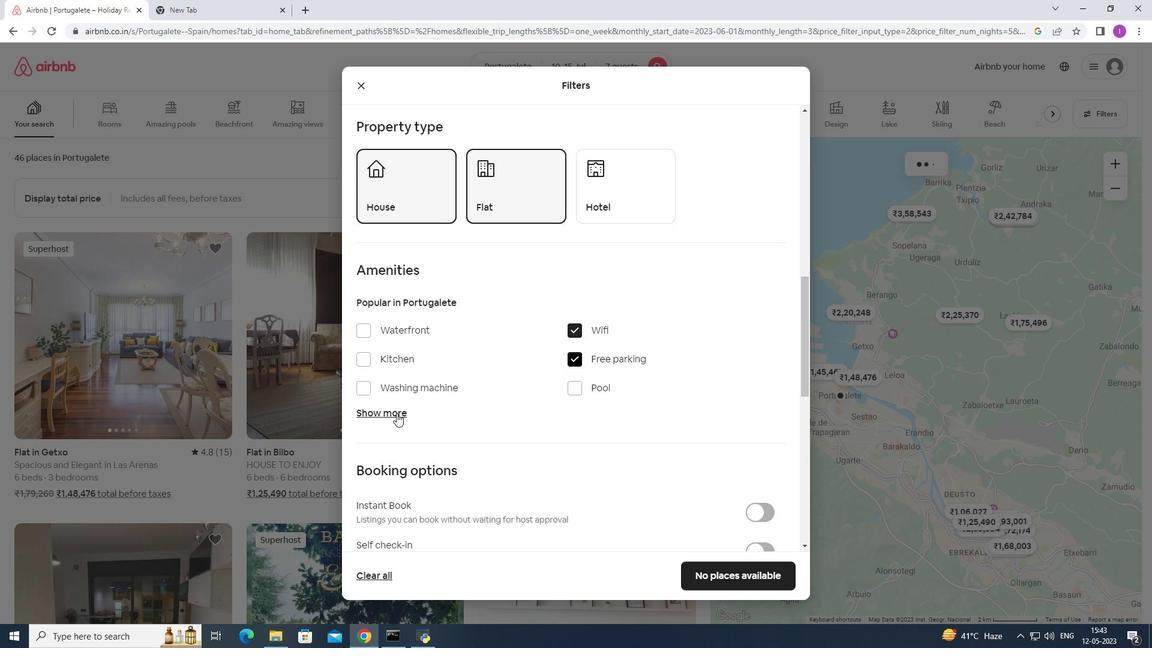 
Action: Mouse moved to (358, 515)
Screenshot: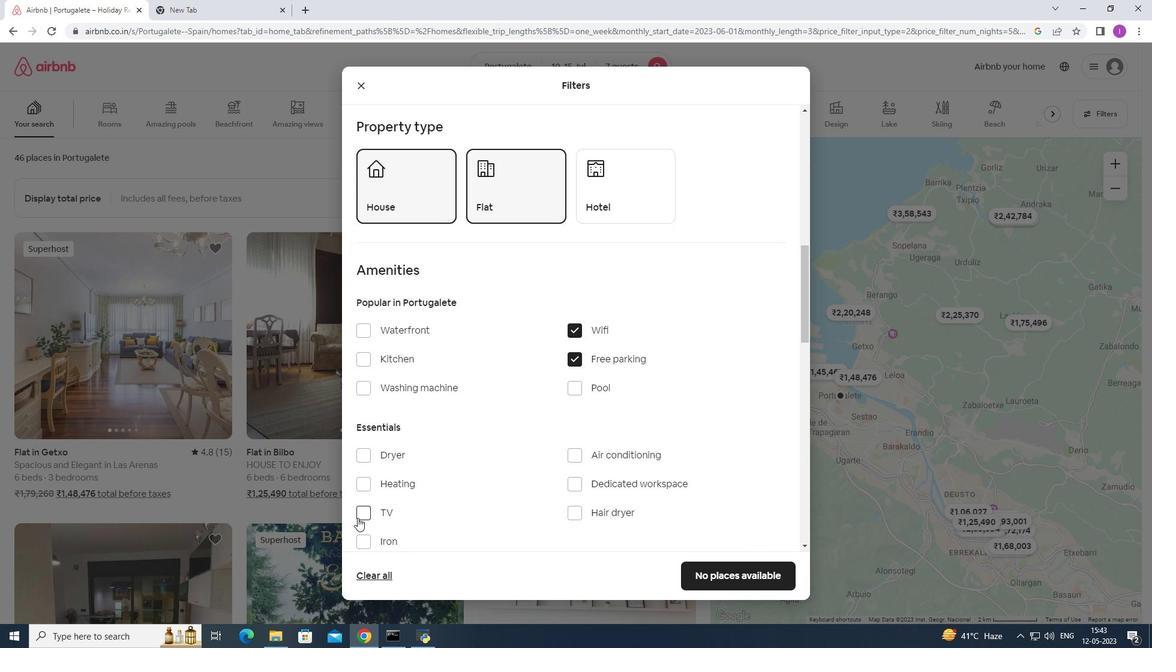 
Action: Mouse pressed left at (358, 515)
Screenshot: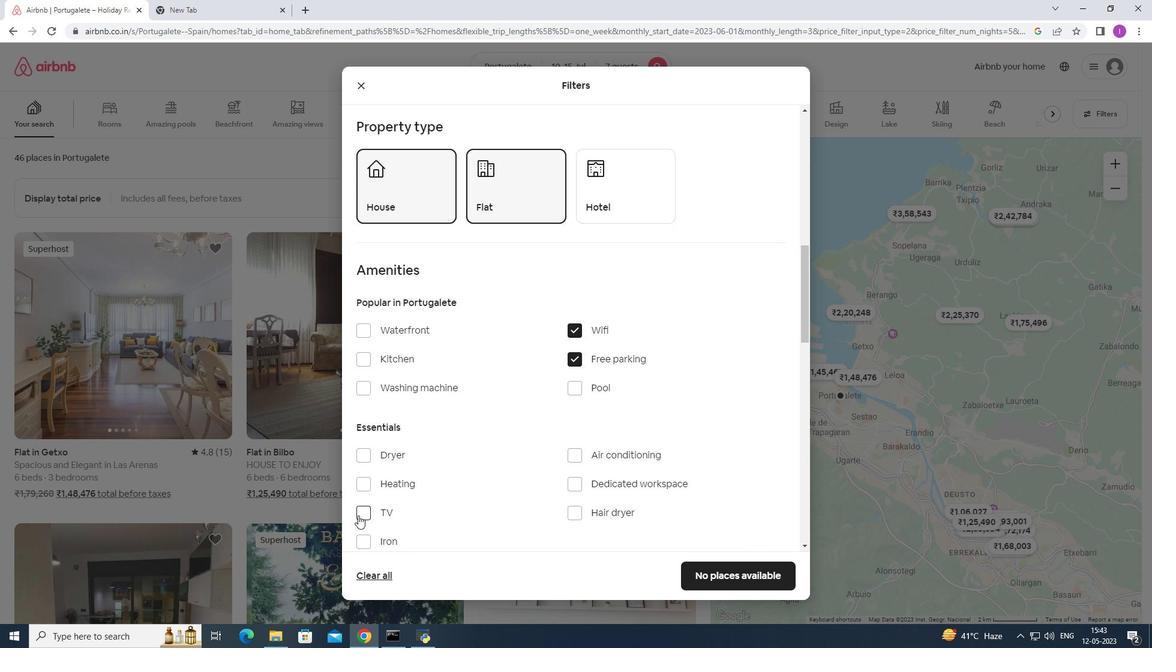 
Action: Mouse moved to (370, 510)
Screenshot: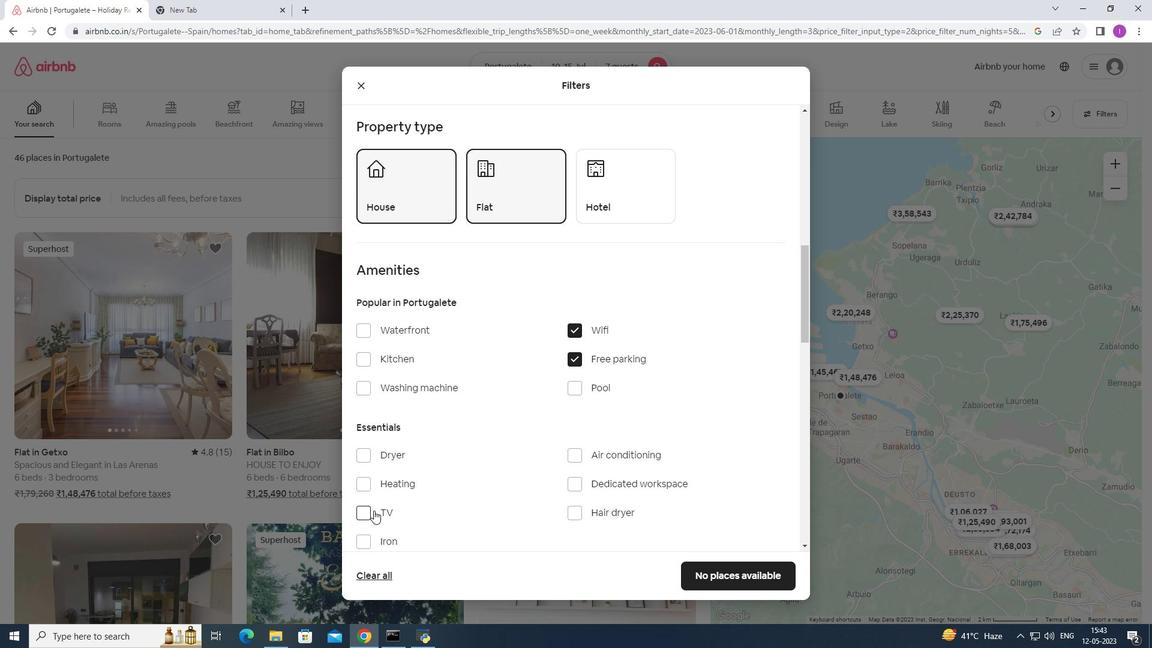 
Action: Mouse pressed left at (370, 510)
Screenshot: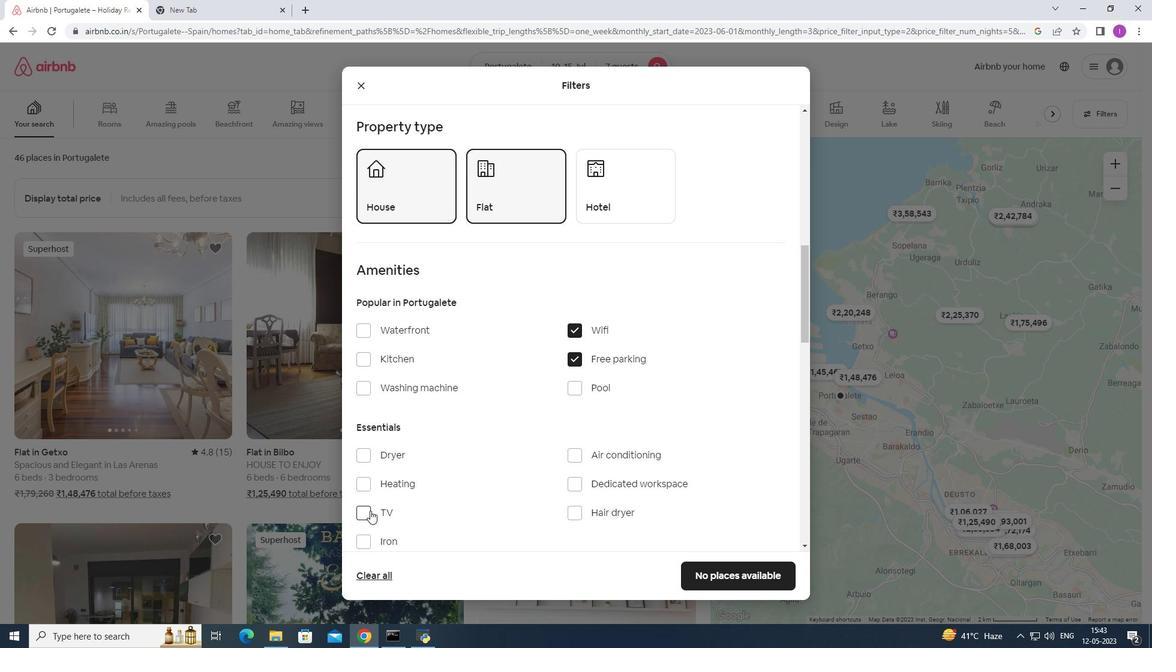 
Action: Mouse moved to (366, 512)
Screenshot: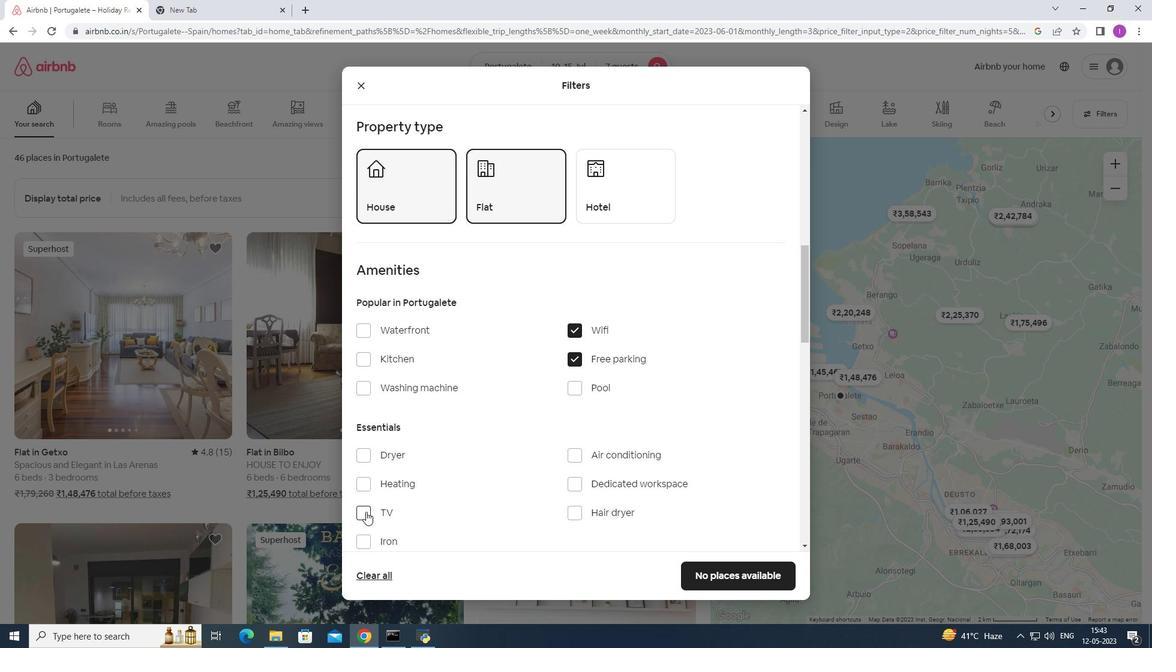 
Action: Mouse pressed left at (366, 512)
Screenshot: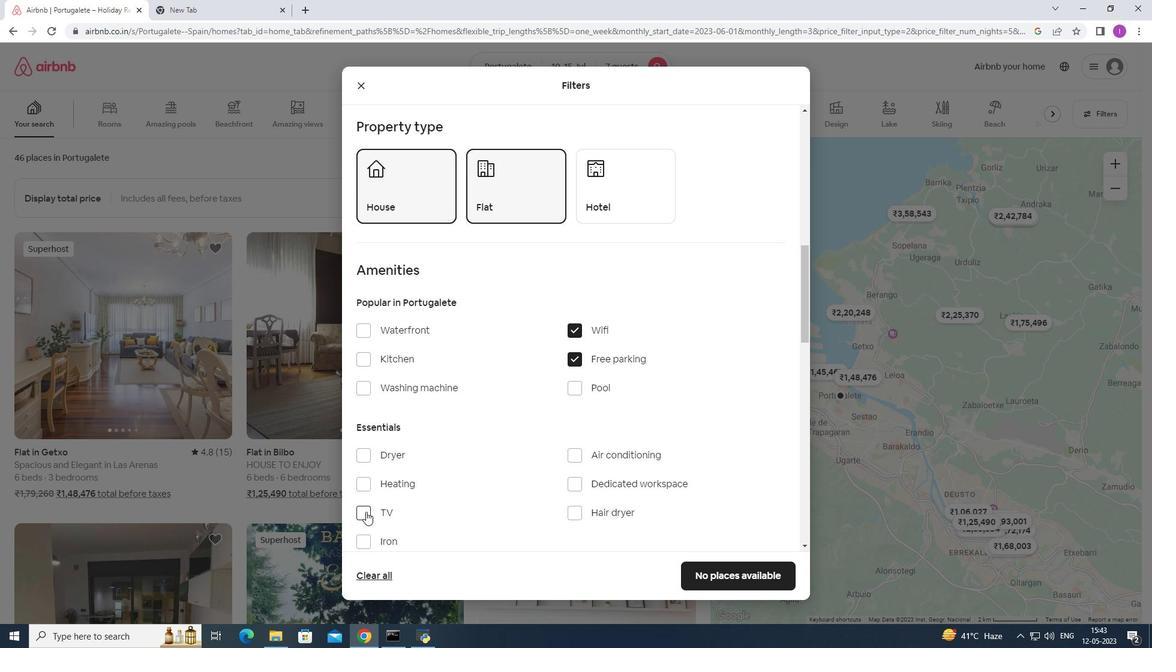 
Action: Mouse moved to (476, 506)
Screenshot: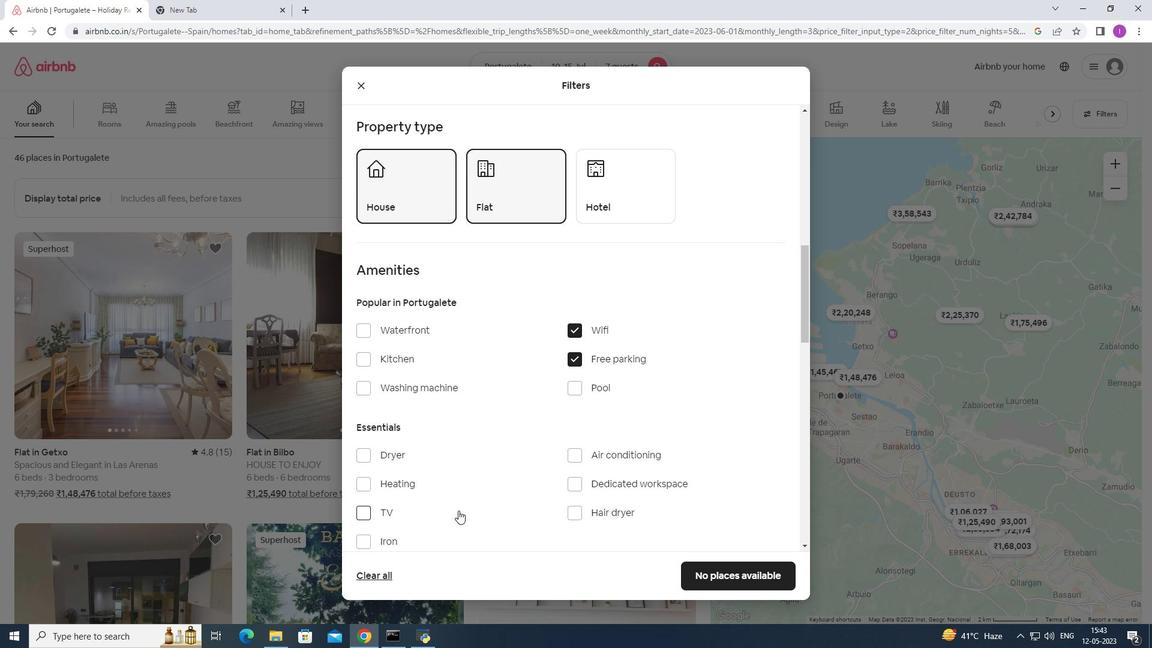 
Action: Mouse scrolled (476, 506) with delta (0, 0)
Screenshot: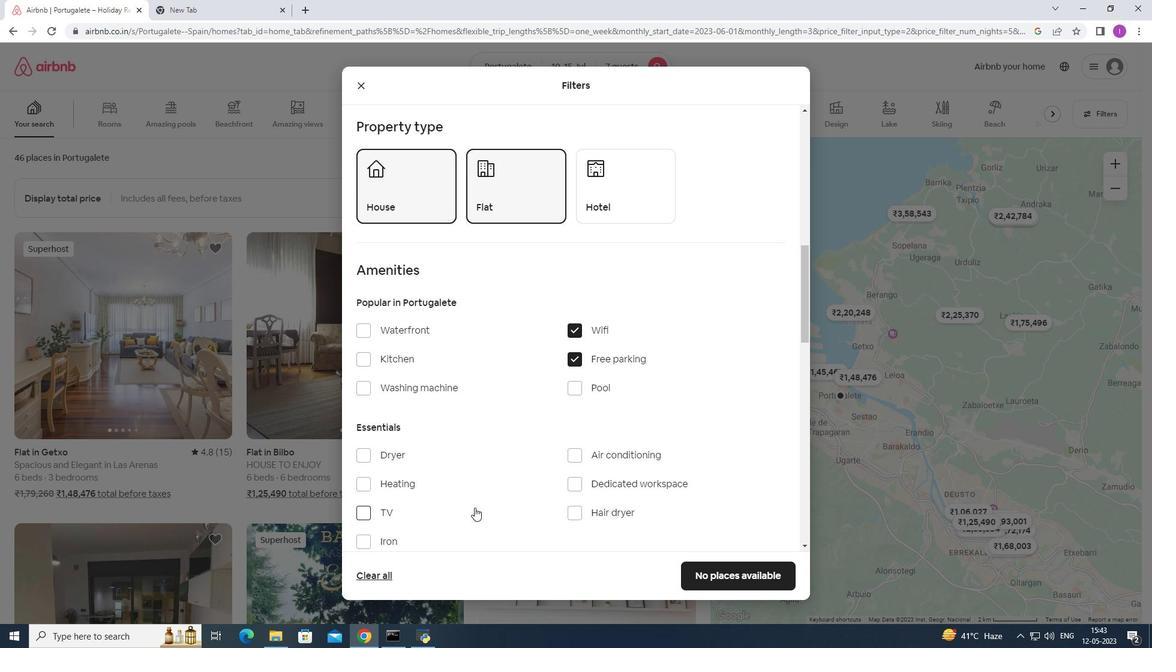 
Action: Mouse scrolled (476, 506) with delta (0, 0)
Screenshot: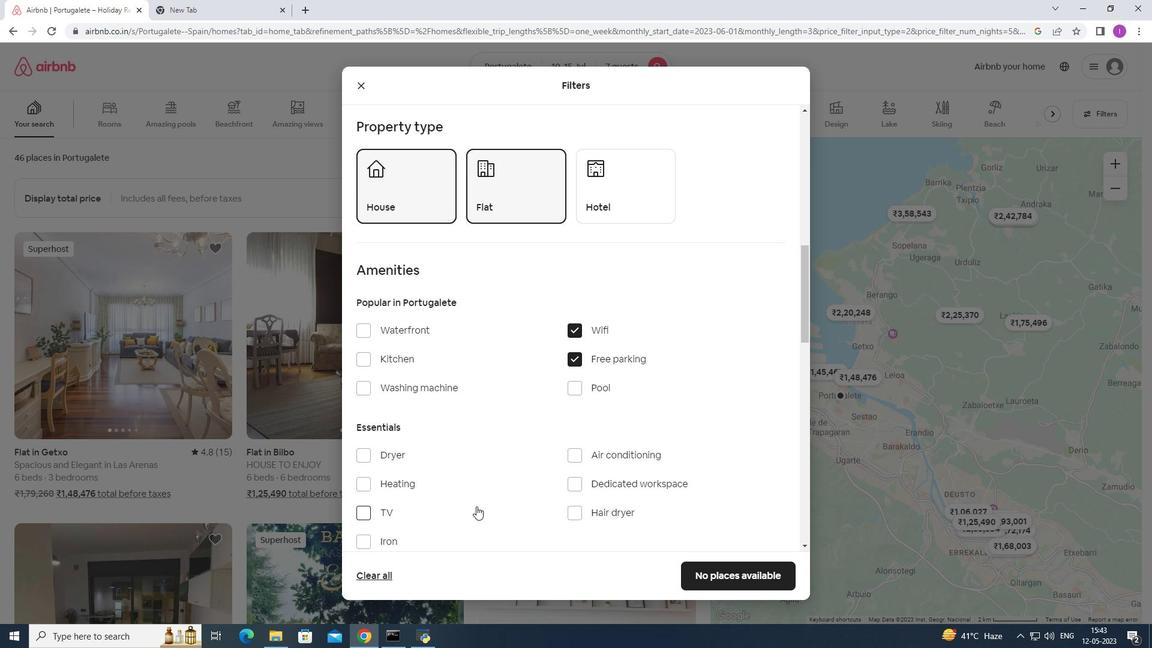 
Action: Mouse scrolled (476, 506) with delta (0, 0)
Screenshot: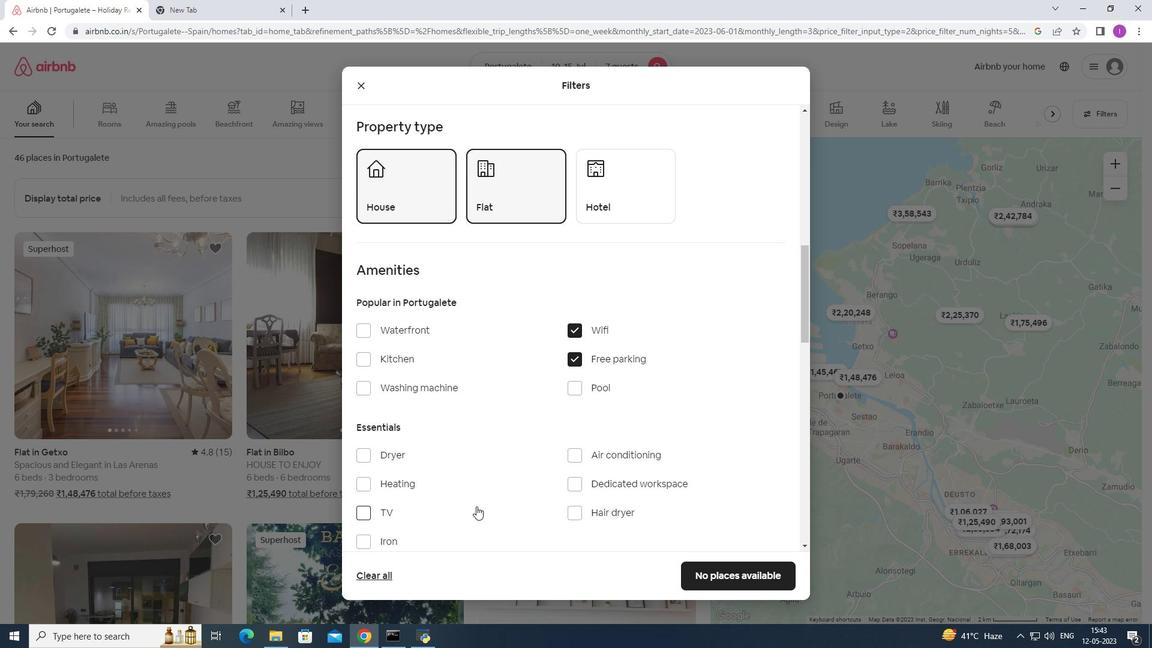 
Action: Mouse scrolled (476, 506) with delta (0, 0)
Screenshot: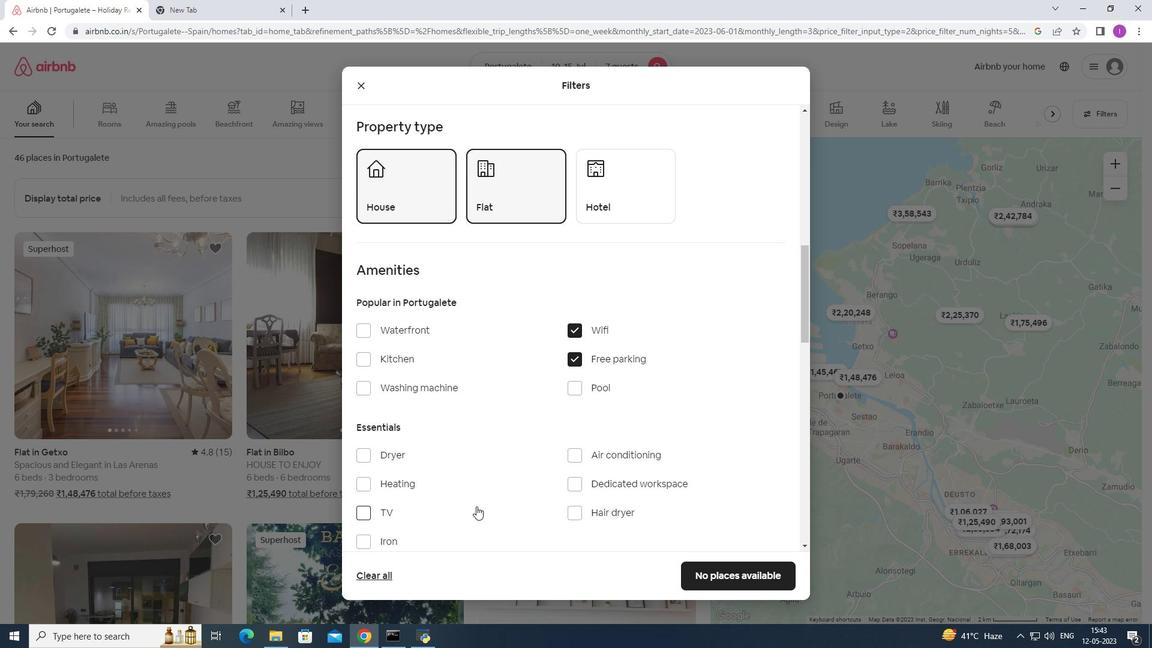 
Action: Mouse moved to (572, 401)
Screenshot: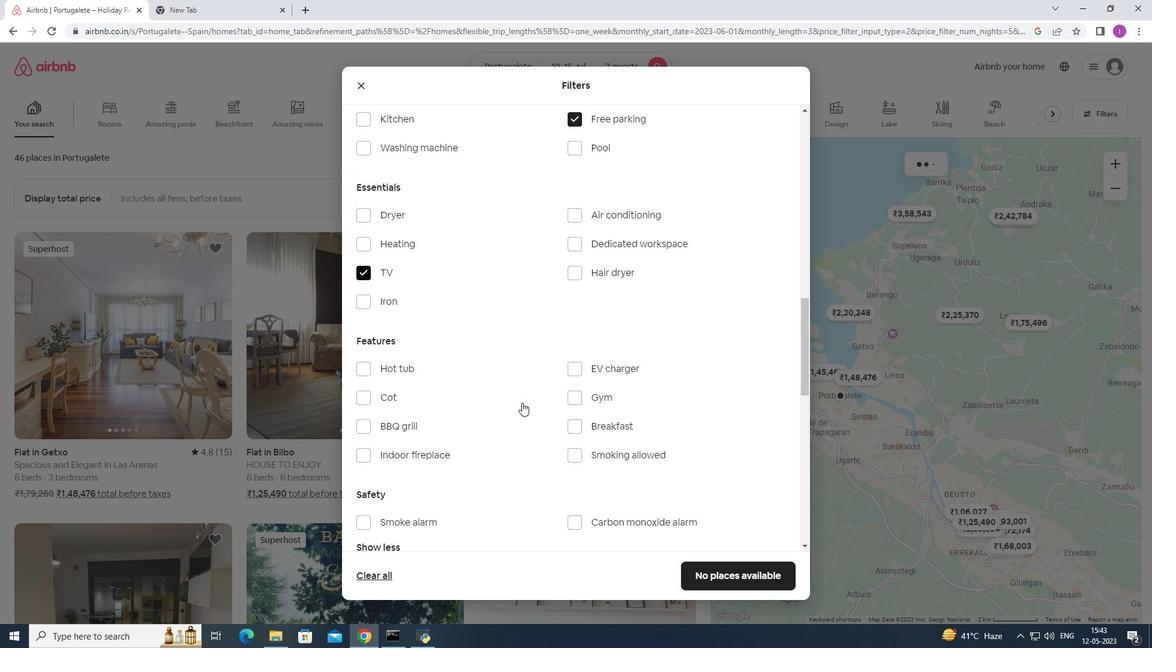 
Action: Mouse pressed left at (572, 401)
Screenshot: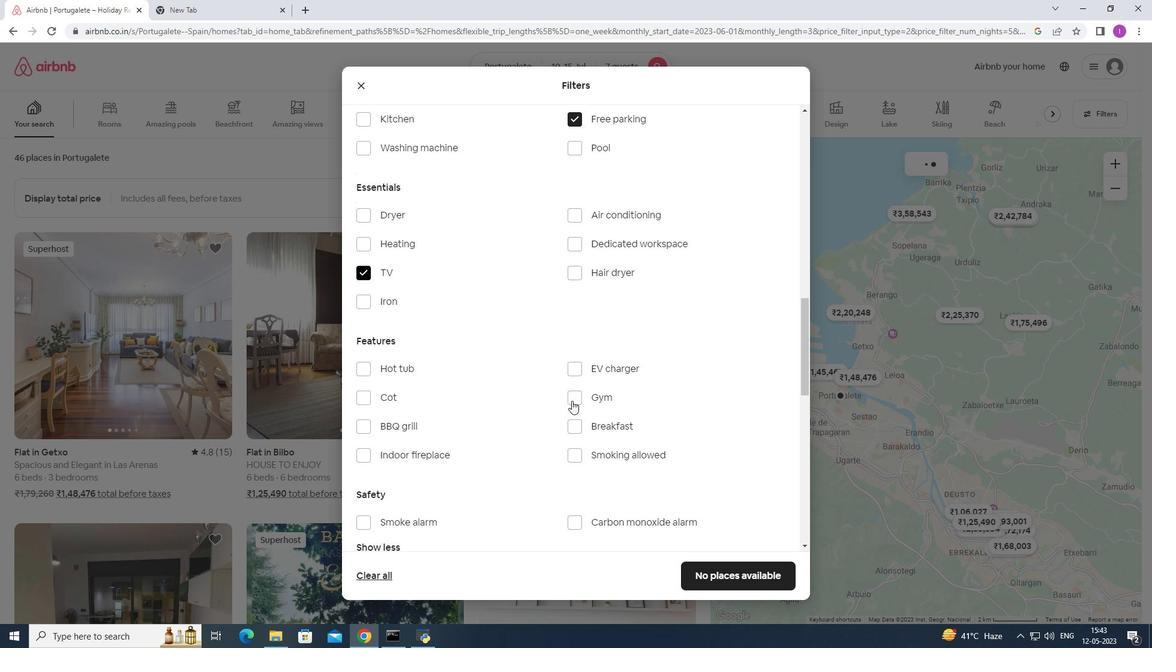 
Action: Mouse moved to (575, 425)
Screenshot: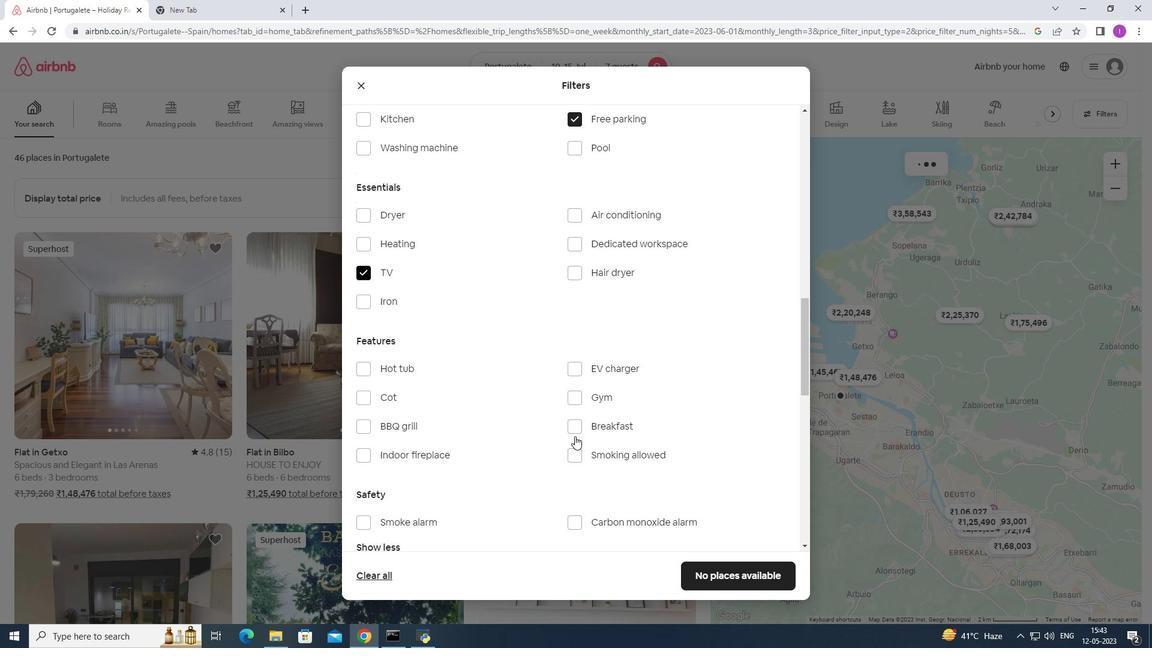 
Action: Mouse pressed left at (575, 425)
Screenshot: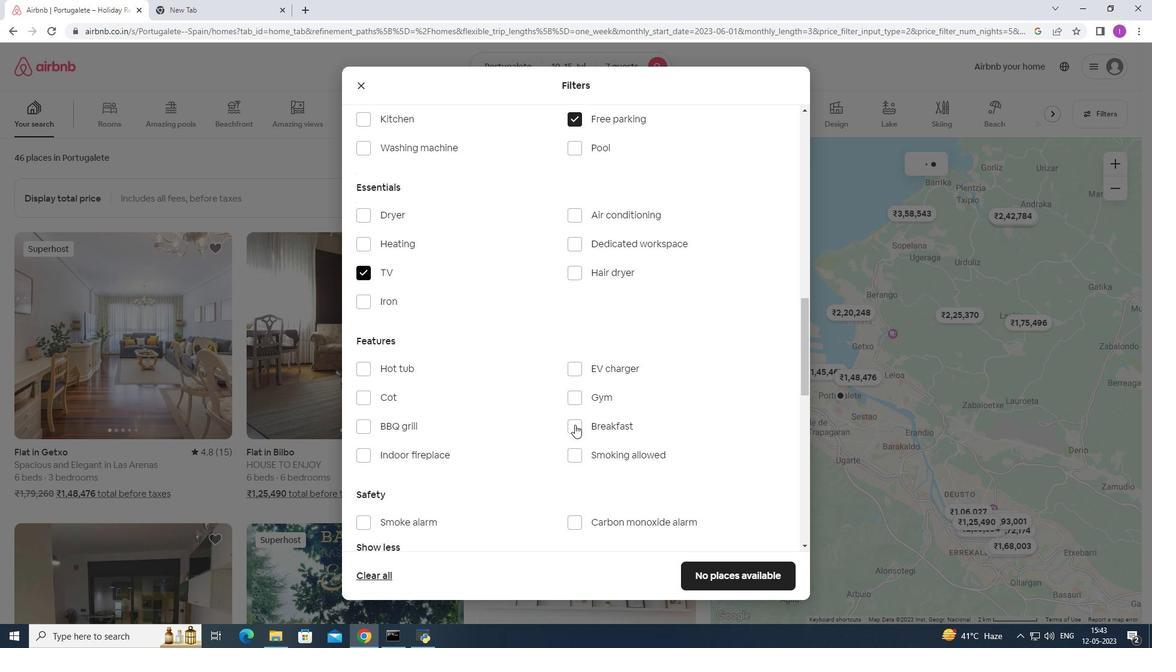 
Action: Mouse moved to (455, 392)
Screenshot: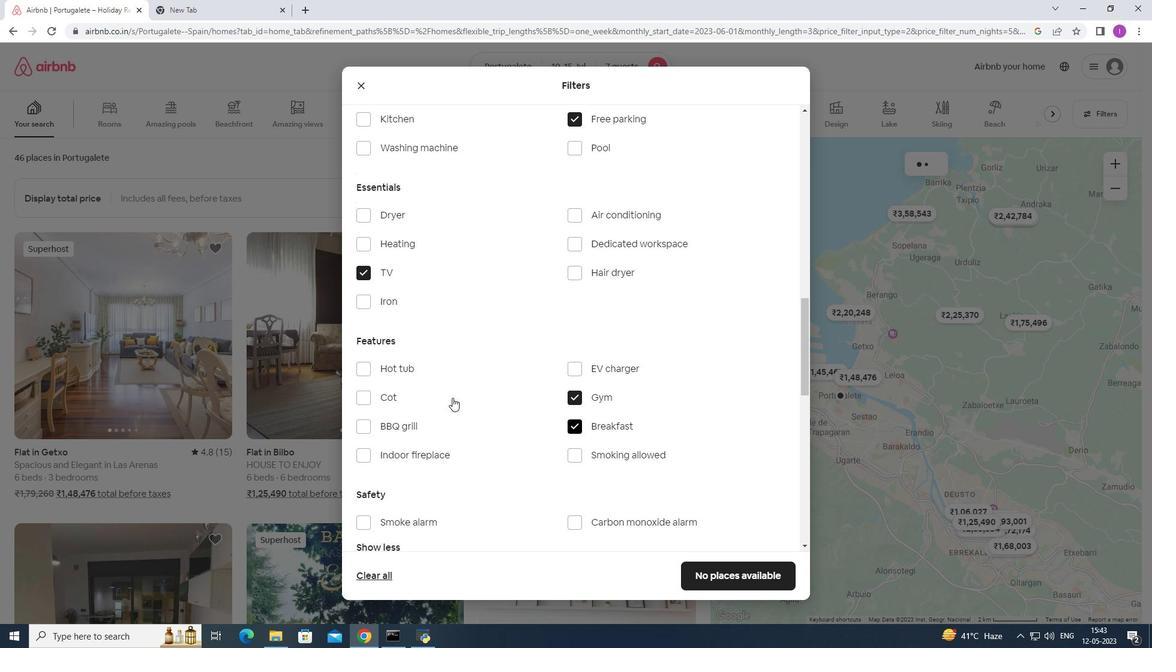 
Action: Mouse scrolled (455, 391) with delta (0, 0)
Screenshot: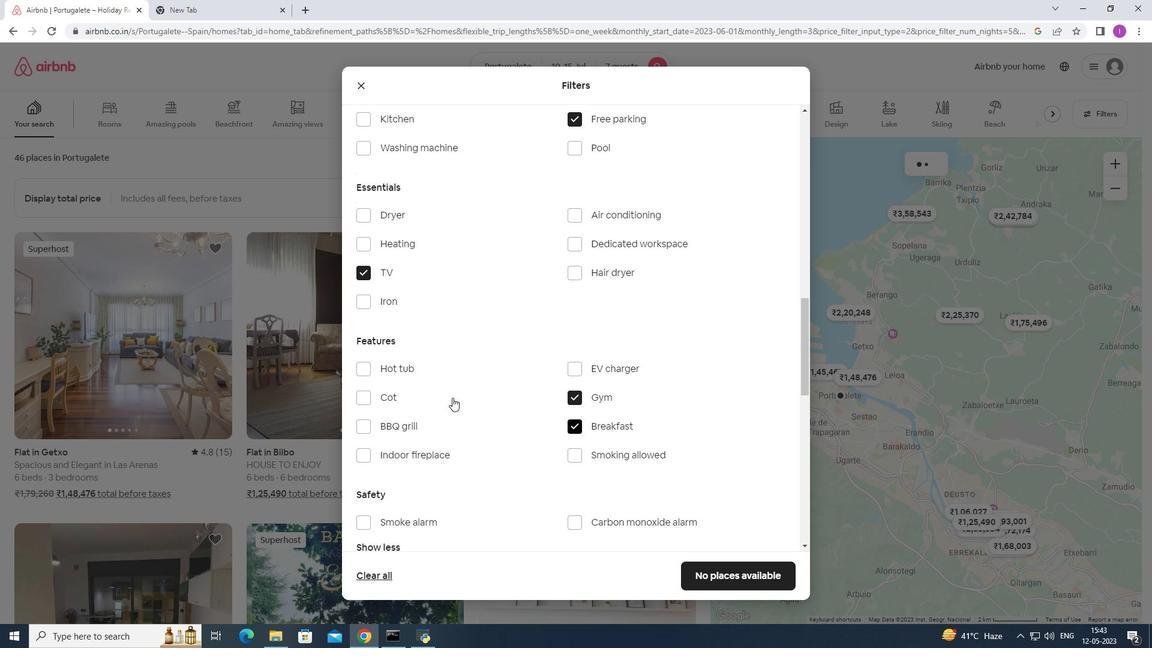 
Action: Mouse scrolled (455, 391) with delta (0, 0)
Screenshot: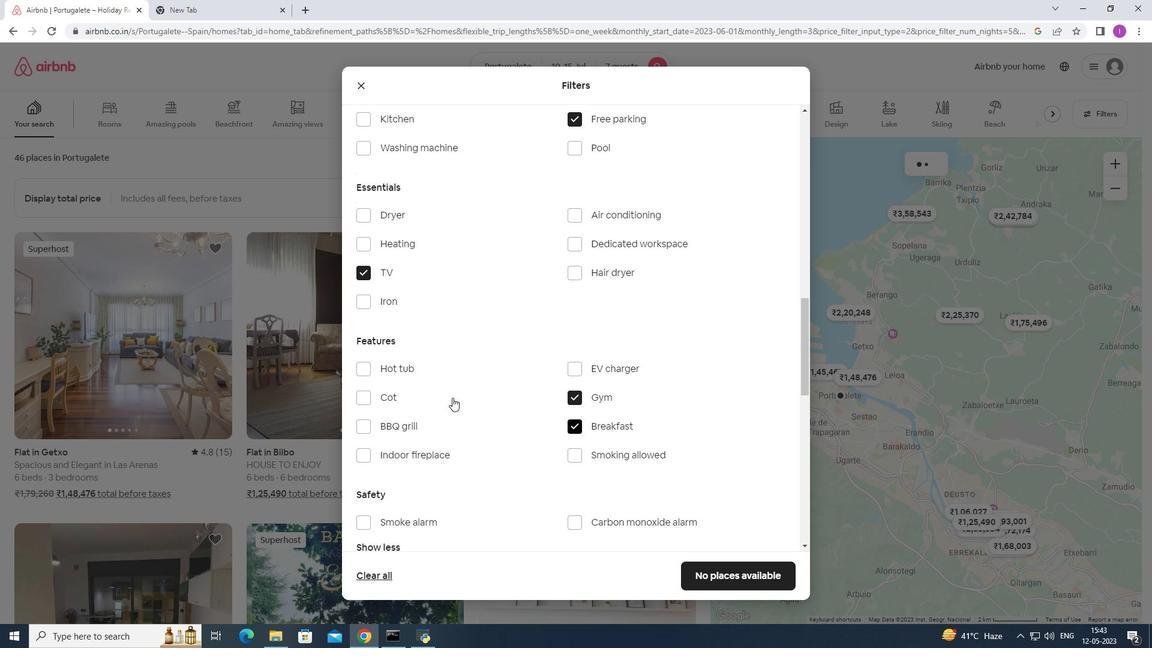 
Action: Mouse scrolled (455, 391) with delta (0, 0)
Screenshot: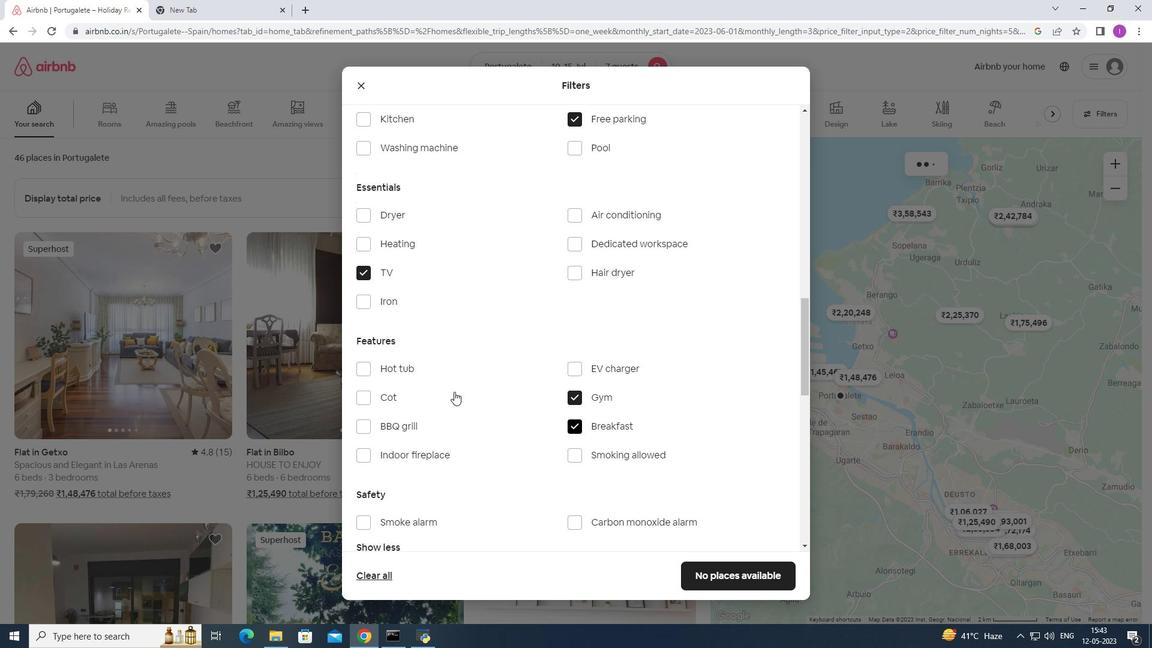 
Action: Mouse scrolled (455, 391) with delta (0, 0)
Screenshot: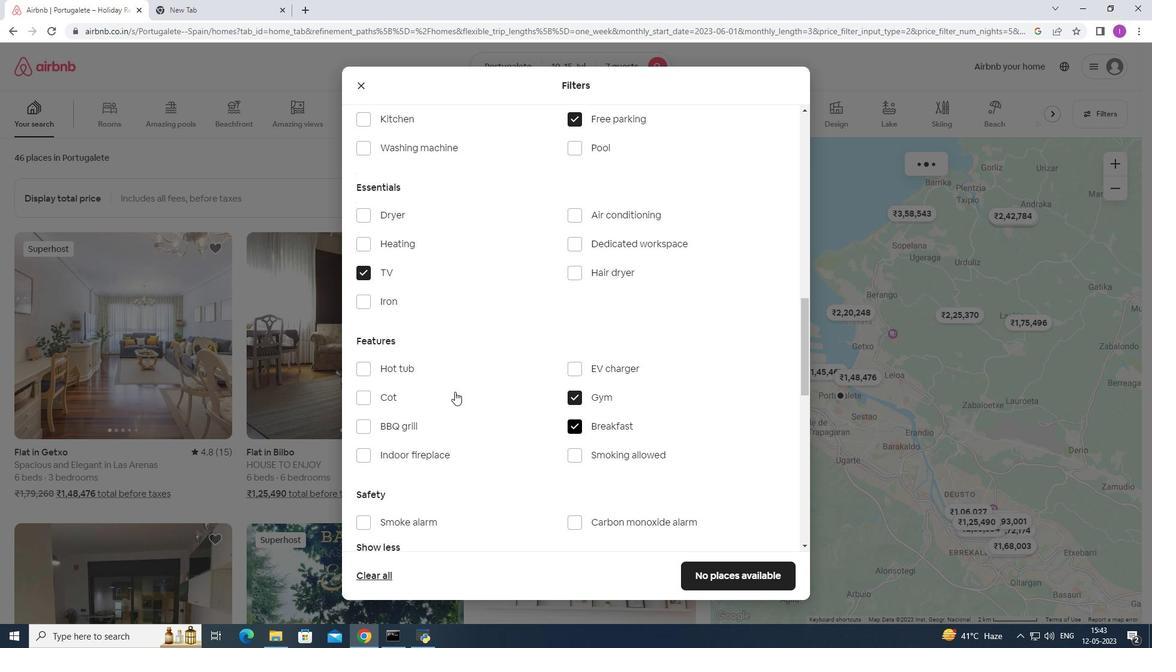 
Action: Mouse moved to (764, 444)
Screenshot: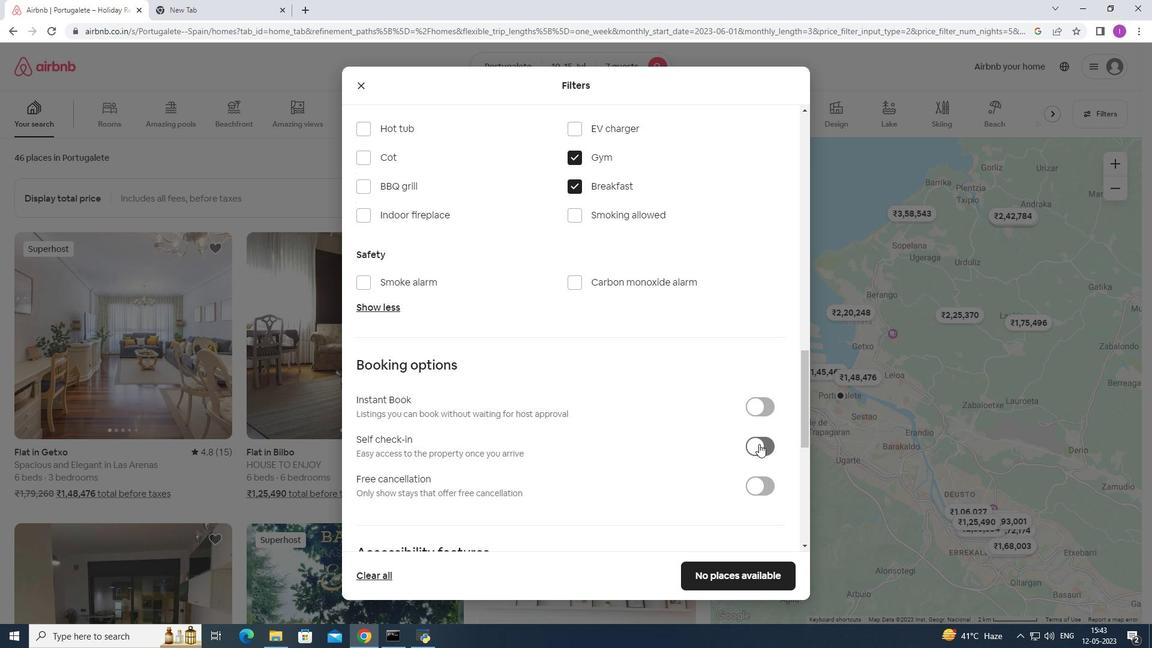 
Action: Mouse pressed left at (764, 444)
Screenshot: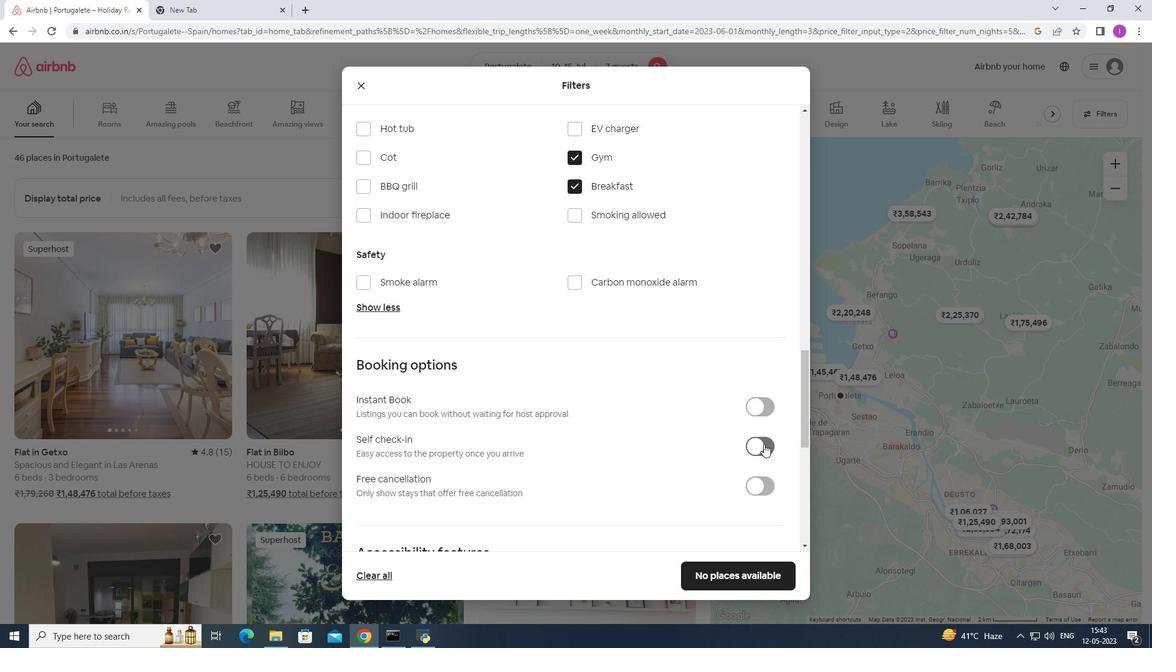 
Action: Mouse moved to (594, 465)
Screenshot: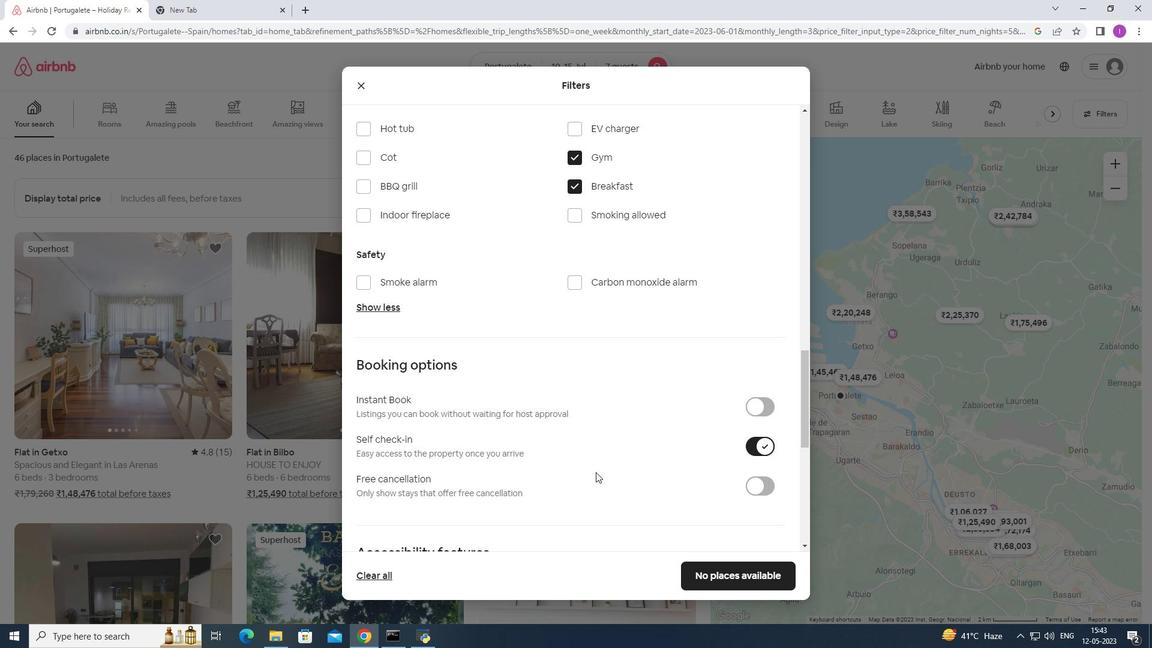 
Action: Mouse scrolled (594, 464) with delta (0, 0)
Screenshot: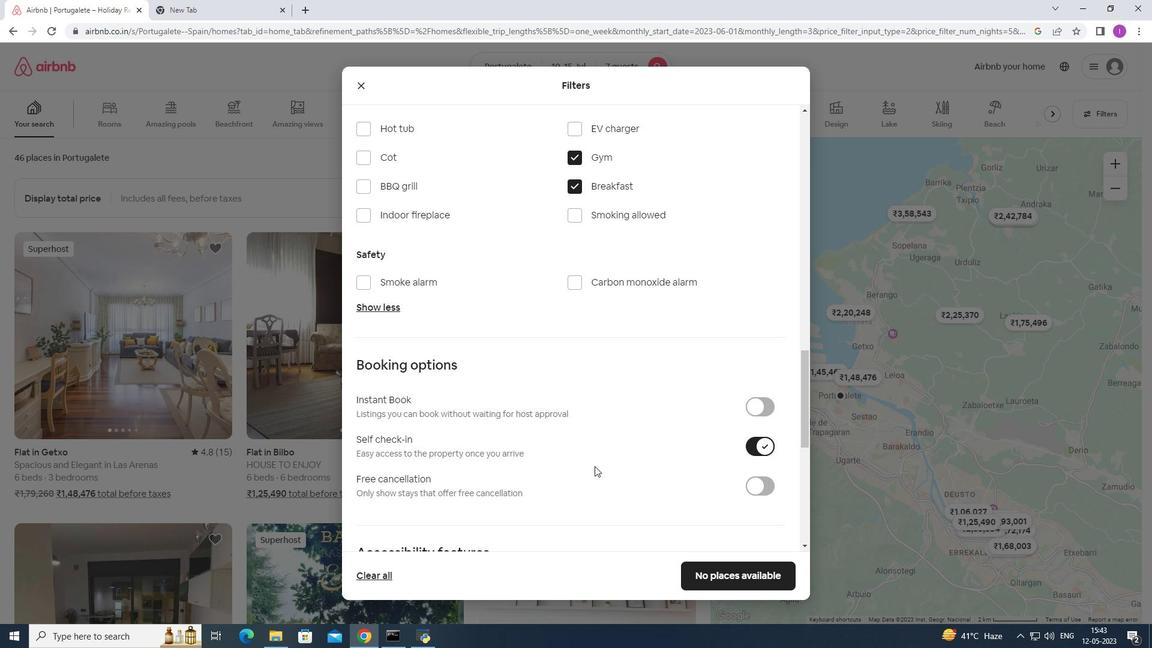 
Action: Mouse scrolled (594, 464) with delta (0, 0)
Screenshot: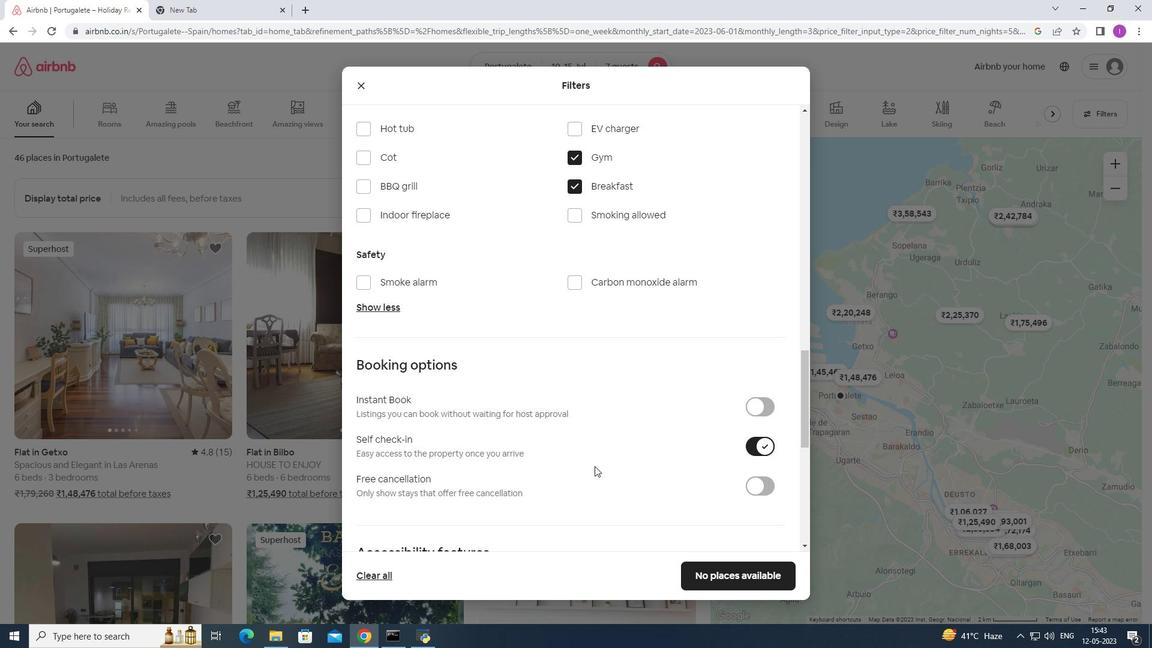 
Action: Mouse scrolled (594, 464) with delta (0, 0)
Screenshot: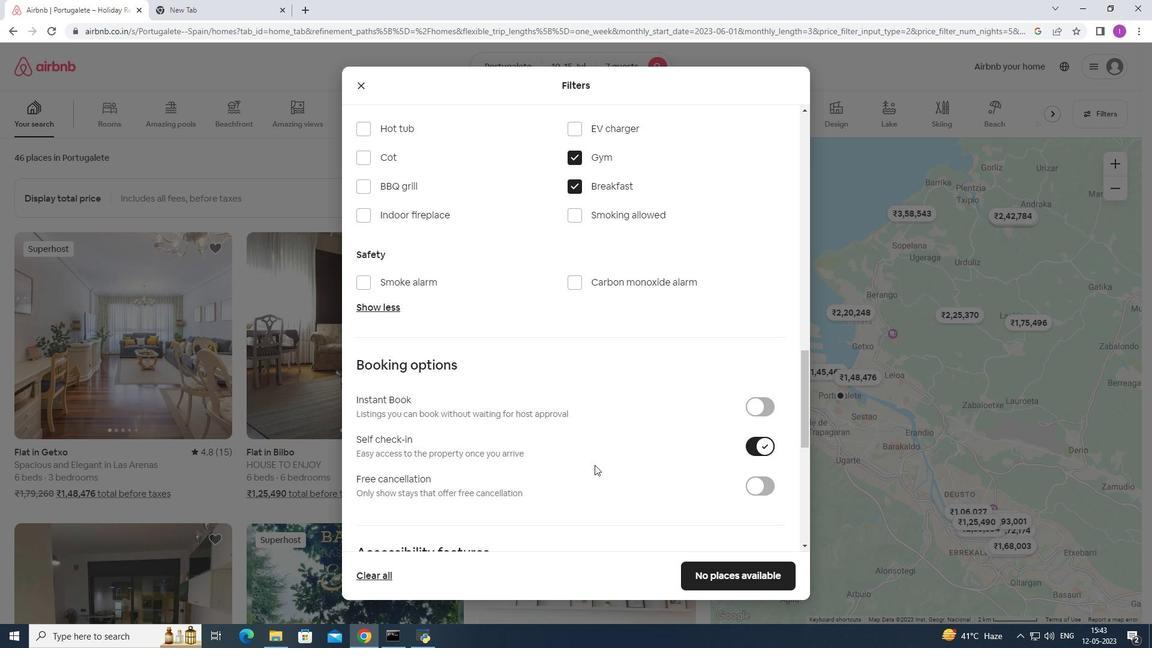 
Action: Mouse scrolled (594, 464) with delta (0, 0)
Screenshot: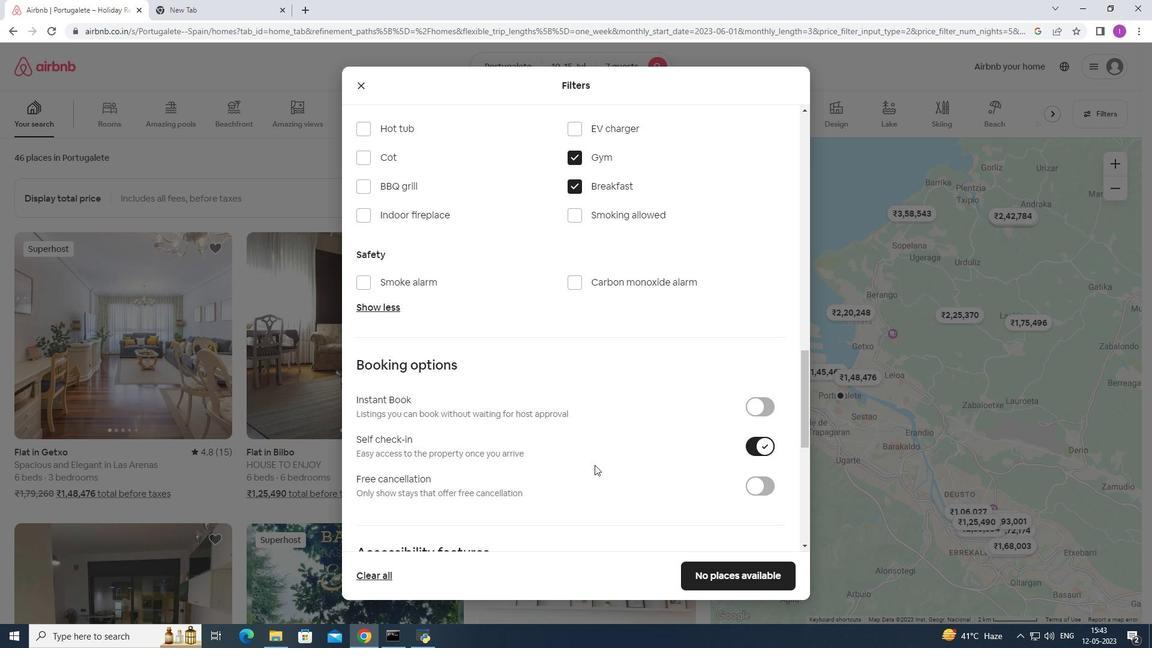 
Action: Mouse moved to (594, 464)
Screenshot: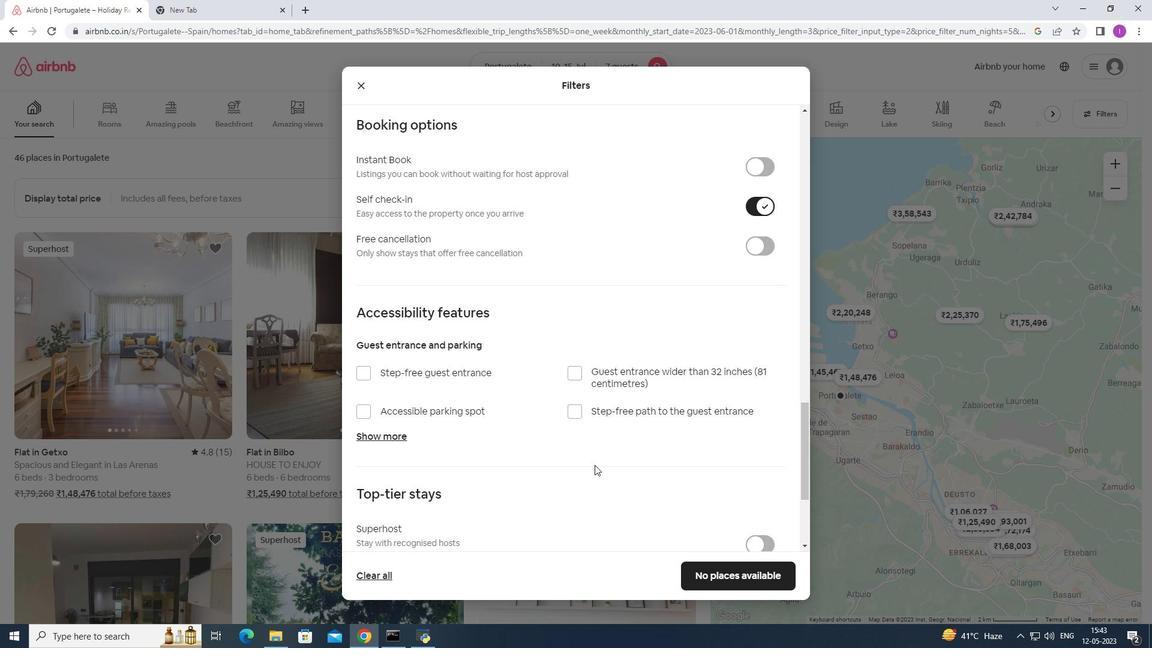 
Action: Mouse scrolled (594, 464) with delta (0, 0)
Screenshot: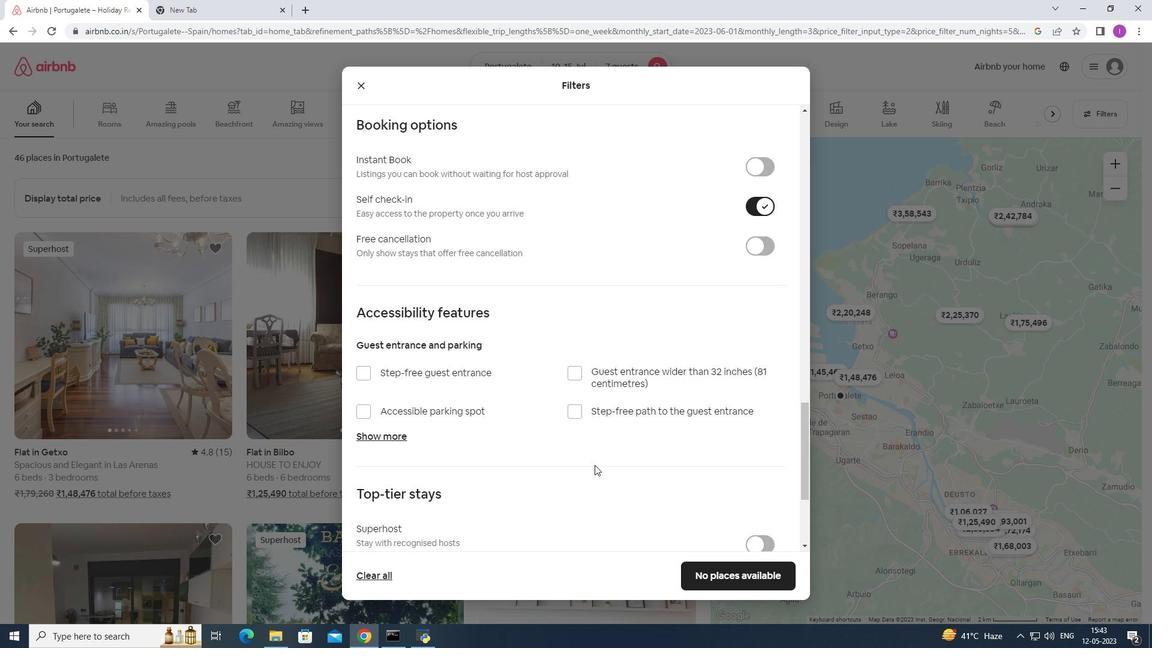 
Action: Mouse scrolled (594, 464) with delta (0, 0)
Screenshot: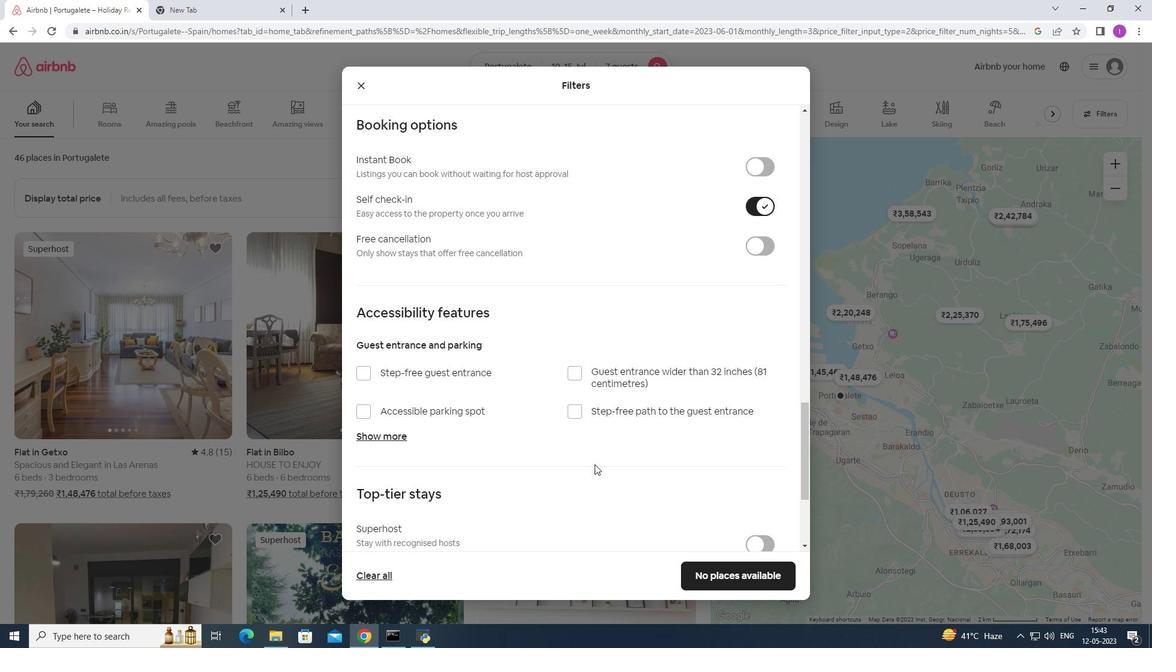
Action: Mouse scrolled (594, 464) with delta (0, 0)
Screenshot: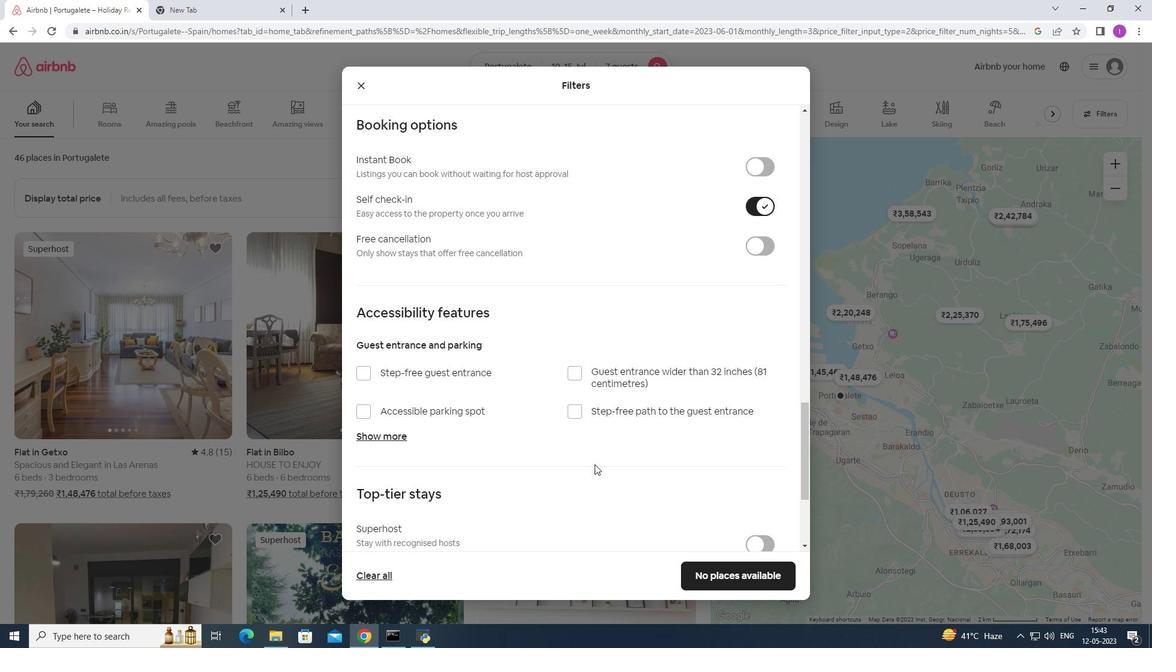 
Action: Mouse scrolled (594, 464) with delta (0, 0)
Screenshot: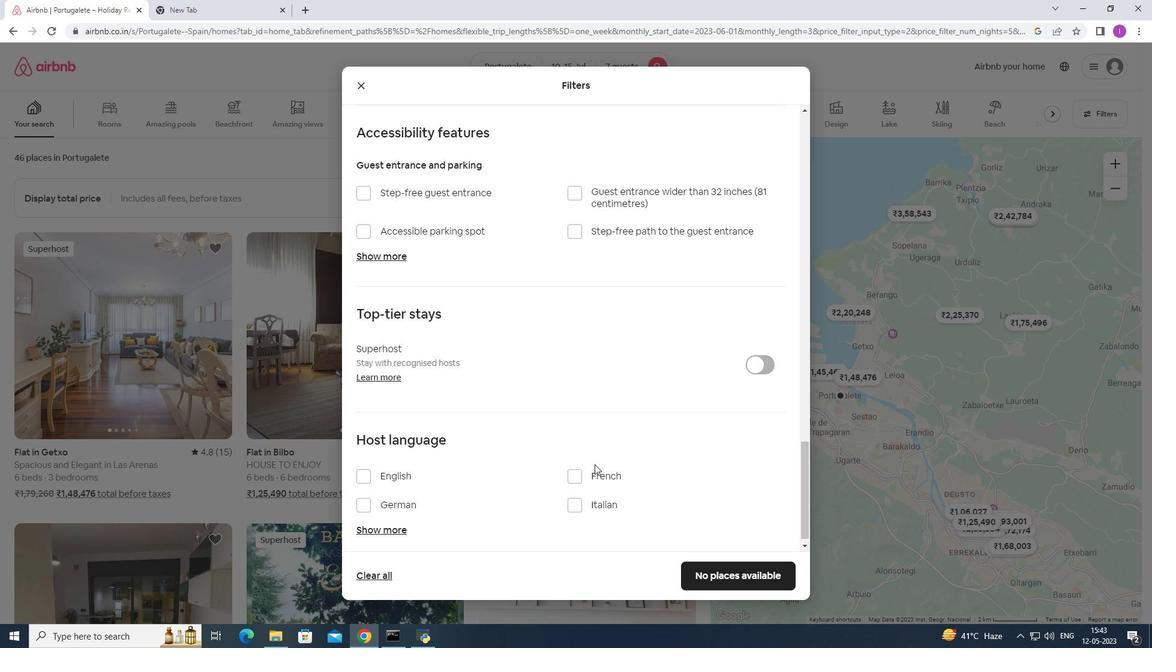 
Action: Mouse scrolled (594, 464) with delta (0, 0)
Screenshot: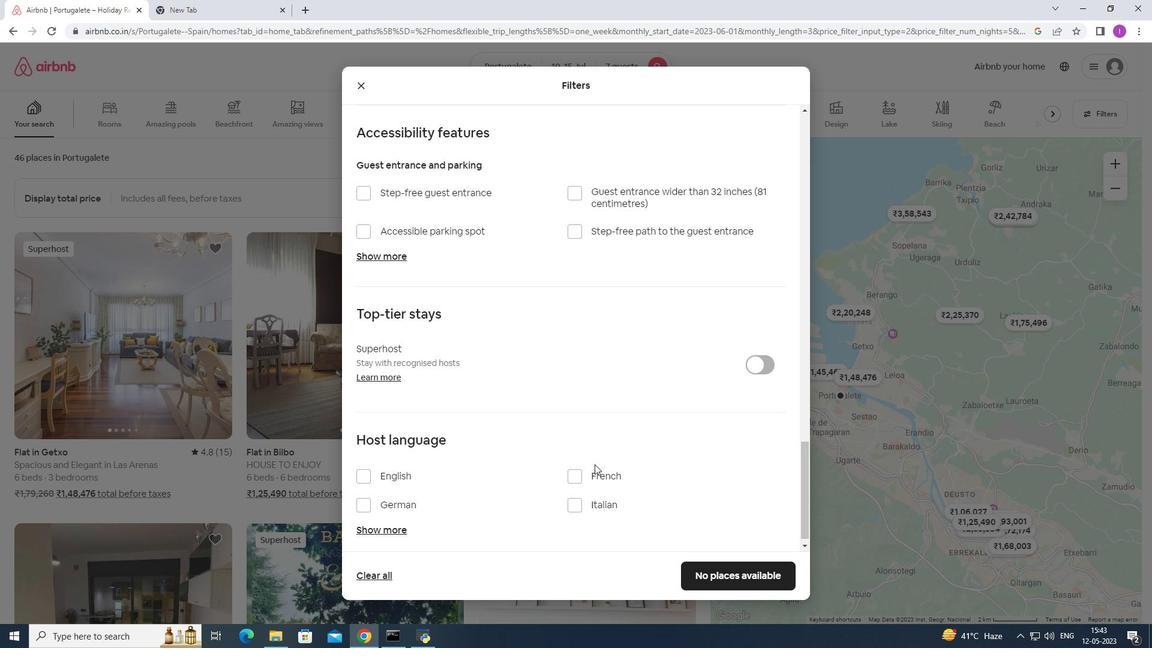 
Action: Mouse scrolled (594, 464) with delta (0, 0)
Screenshot: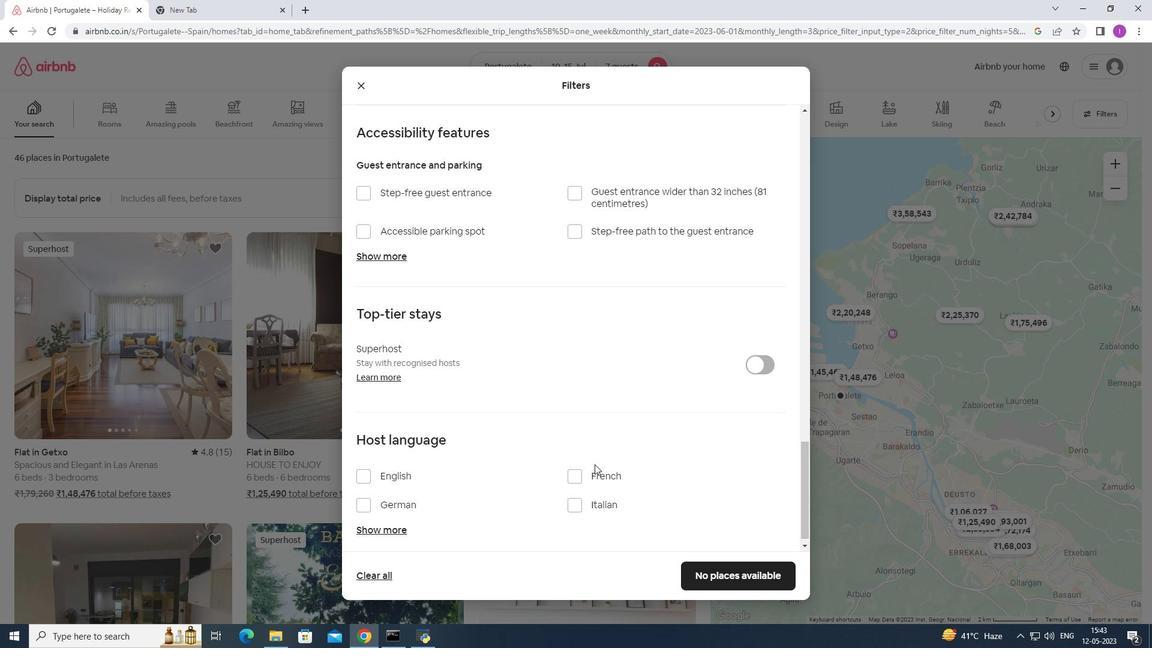 
Action: Mouse scrolled (594, 464) with delta (0, 0)
Screenshot: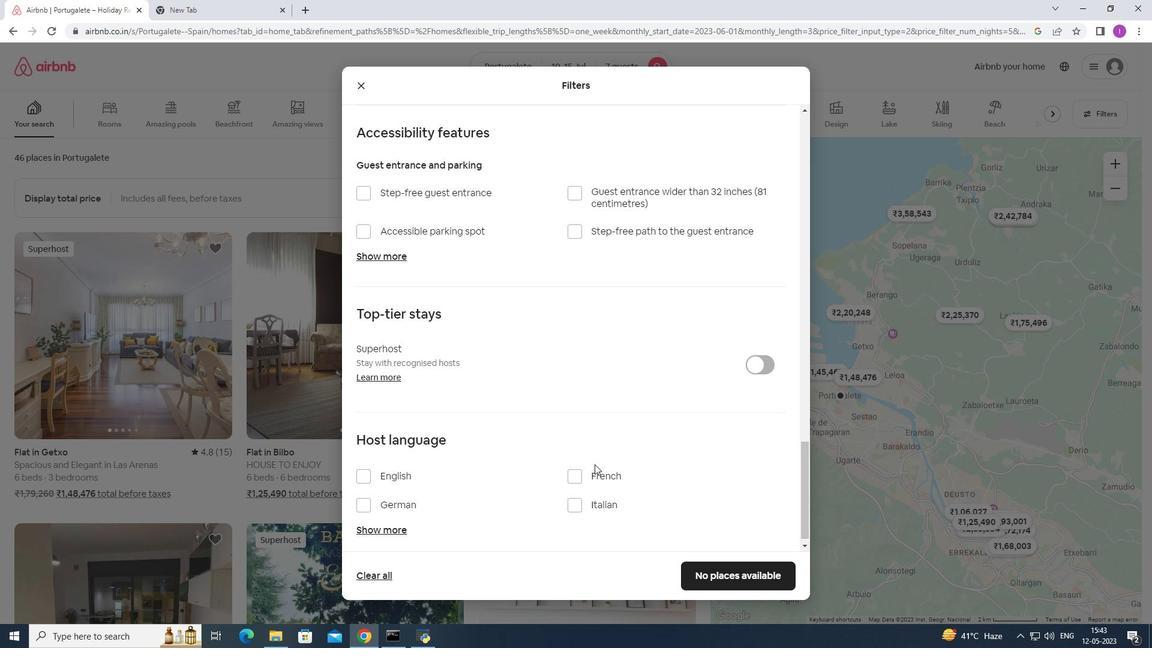 
Action: Mouse moved to (362, 464)
Screenshot: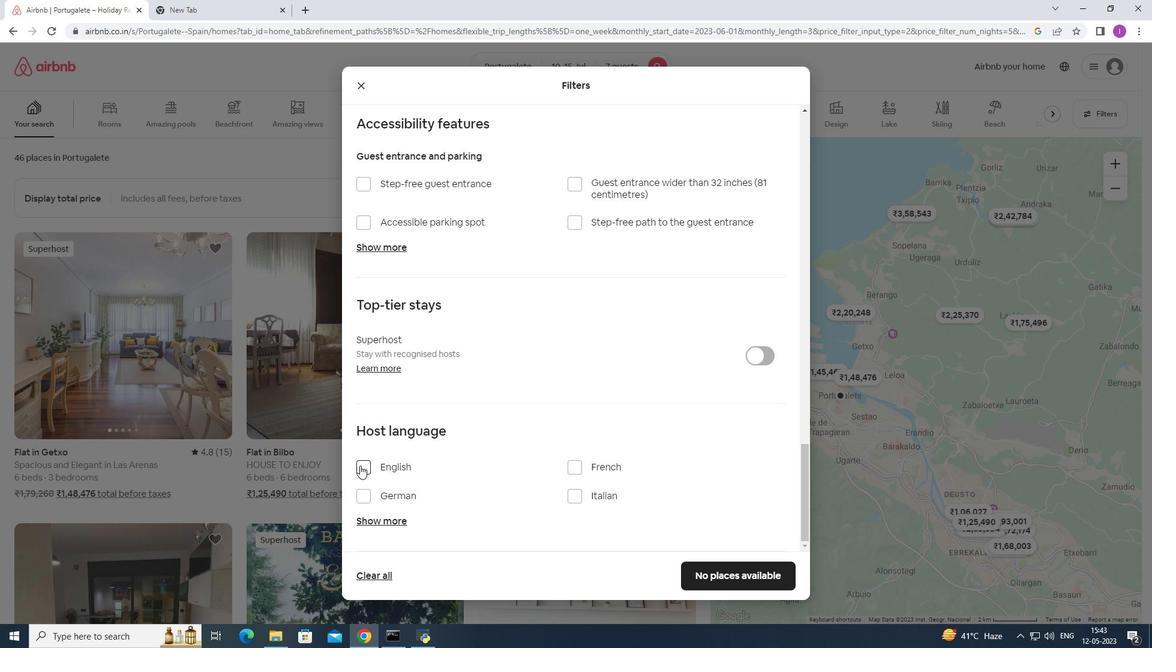 
Action: Mouse pressed left at (362, 464)
Screenshot: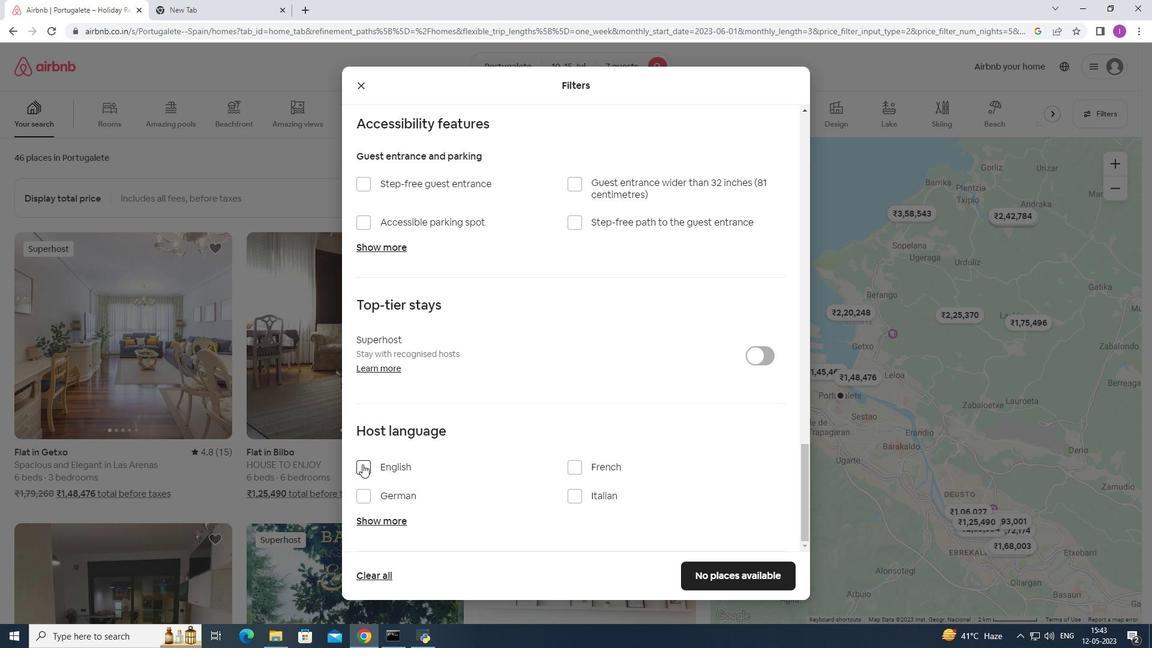 
Action: Mouse moved to (721, 581)
Screenshot: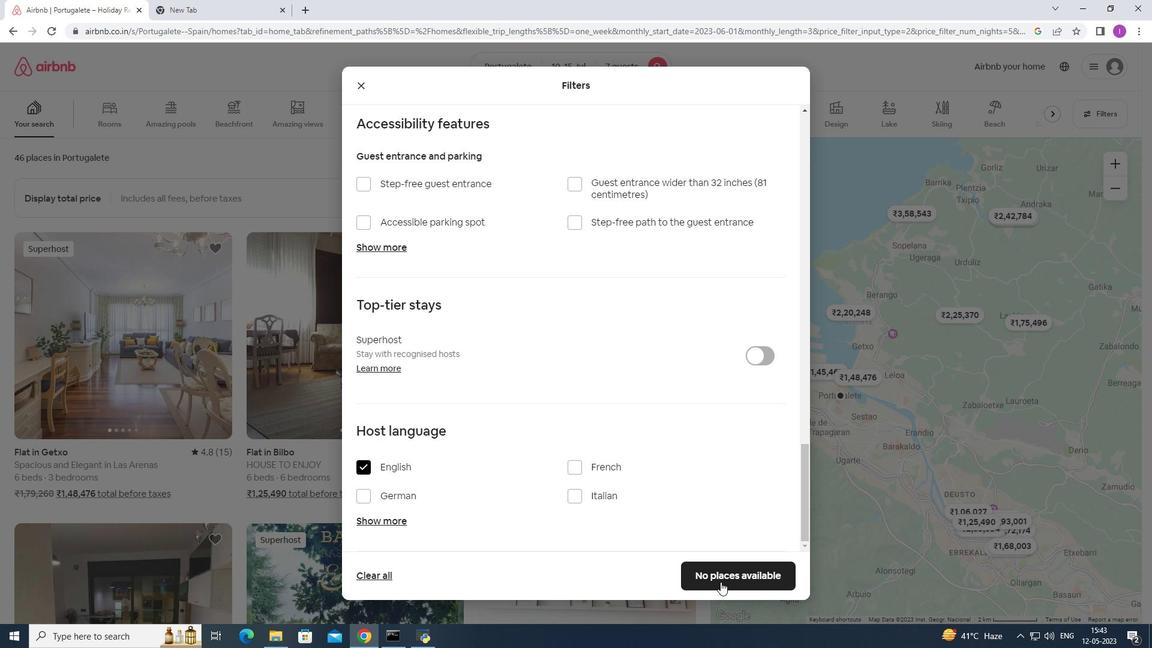 
Action: Mouse pressed left at (721, 581)
Screenshot: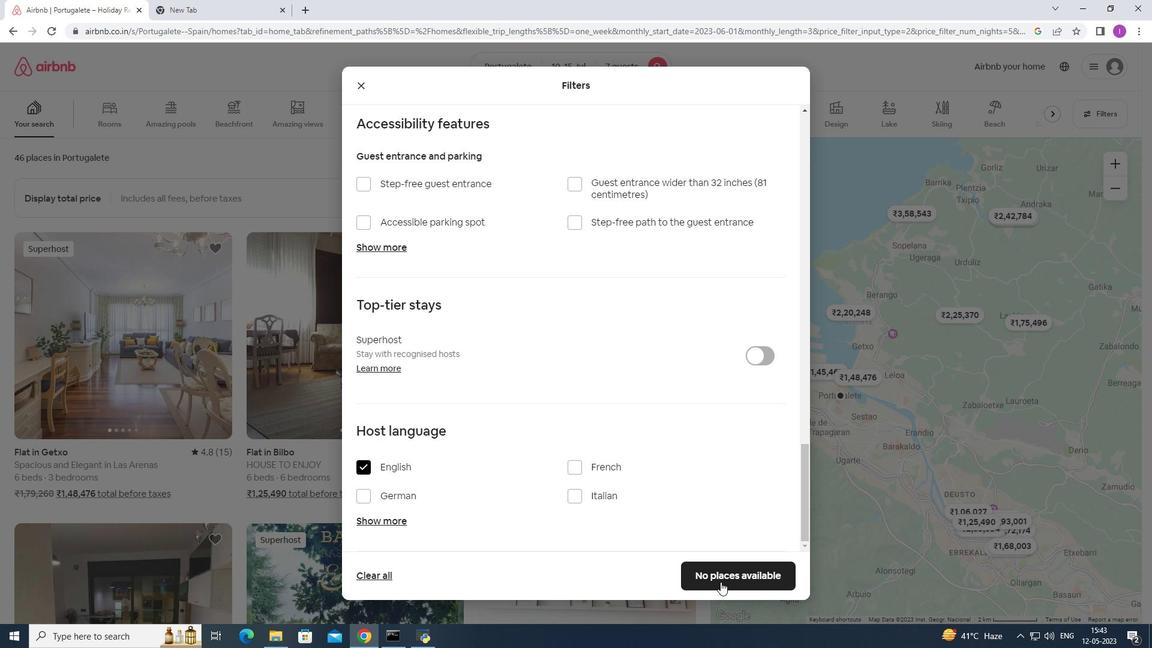 
